 Task: In the  document Jazzmusicletter.rtf Change font size of watermark '111' and place the watermark  'Diagonally '. Insert footer and write www.lunaTech.com
Action: Mouse moved to (278, 378)
Screenshot: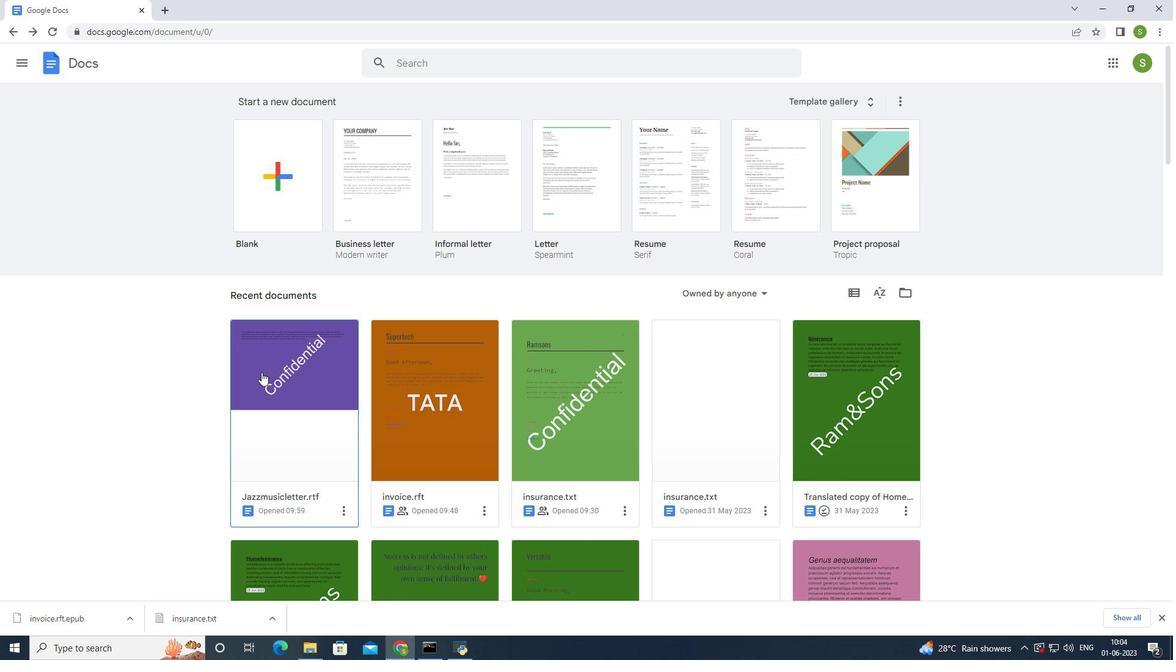 
Action: Mouse pressed left at (278, 378)
Screenshot: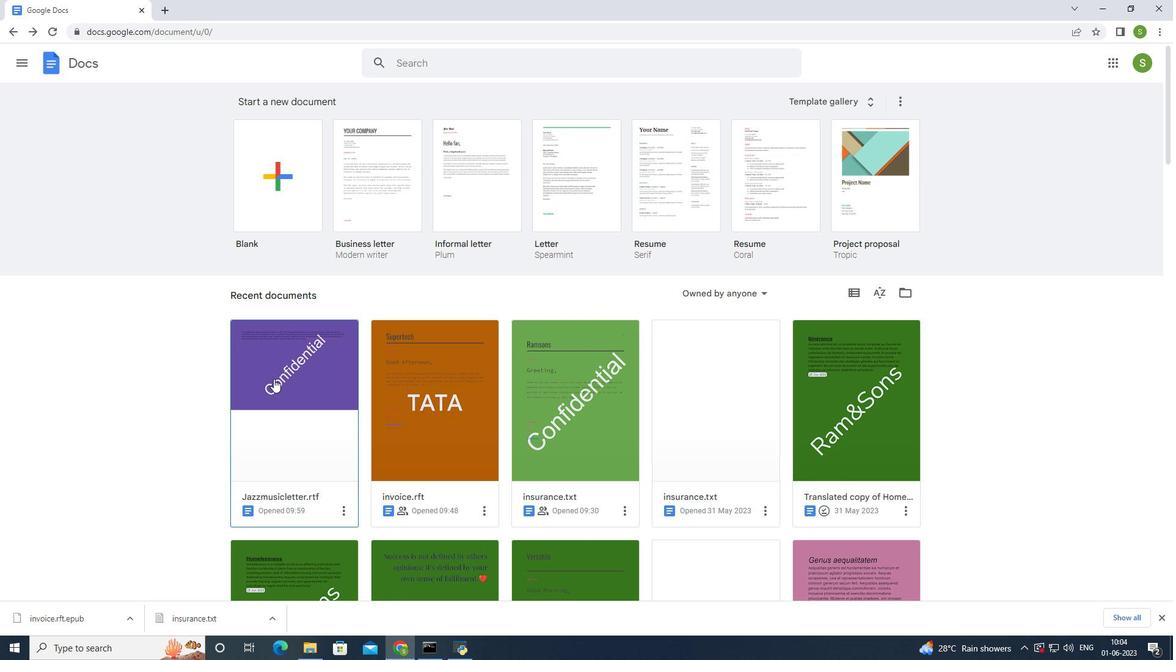 
Action: Mouse moved to (604, 330)
Screenshot: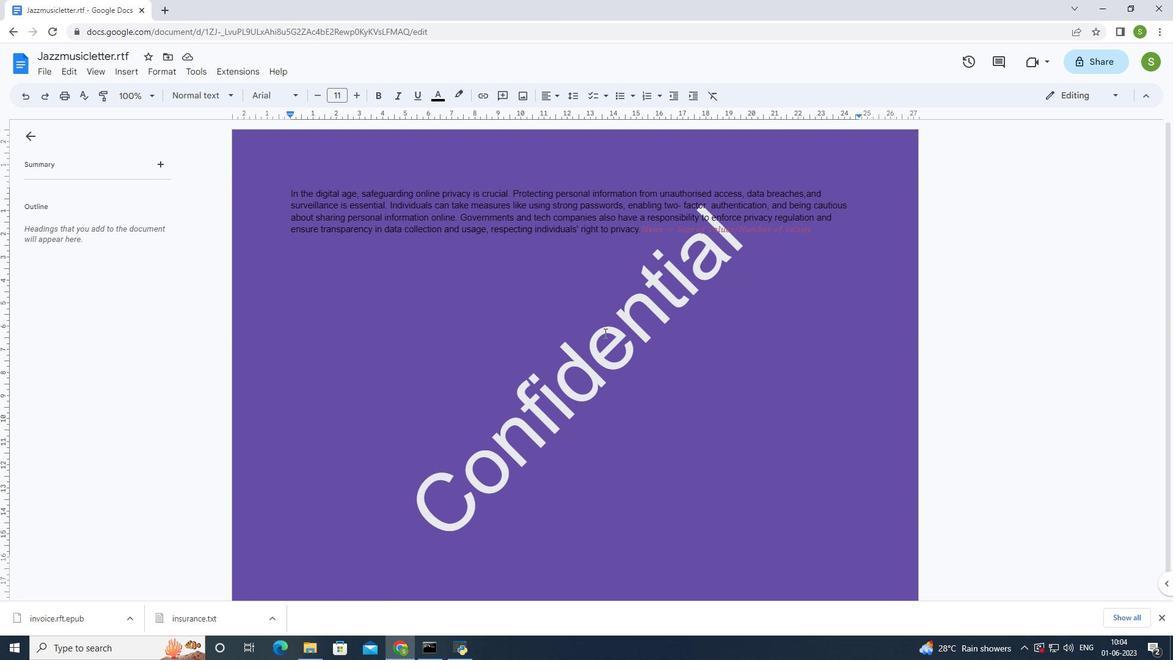 
Action: Mouse pressed left at (604, 330)
Screenshot: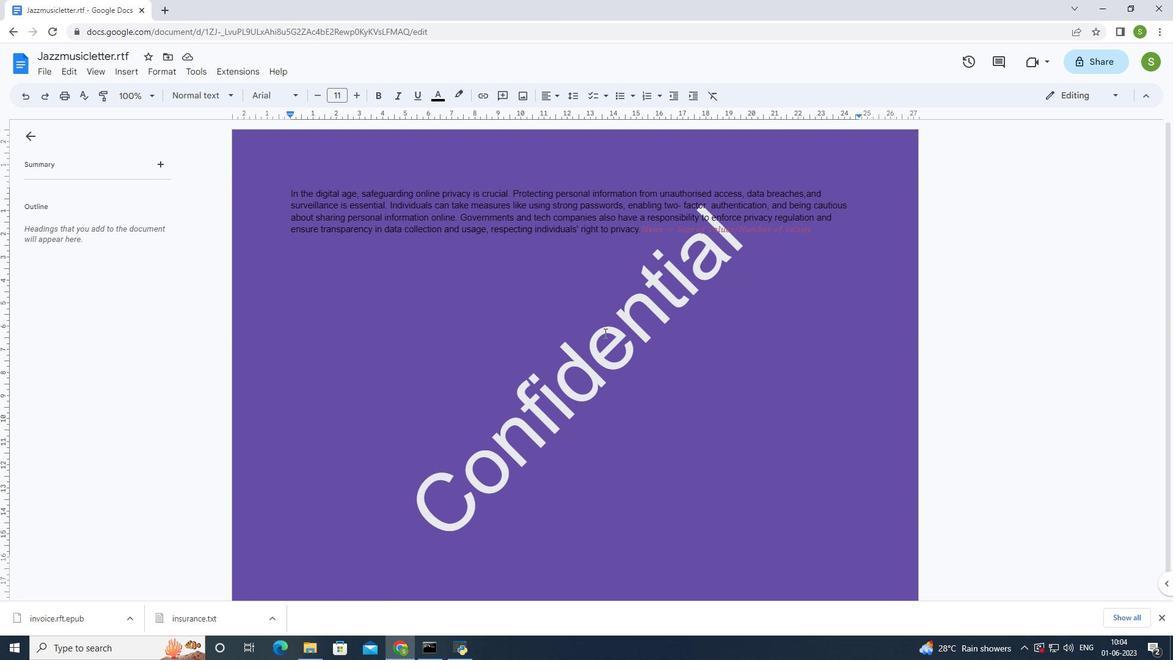 
Action: Mouse moved to (606, 330)
Screenshot: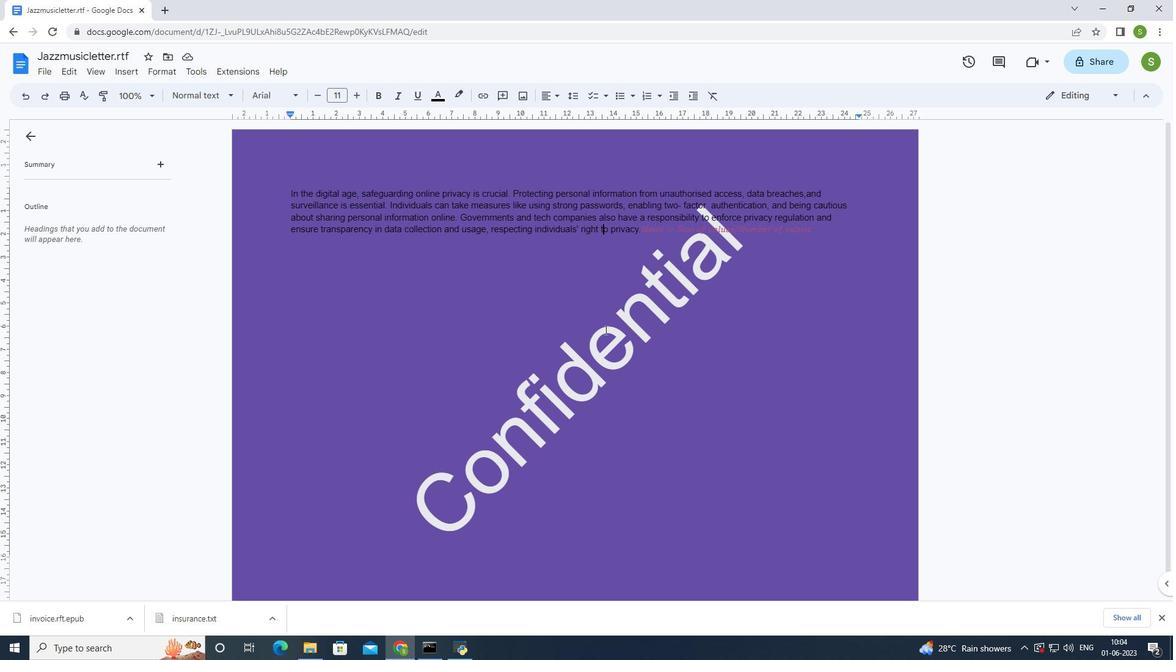 
Action: Mouse pressed left at (606, 330)
Screenshot: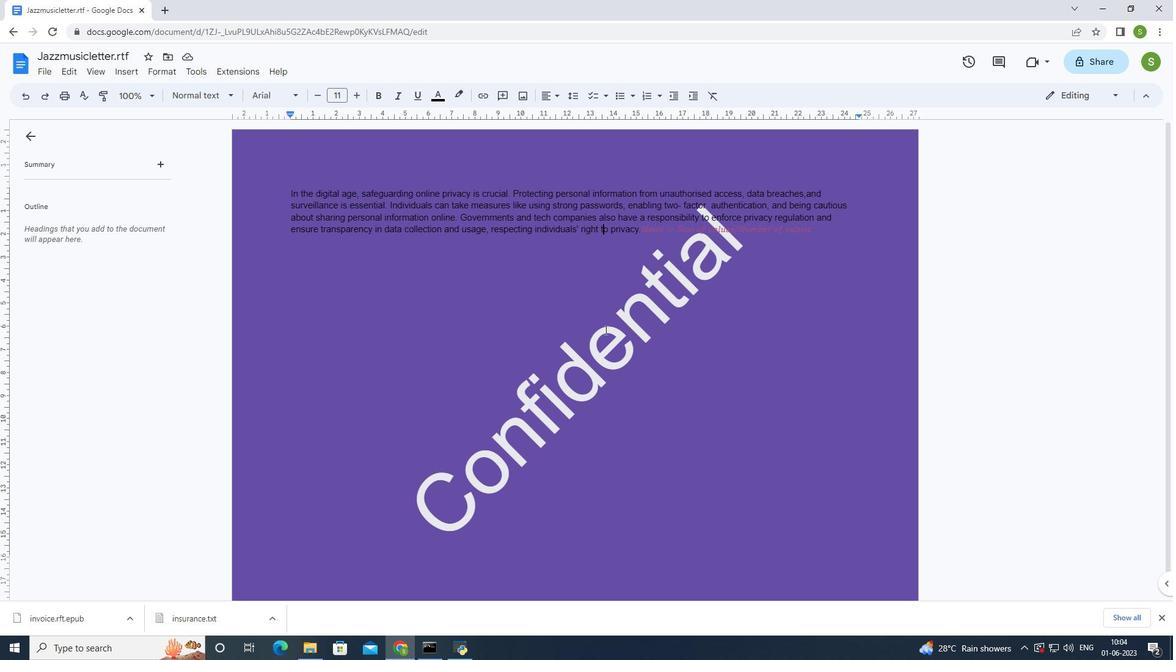 
Action: Mouse moved to (594, 338)
Screenshot: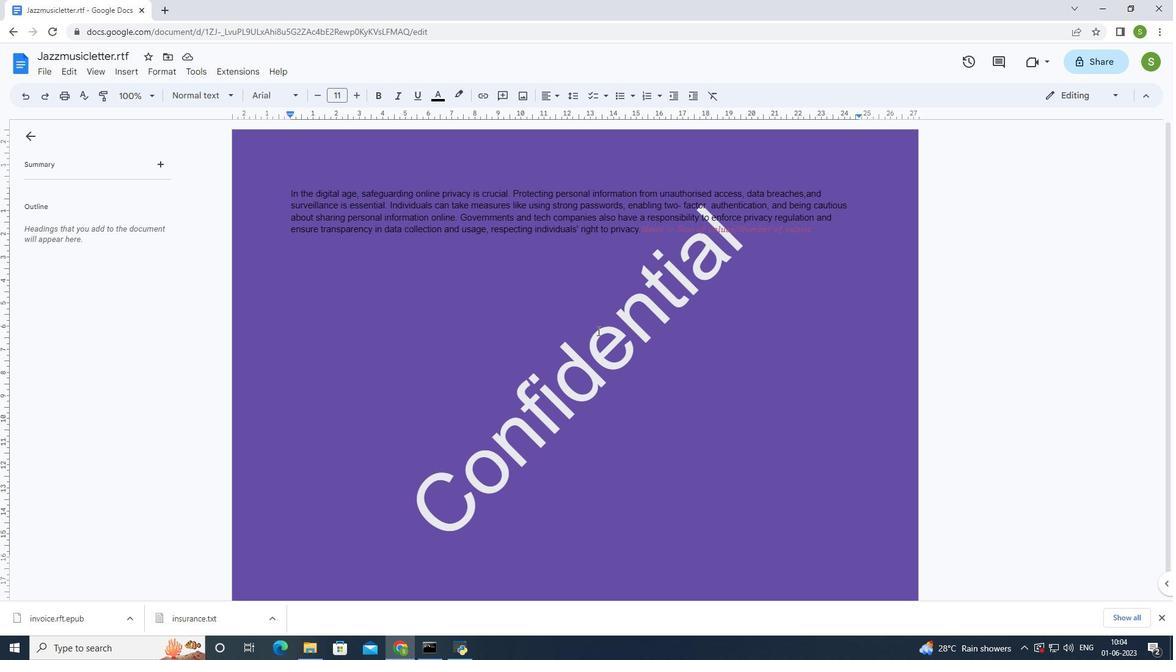 
Action: Mouse pressed left at (594, 338)
Screenshot: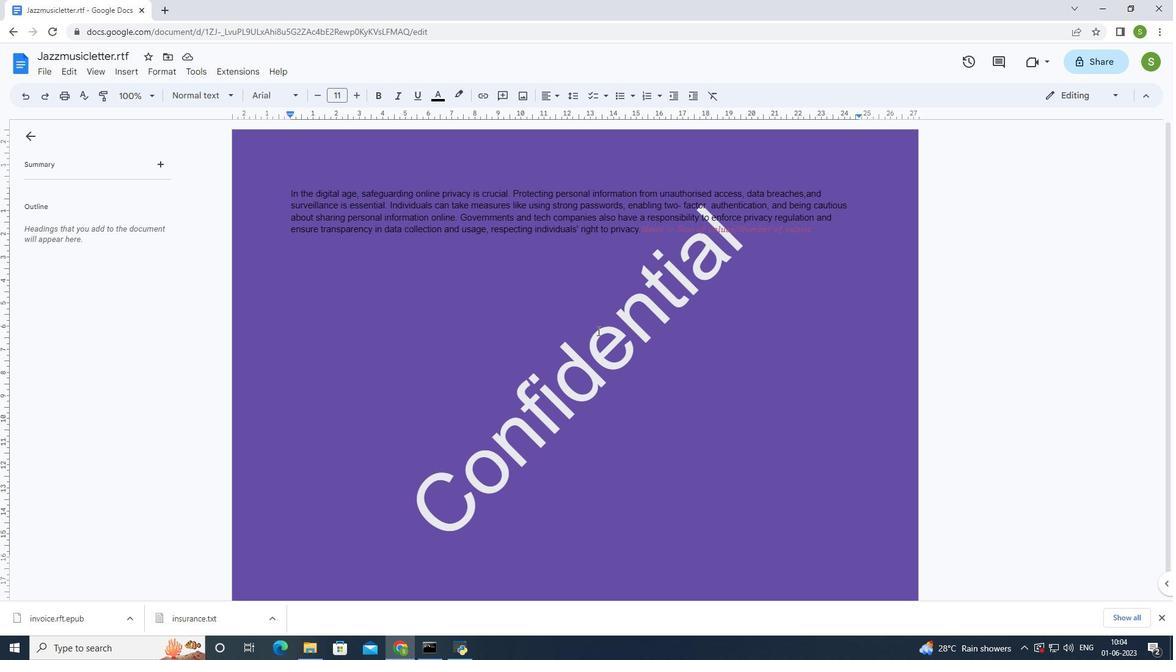 
Action: Mouse moved to (595, 339)
Screenshot: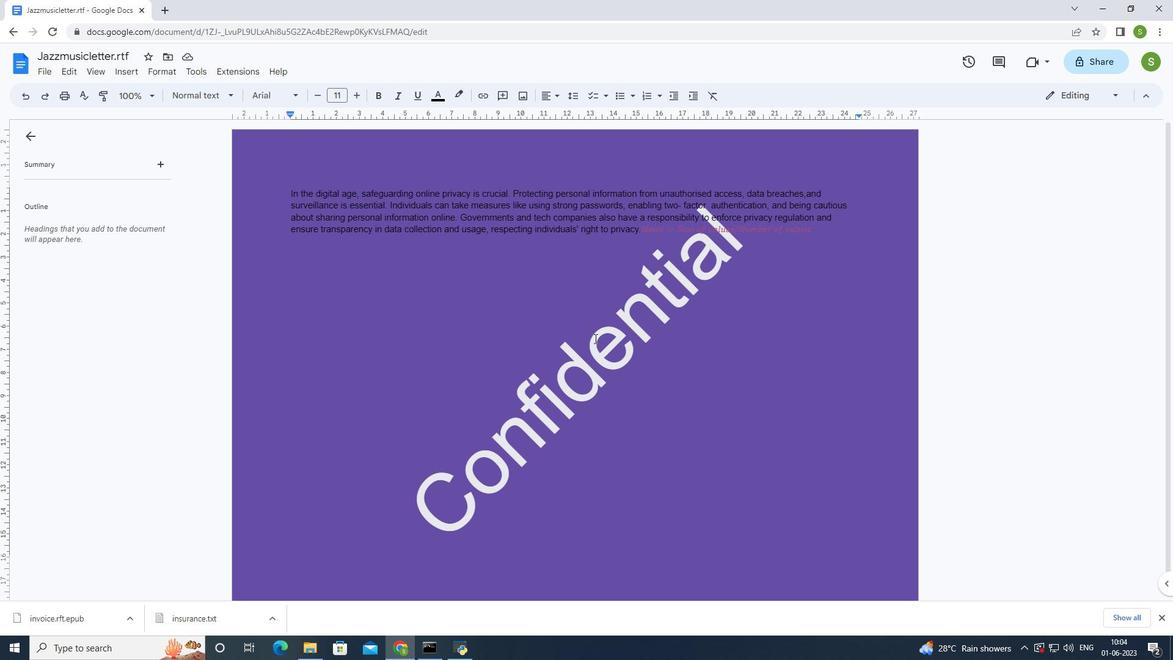
Action: Mouse pressed left at (595, 339)
Screenshot: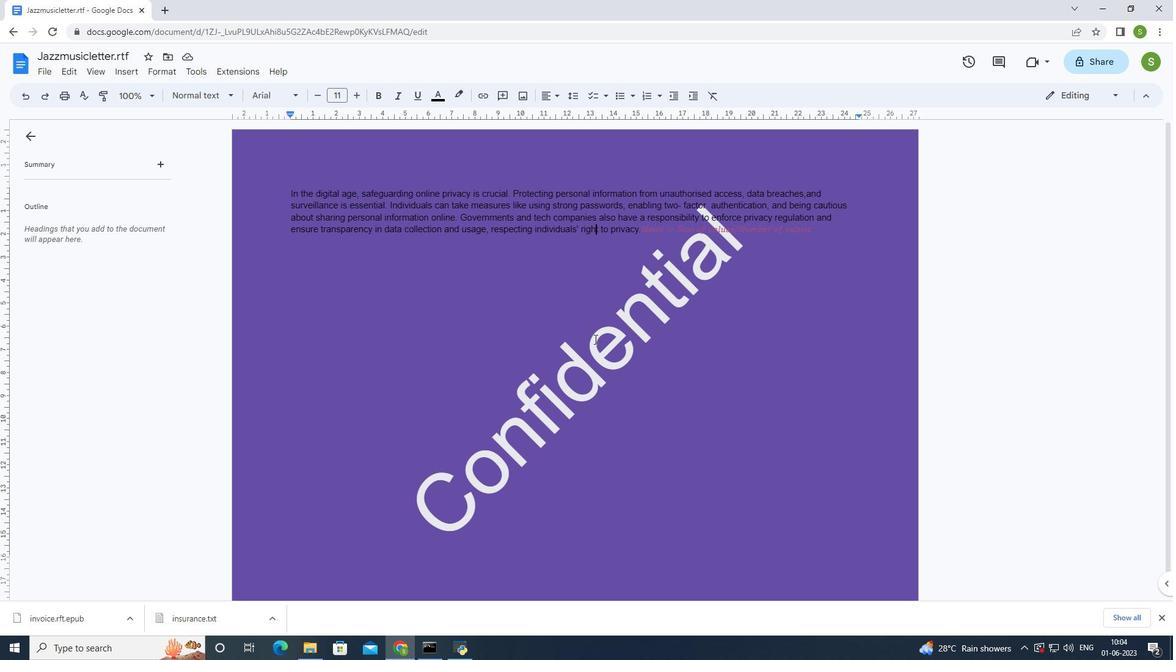 
Action: Mouse moved to (692, 238)
Screenshot: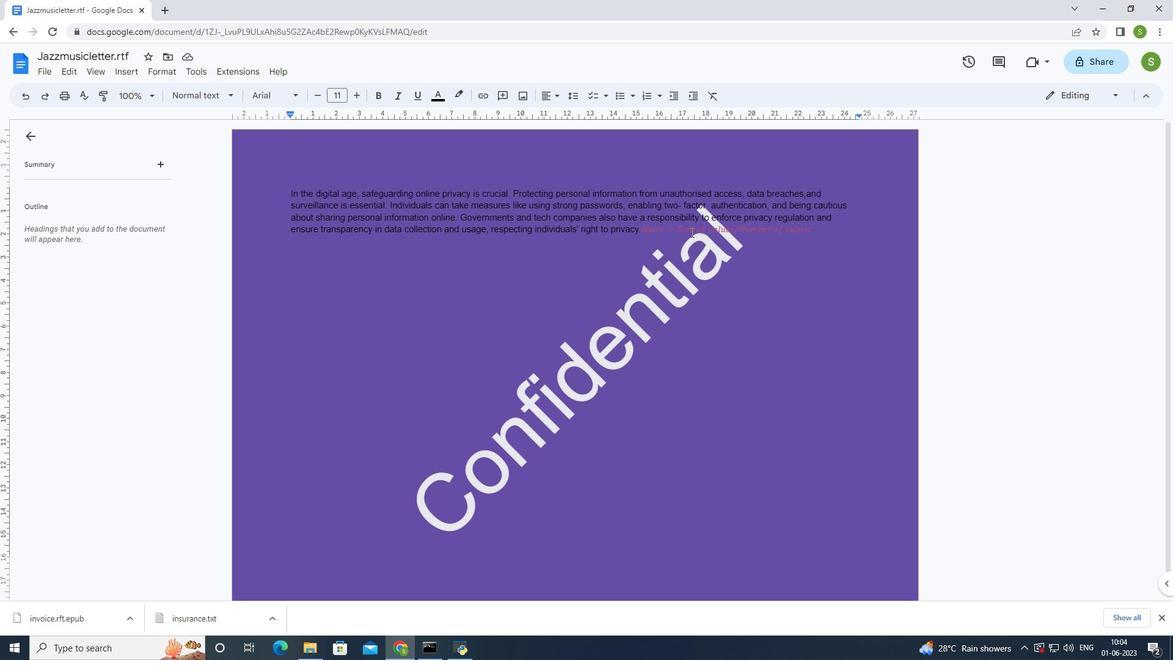 
Action: Mouse pressed left at (692, 238)
Screenshot: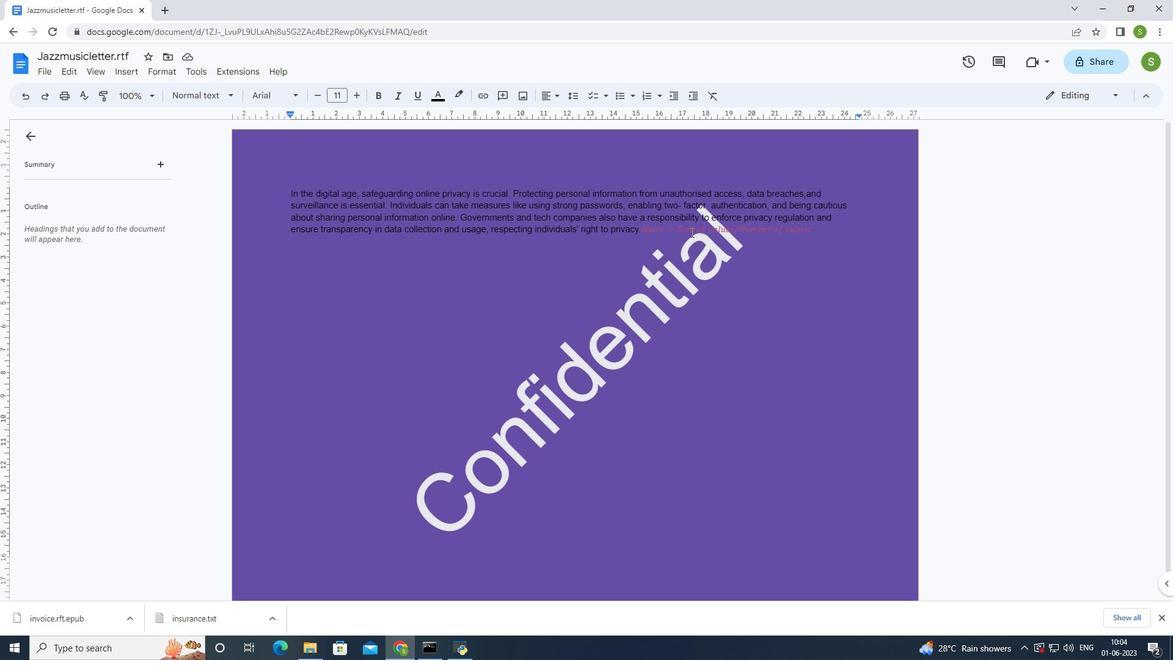 
Action: Mouse moved to (429, 480)
Screenshot: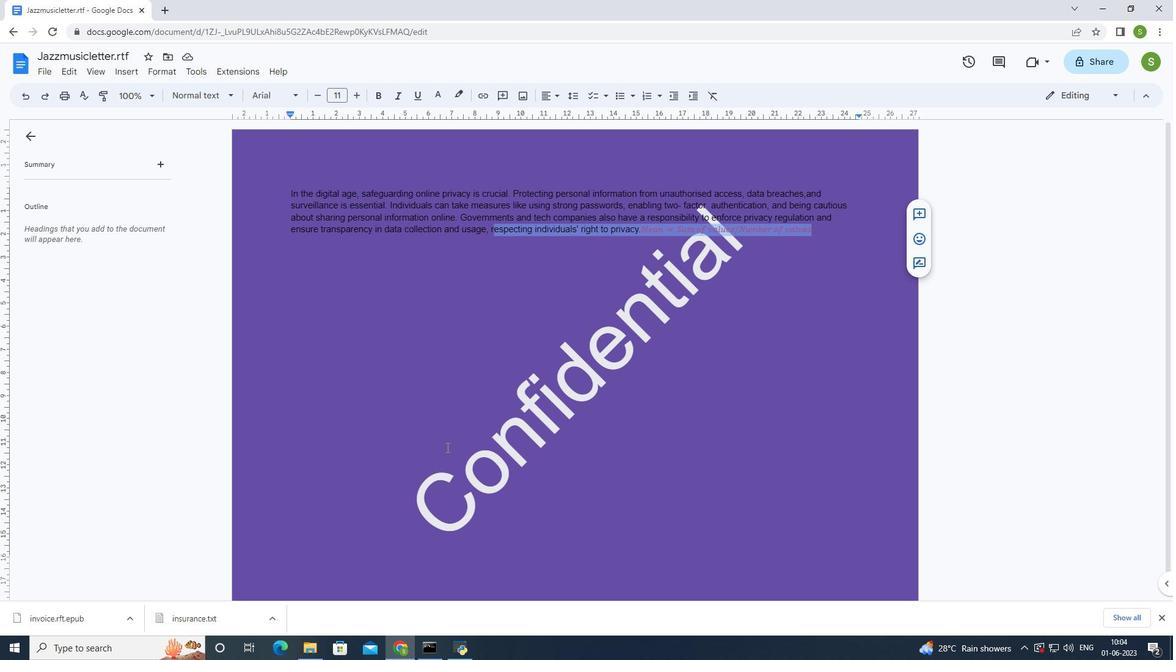 
Action: Mouse pressed left at (429, 480)
Screenshot: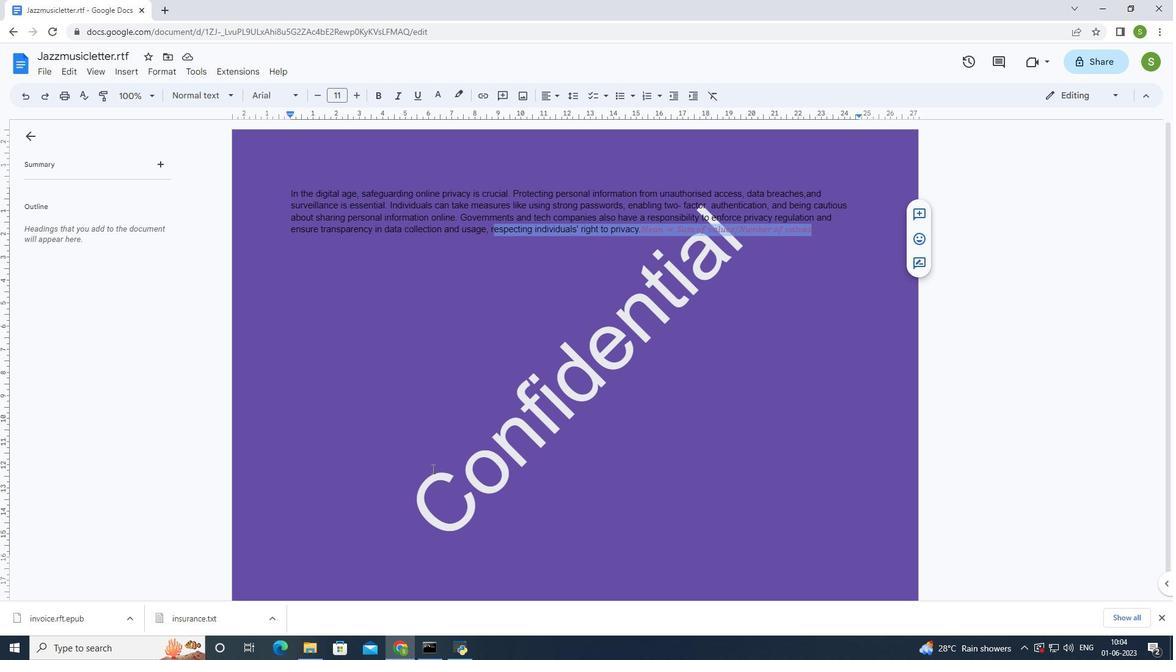 
Action: Mouse moved to (444, 484)
Screenshot: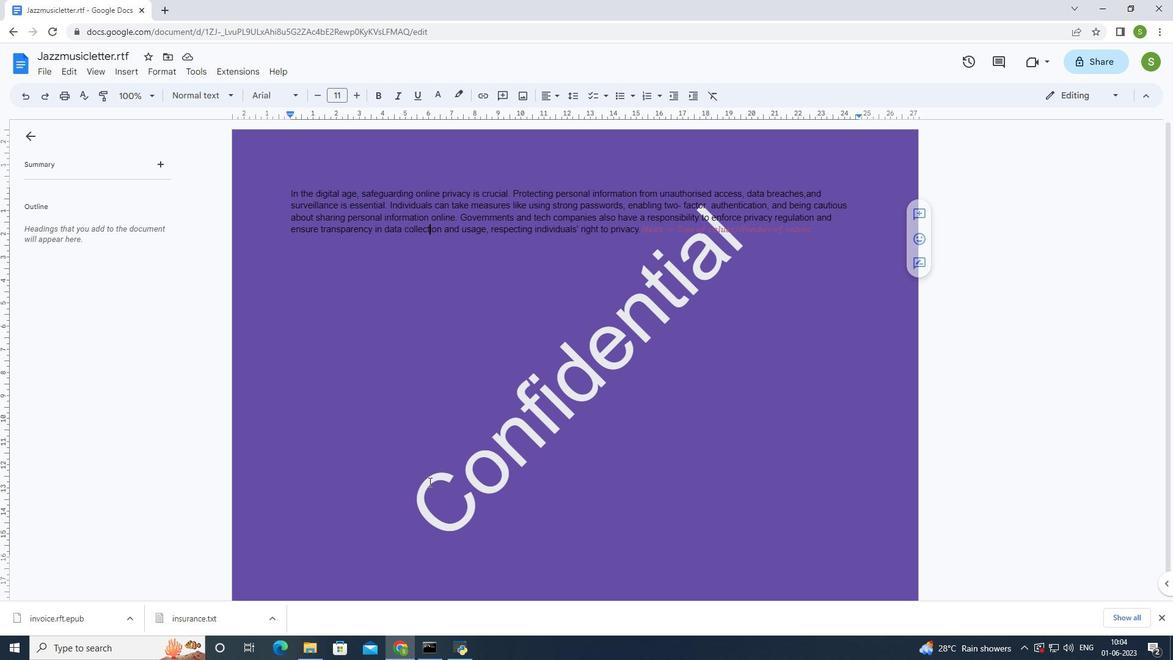 
Action: Mouse pressed left at (444, 484)
Screenshot: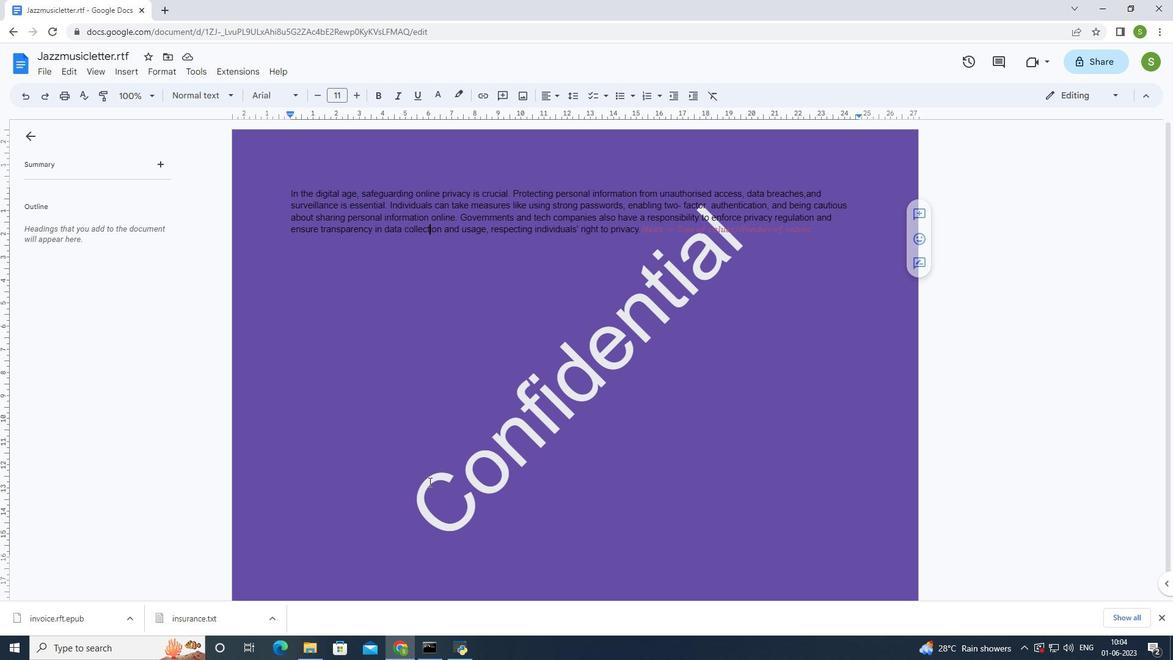
Action: Mouse moved to (448, 485)
Screenshot: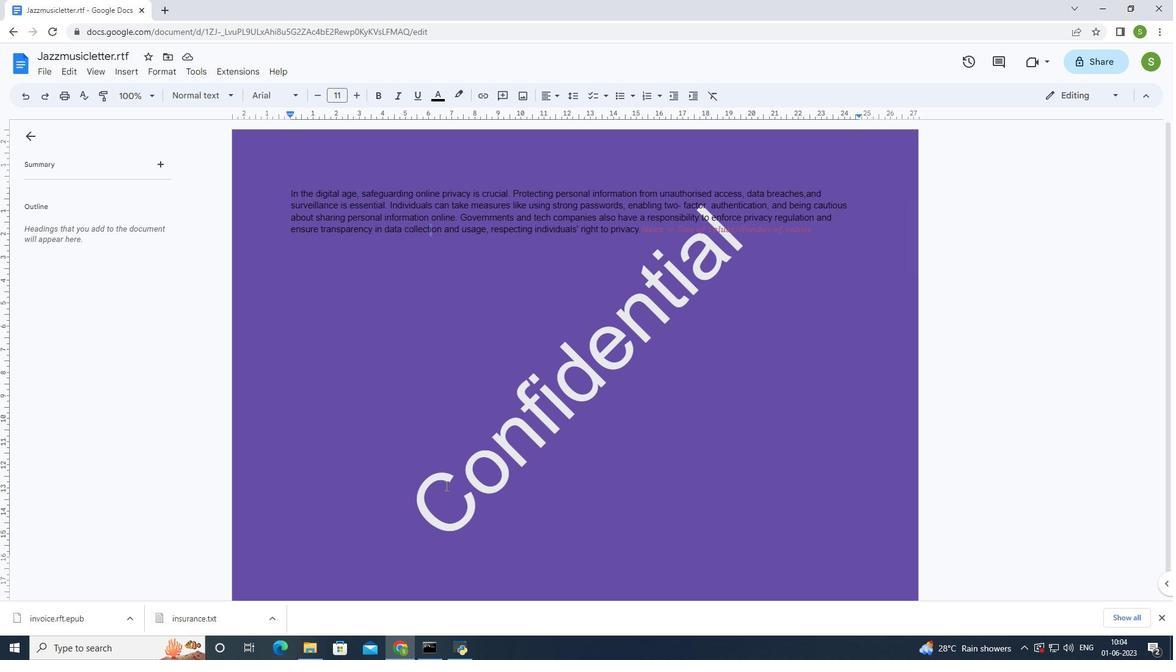 
Action: Mouse pressed left at (448, 485)
Screenshot: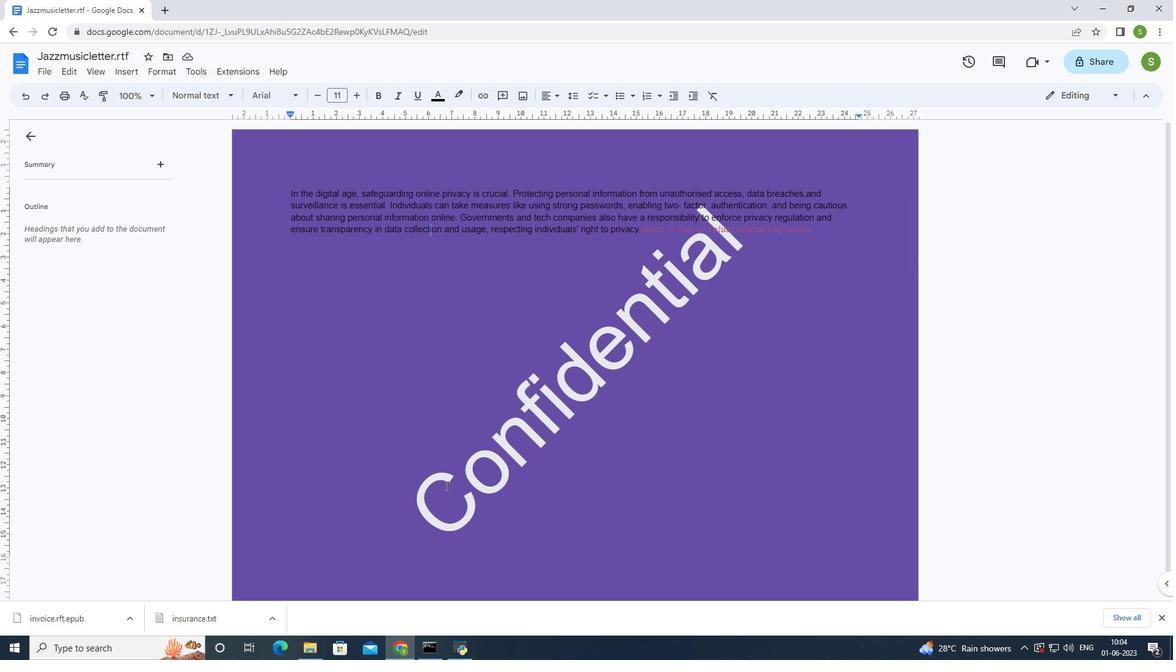 
Action: Mouse moved to (455, 481)
Screenshot: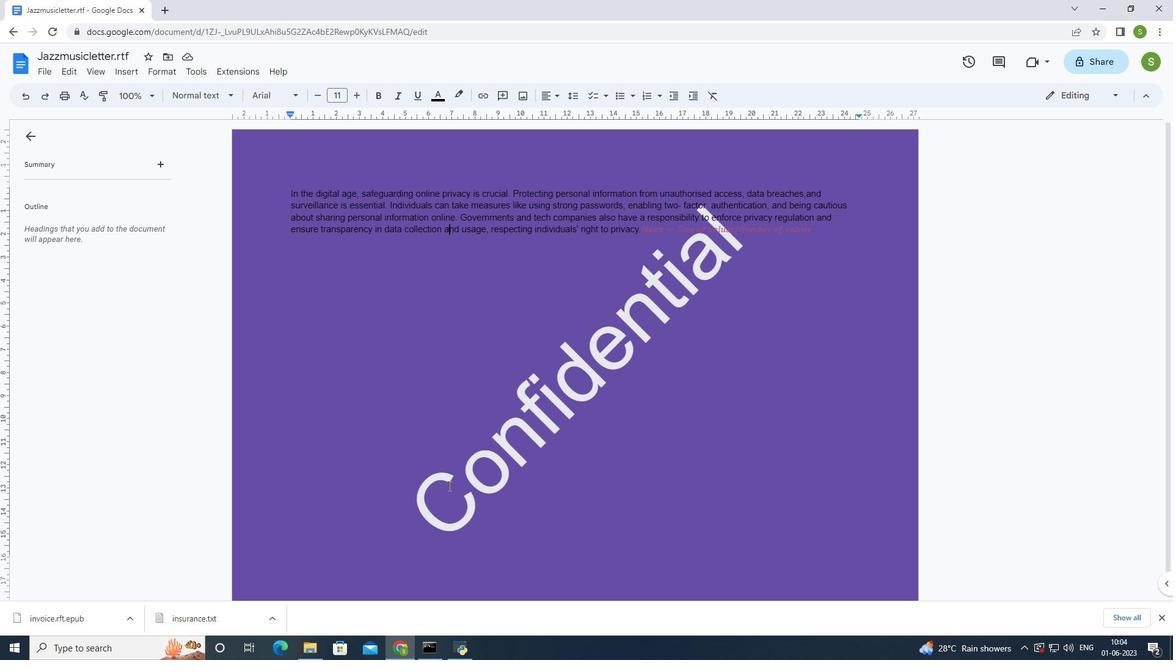 
Action: Mouse pressed left at (455, 481)
Screenshot: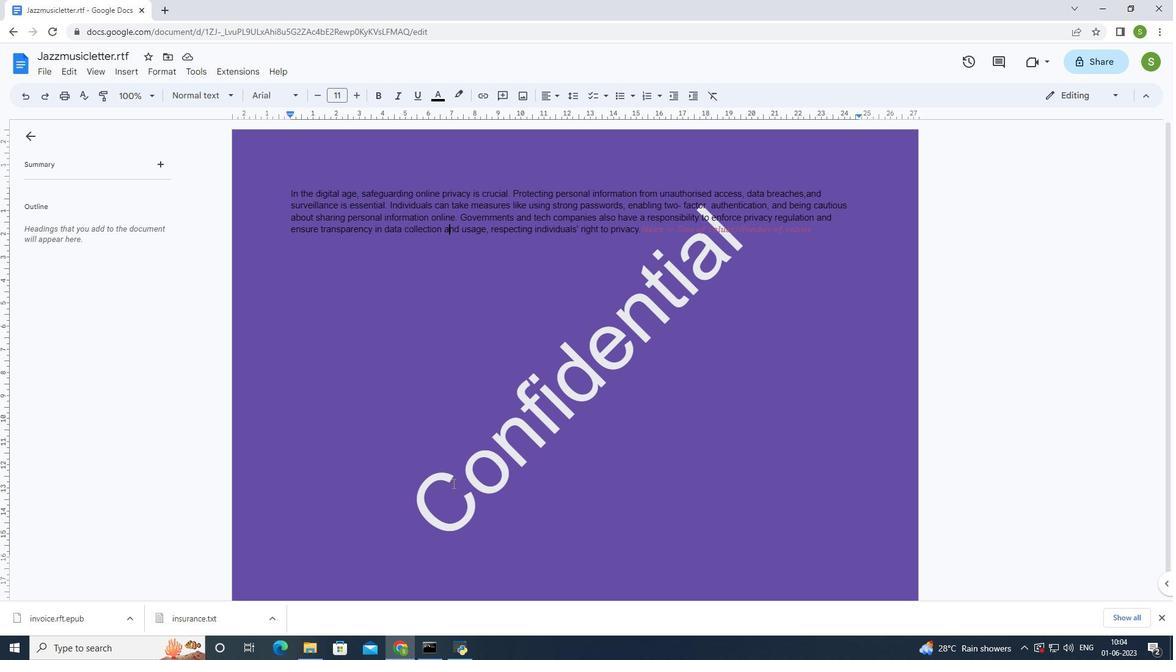 
Action: Mouse moved to (478, 470)
Screenshot: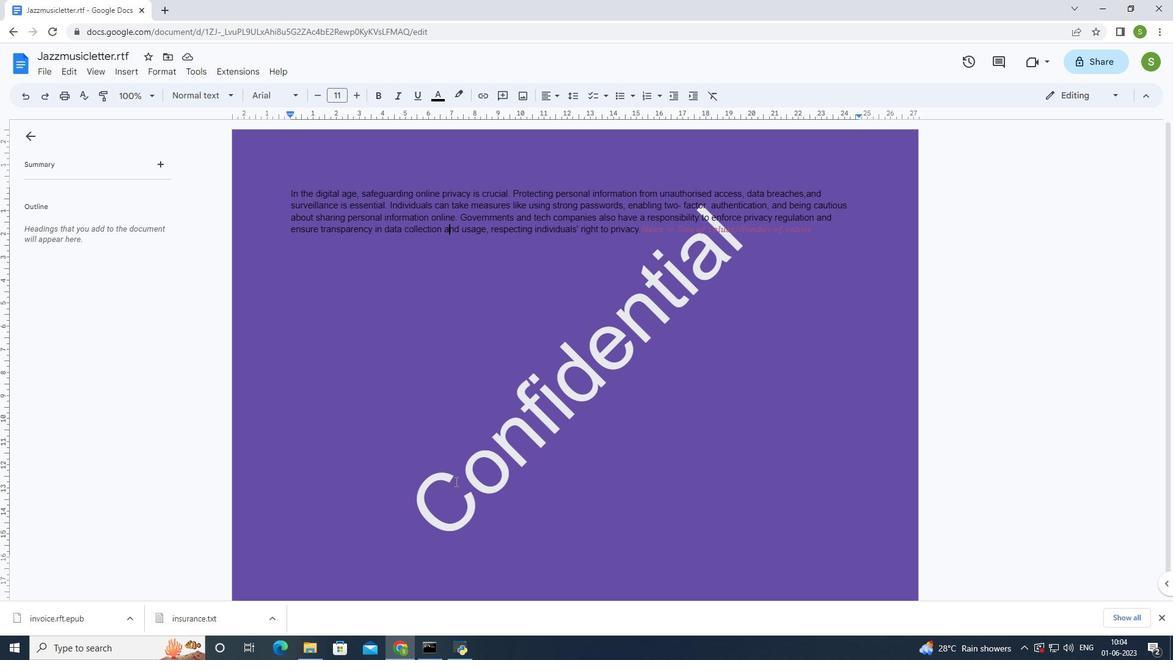 
Action: Mouse pressed left at (478, 470)
Screenshot: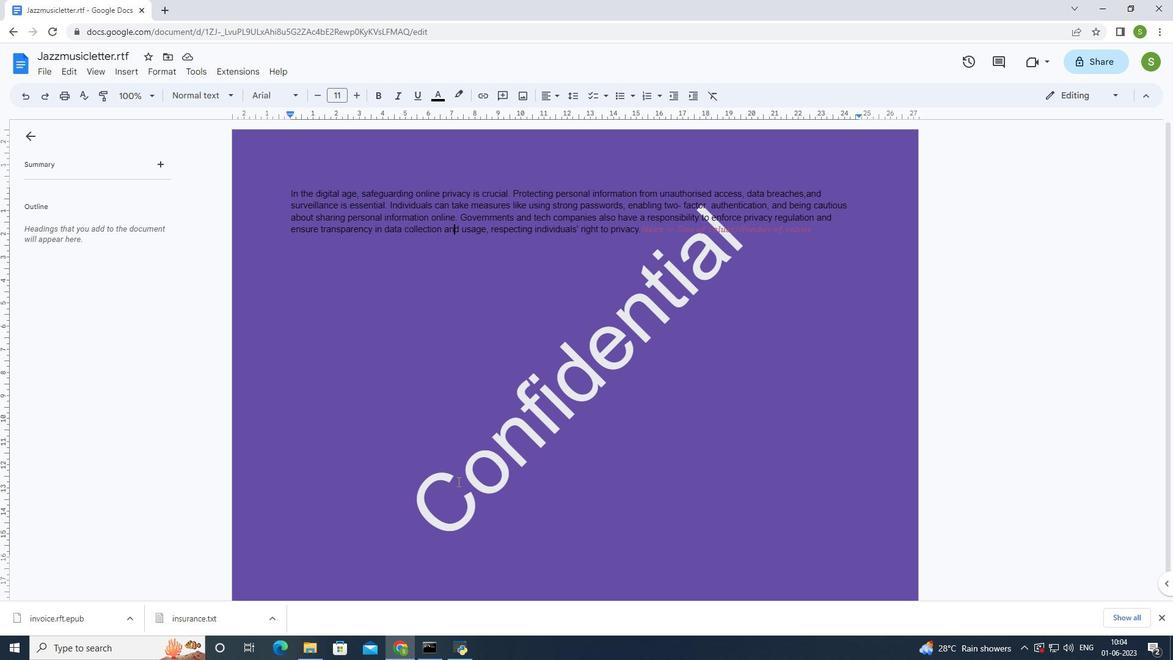 
Action: Mouse moved to (485, 466)
Screenshot: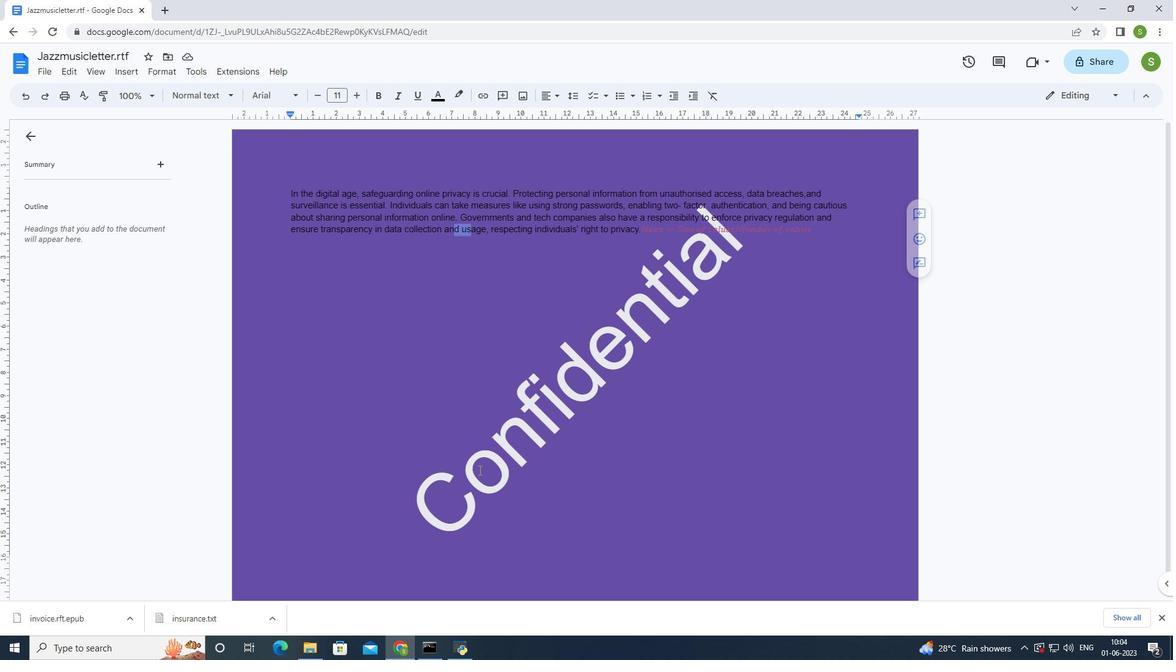 
Action: Mouse pressed left at (485, 466)
Screenshot: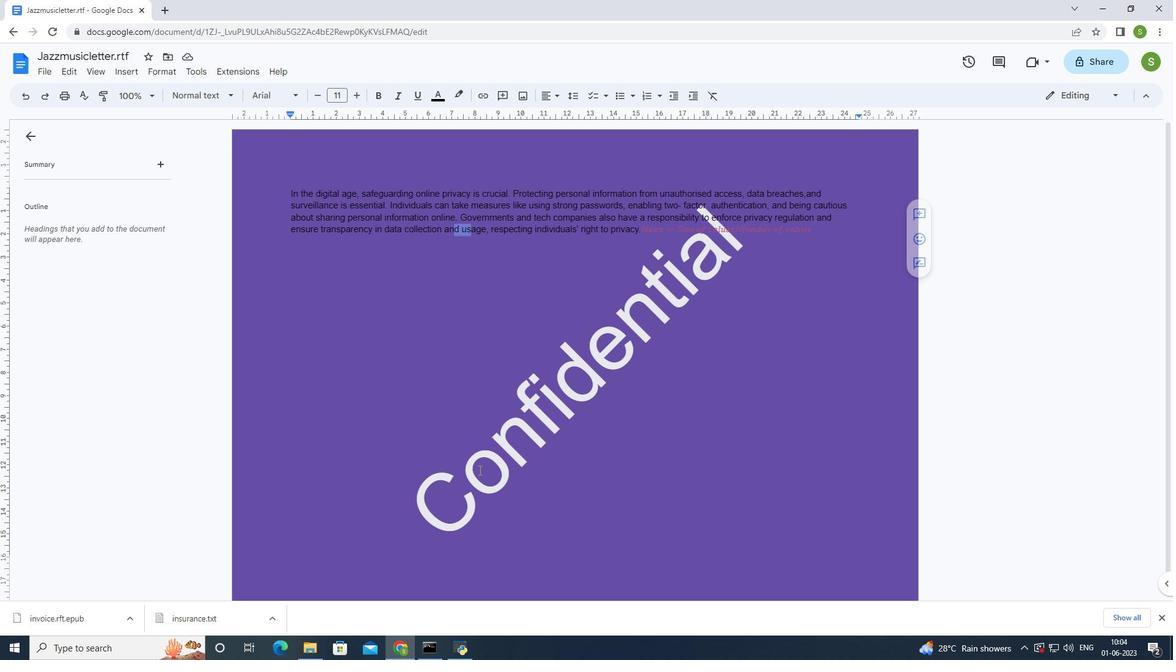 
Action: Mouse moved to (487, 466)
Screenshot: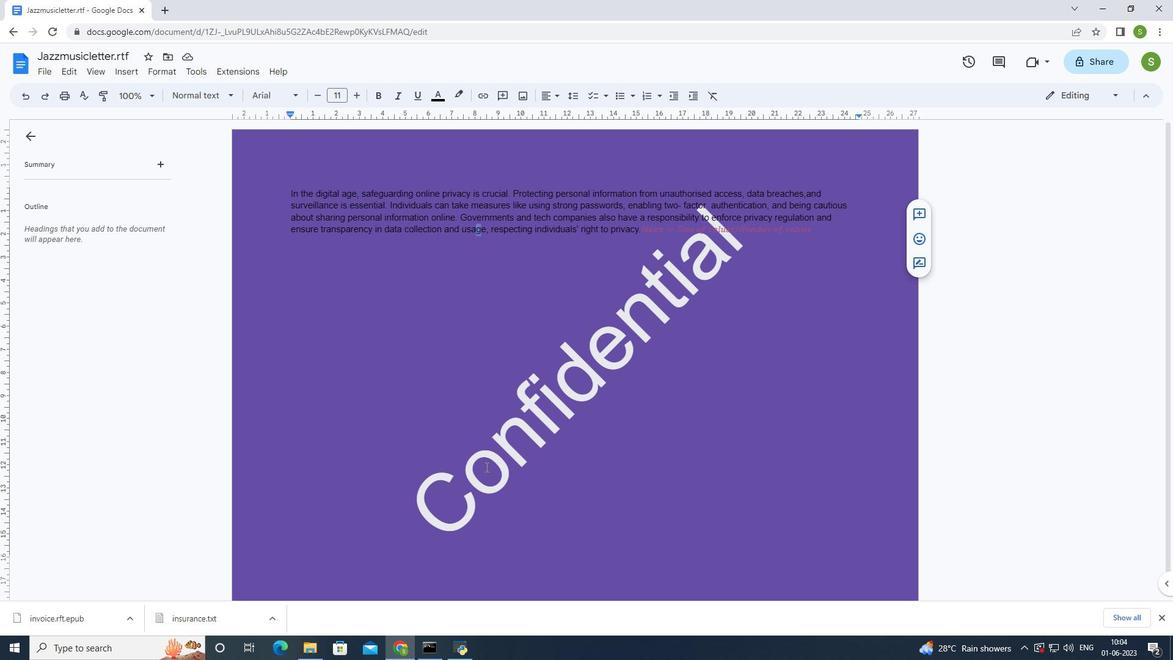 
Action: Mouse pressed left at (487, 466)
Screenshot: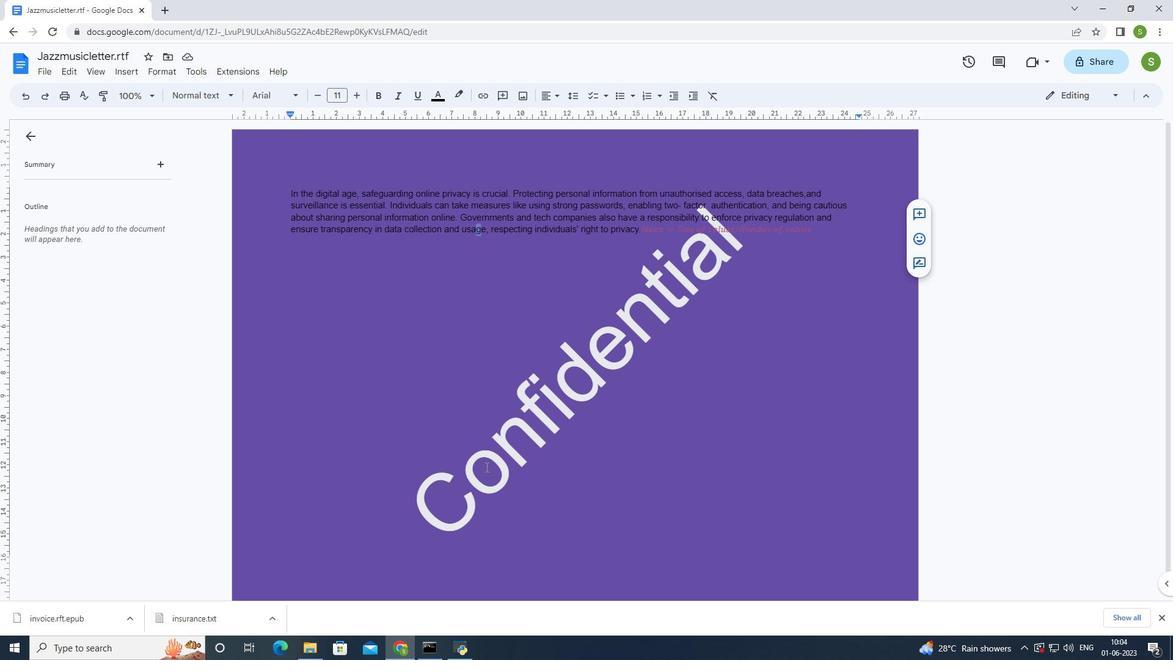 
Action: Mouse moved to (402, 469)
Screenshot: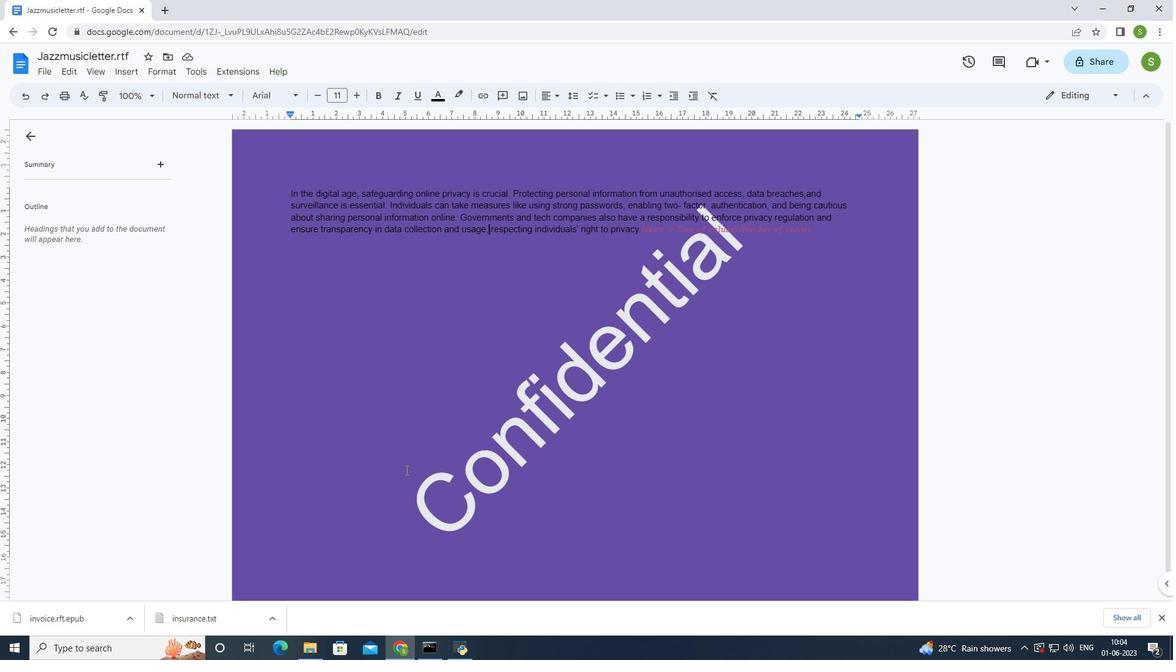 
Action: Mouse pressed left at (402, 469)
Screenshot: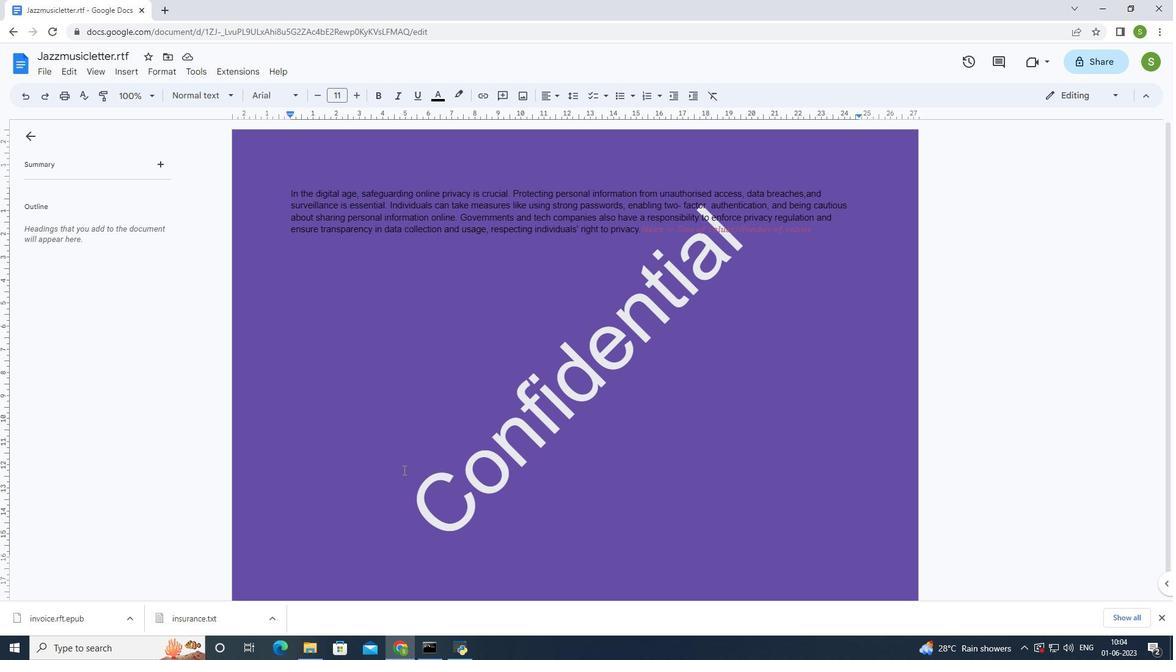
Action: Mouse moved to (536, 489)
Screenshot: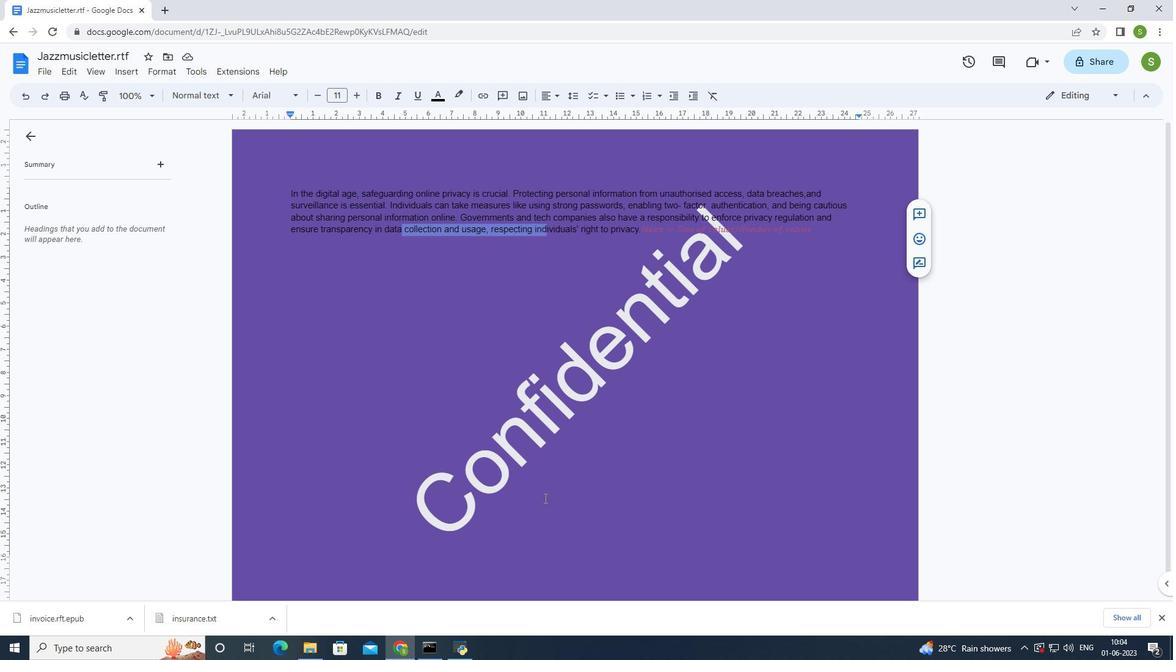 
Action: Mouse pressed left at (536, 489)
Screenshot: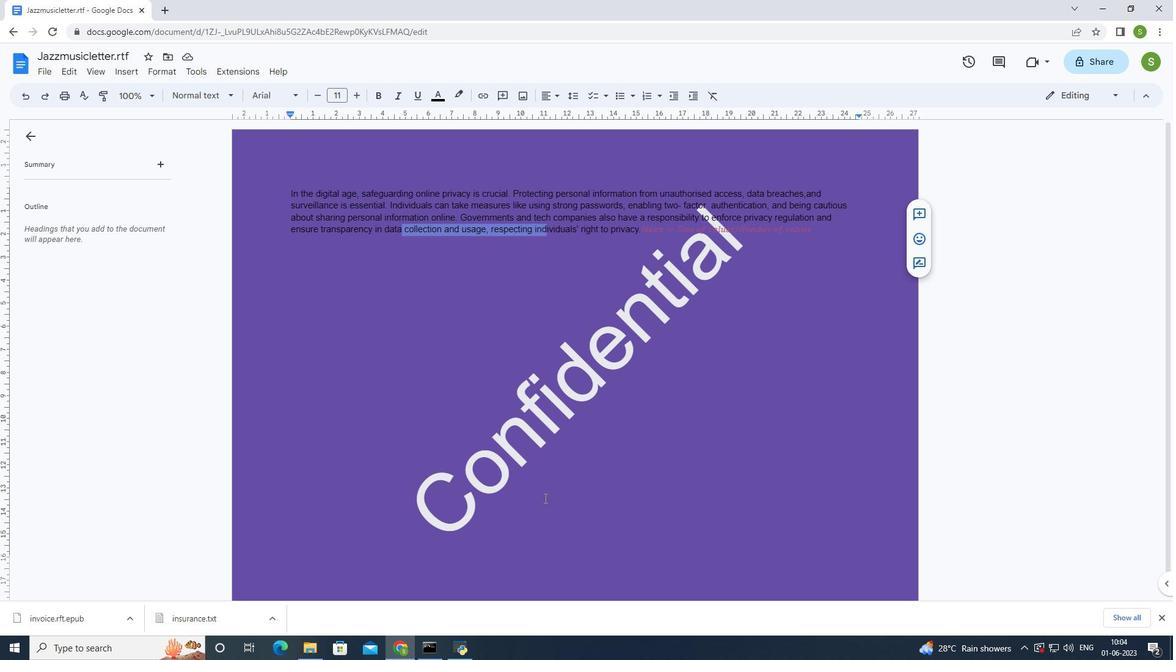 
Action: Mouse moved to (535, 488)
Screenshot: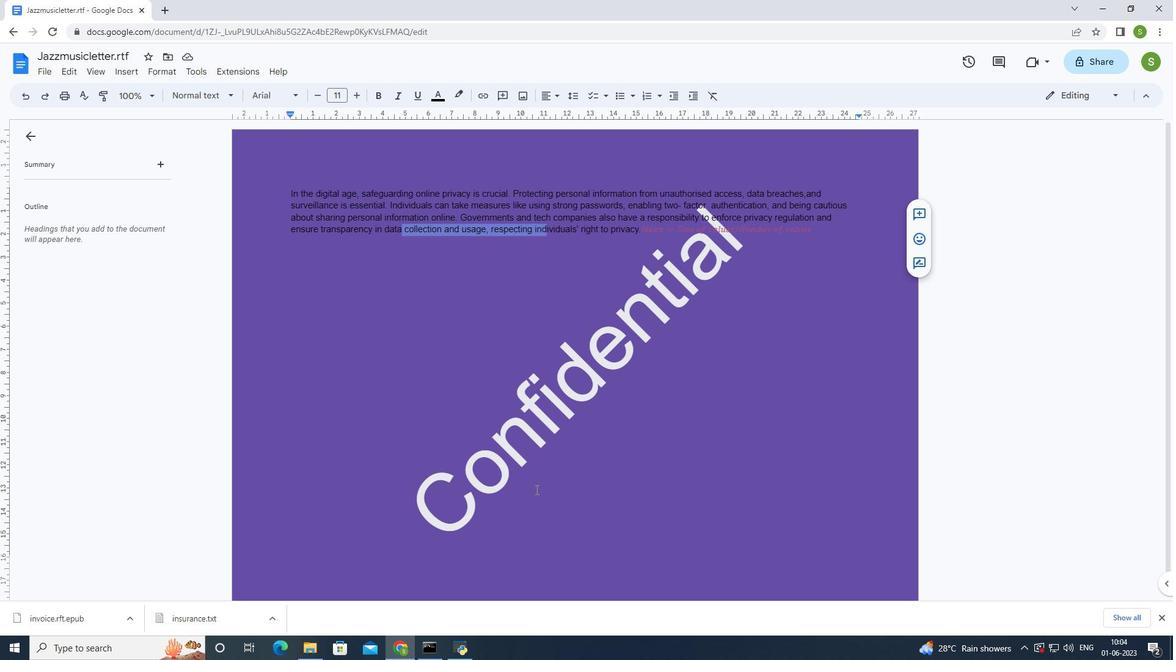 
Action: Mouse pressed left at (535, 488)
Screenshot: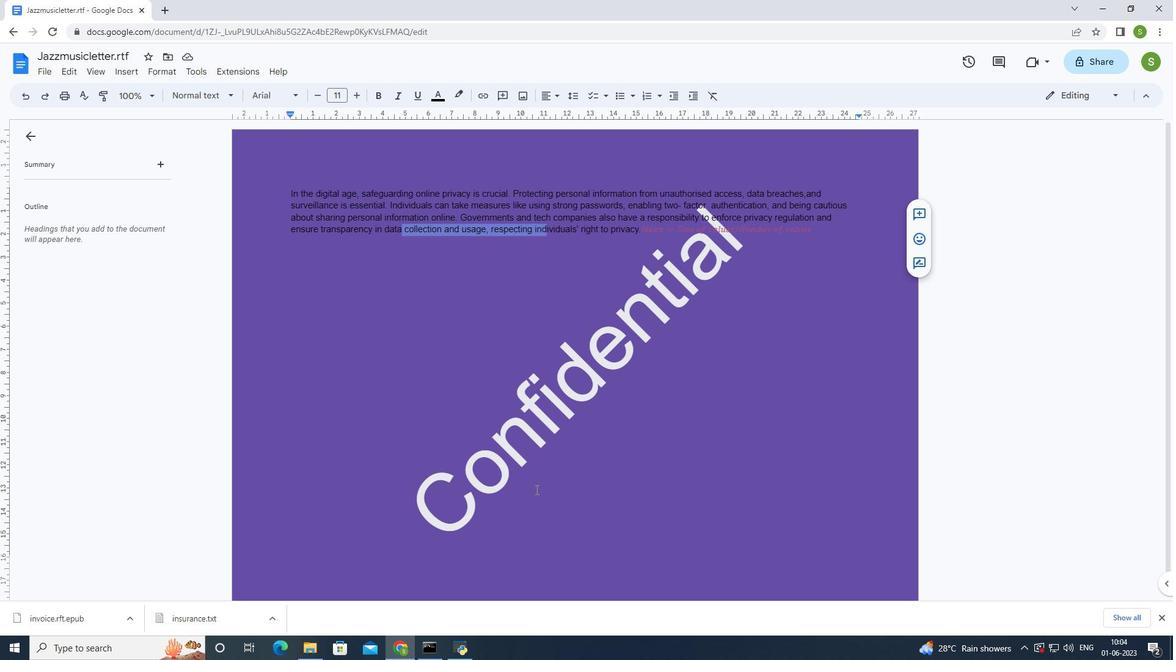 
Action: Mouse moved to (660, 301)
Screenshot: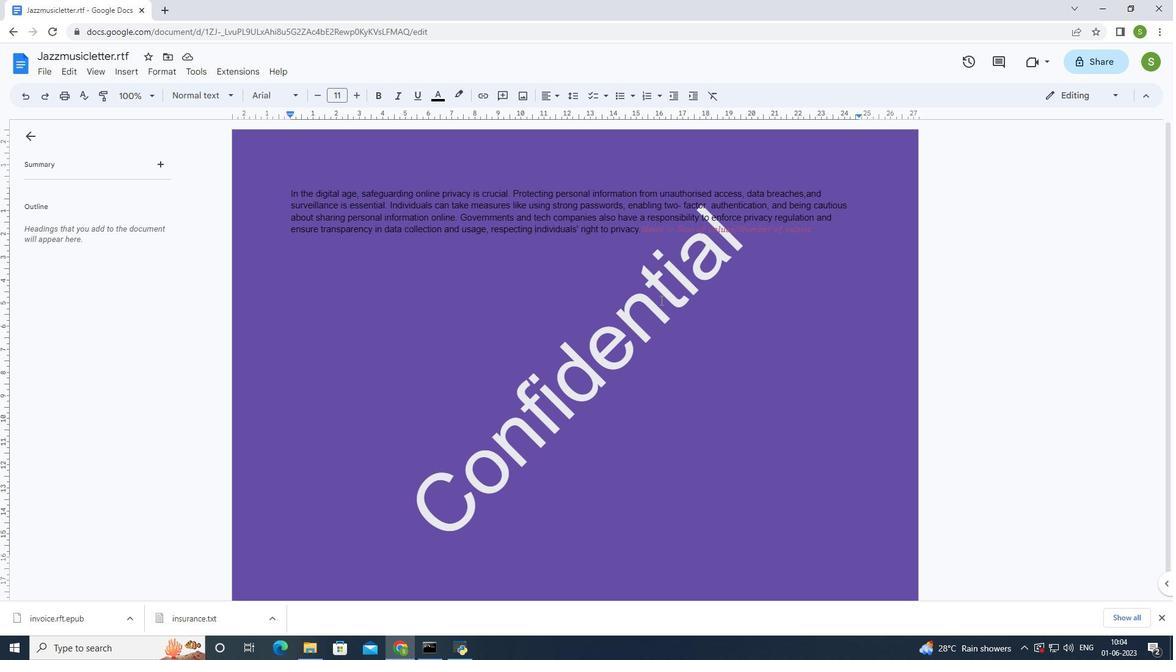 
Action: Mouse pressed left at (660, 301)
Screenshot: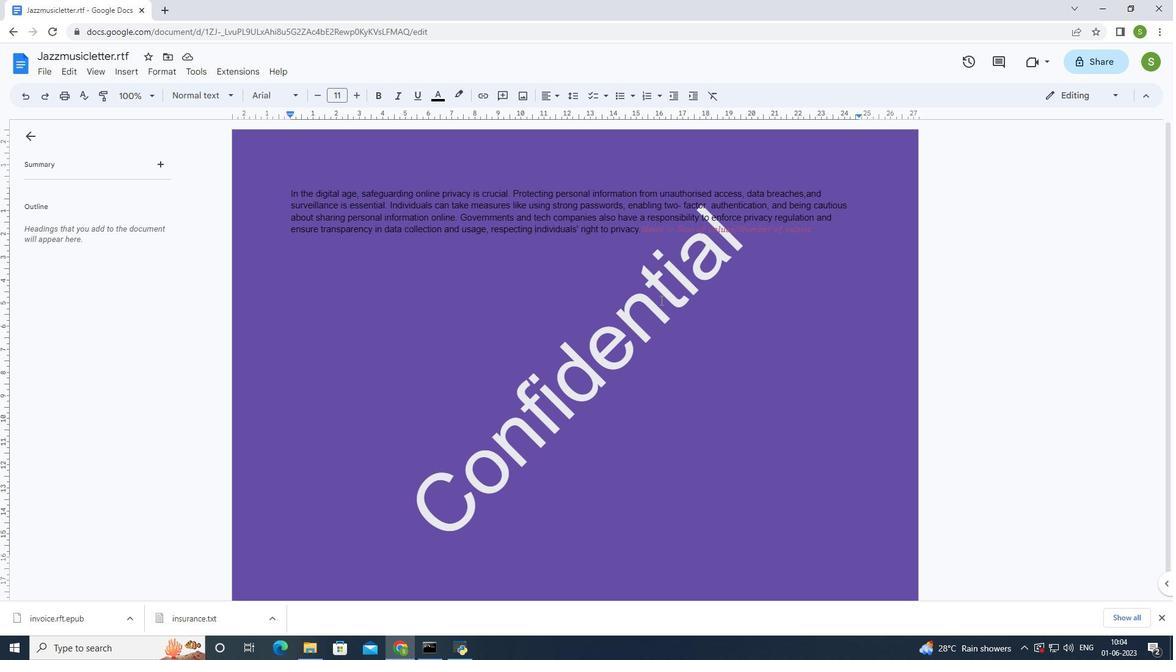 
Action: Mouse moved to (660, 302)
Screenshot: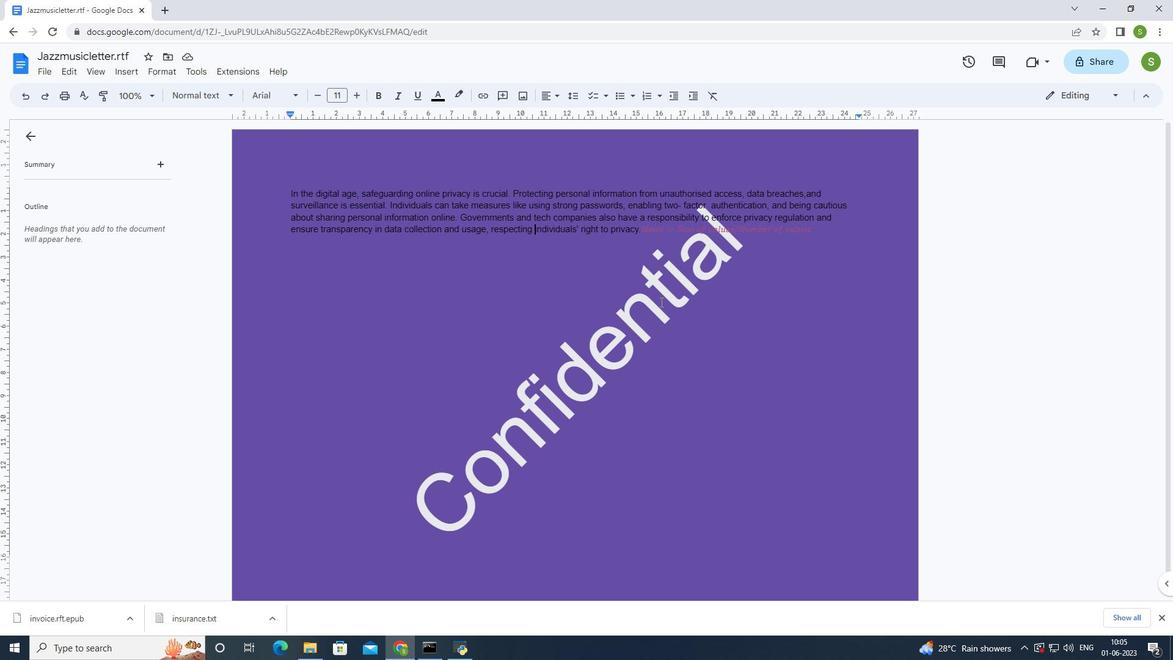 
Action: Mouse pressed left at (660, 302)
Screenshot: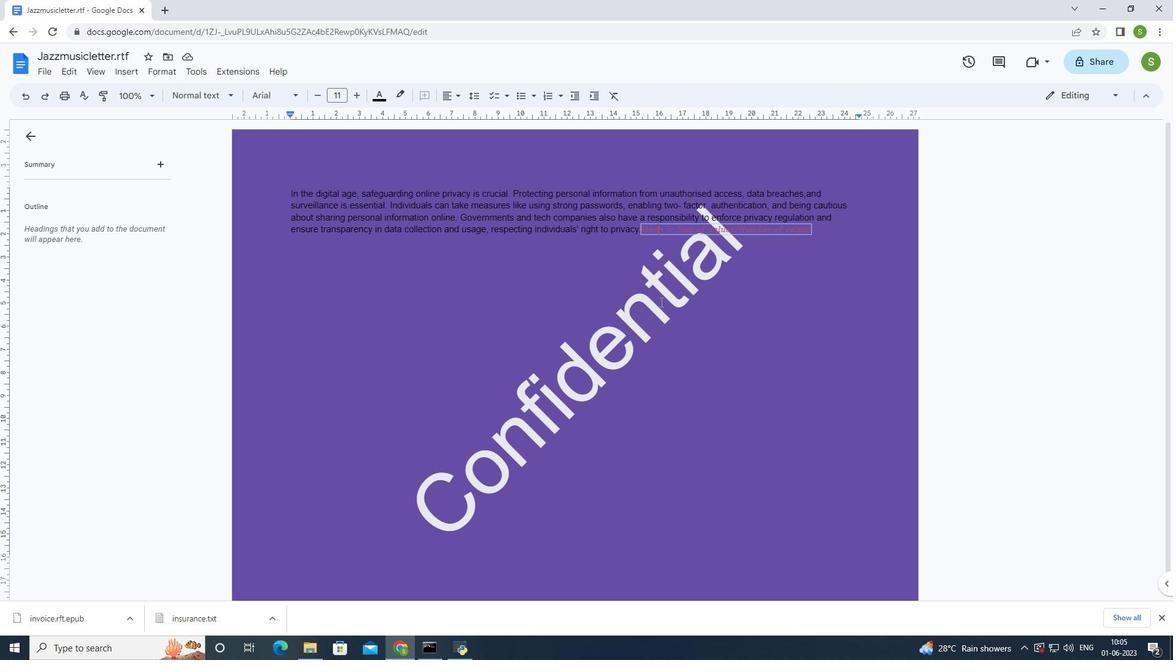 
Action: Mouse moved to (491, 257)
Screenshot: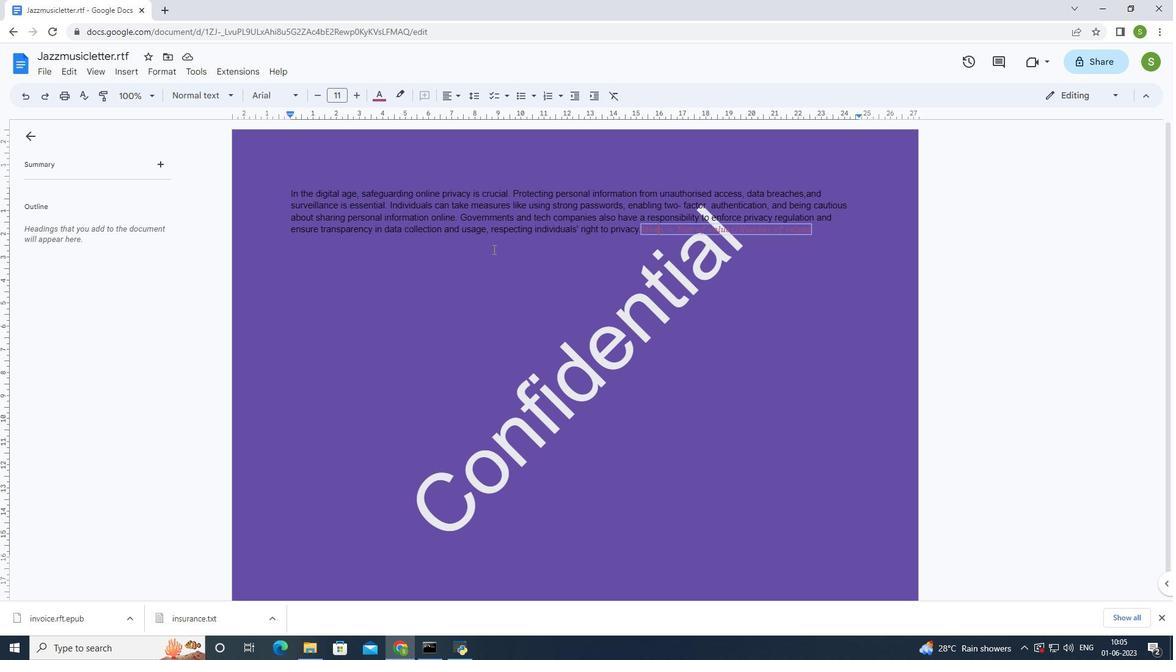
Action: Mouse pressed left at (491, 257)
Screenshot: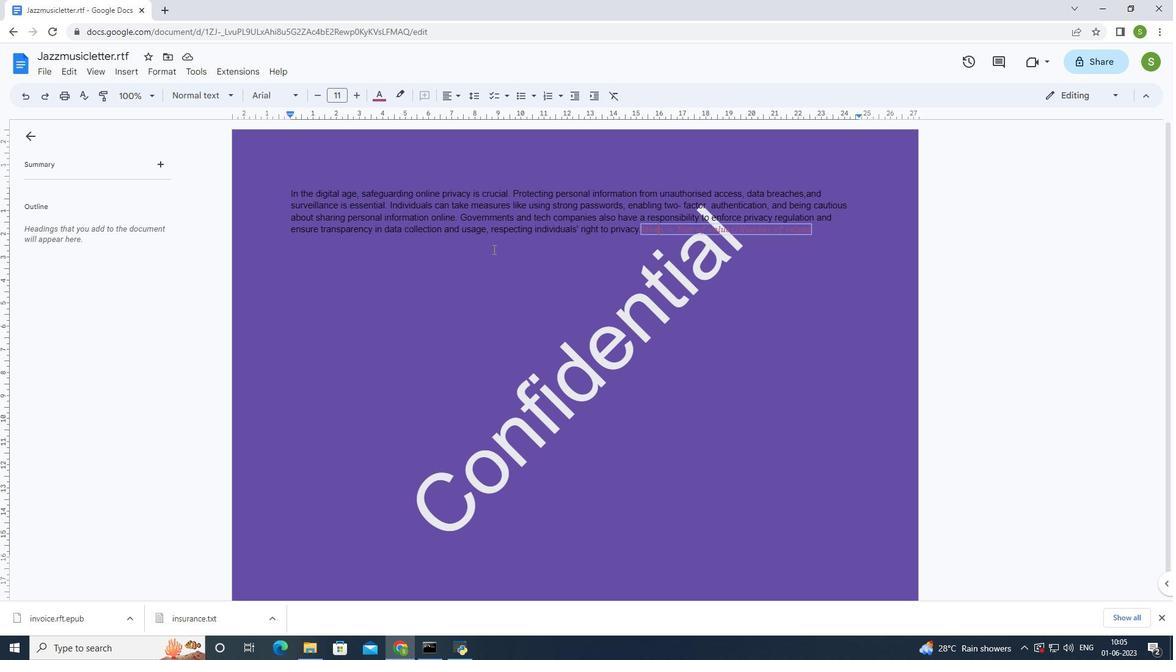 
Action: Mouse moved to (150, 72)
Screenshot: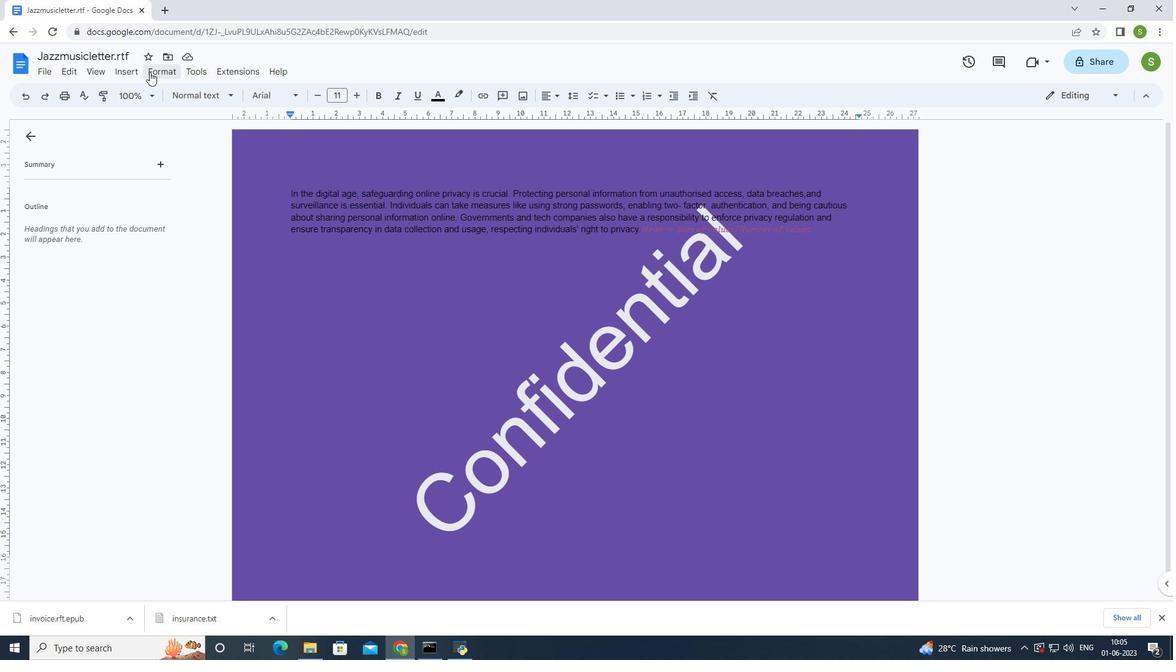 
Action: Mouse pressed left at (150, 72)
Screenshot: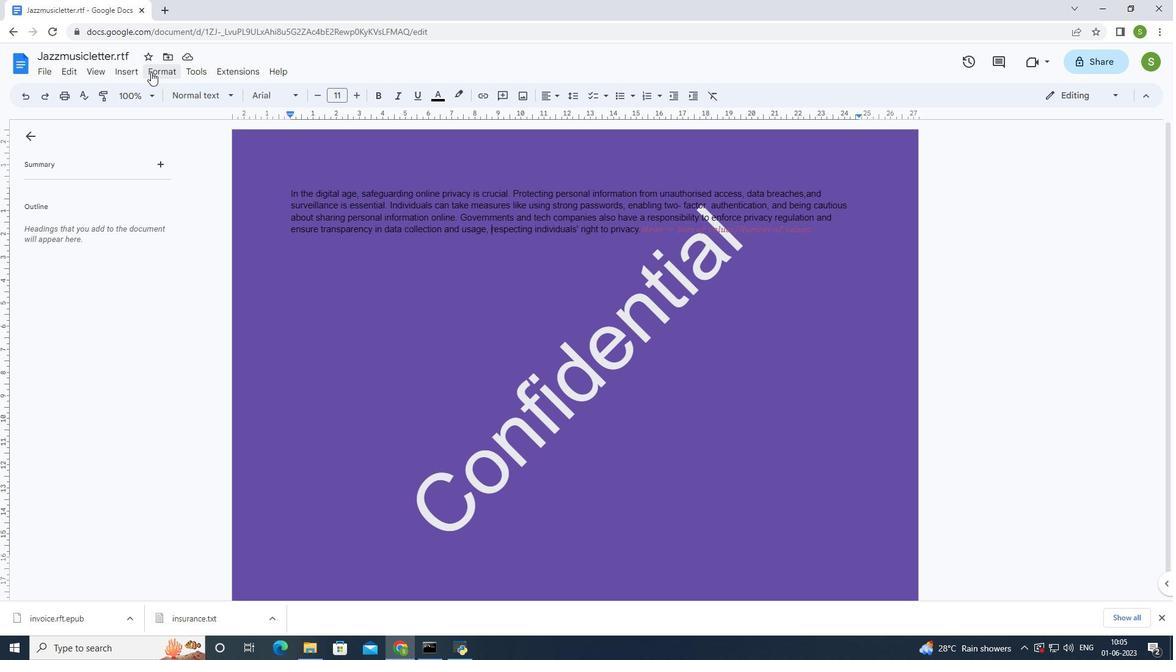
Action: Mouse moved to (135, 351)
Screenshot: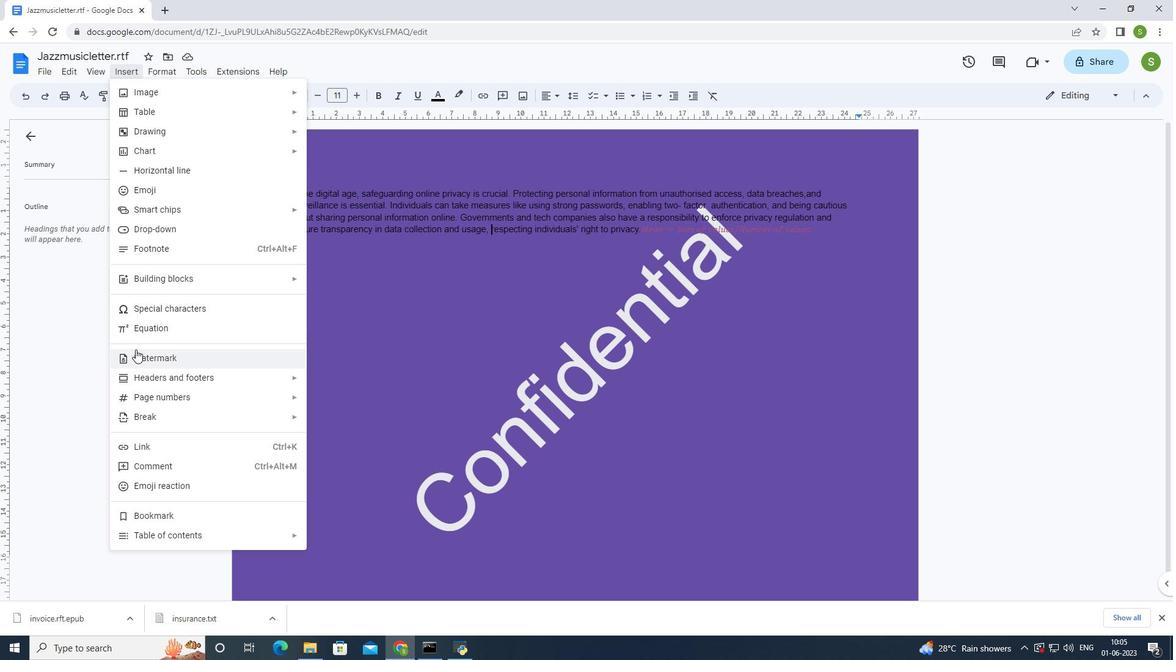 
Action: Mouse pressed left at (135, 351)
Screenshot: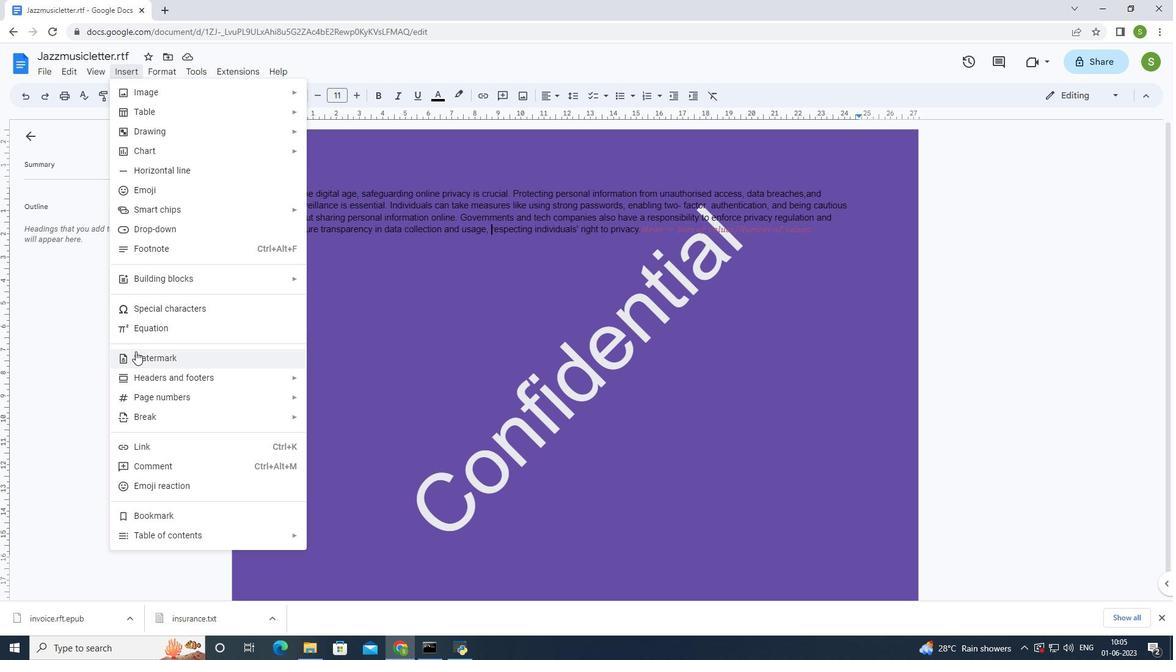 
Action: Mouse moved to (1067, 260)
Screenshot: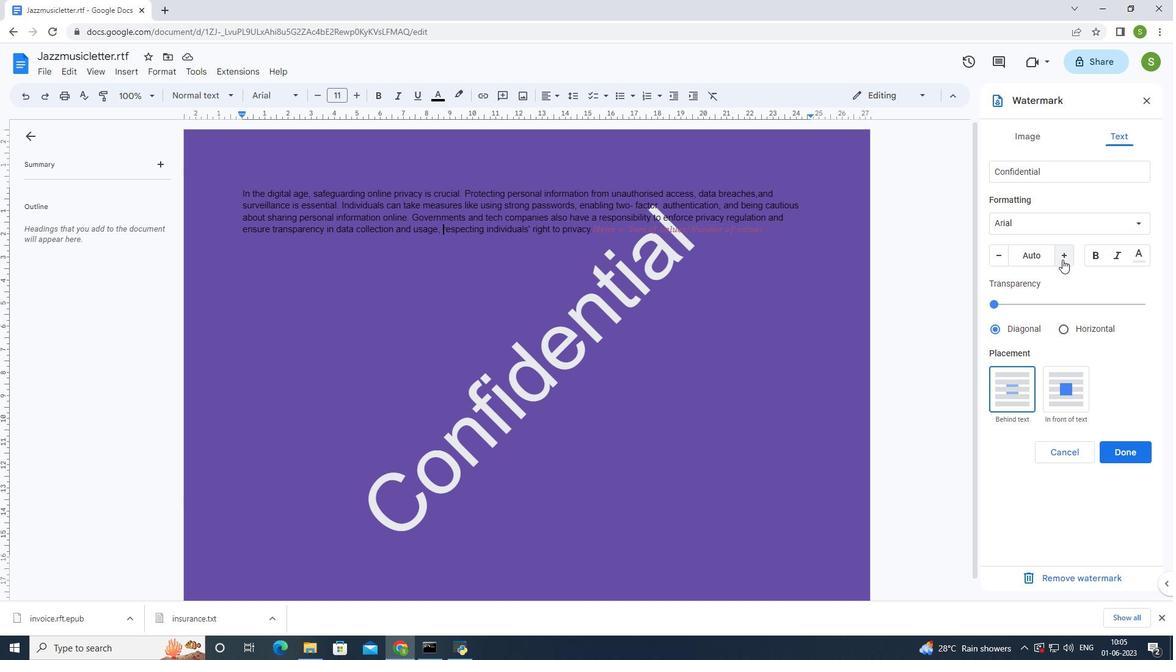 
Action: Mouse pressed left at (1067, 260)
Screenshot: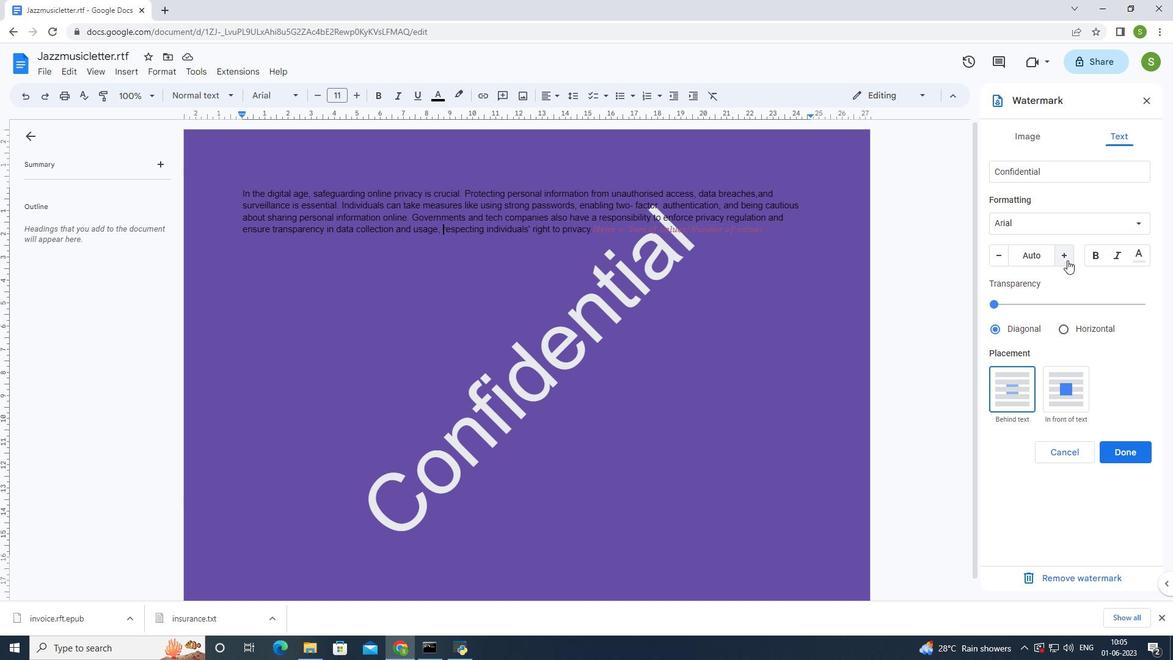
Action: Mouse moved to (1062, 260)
Screenshot: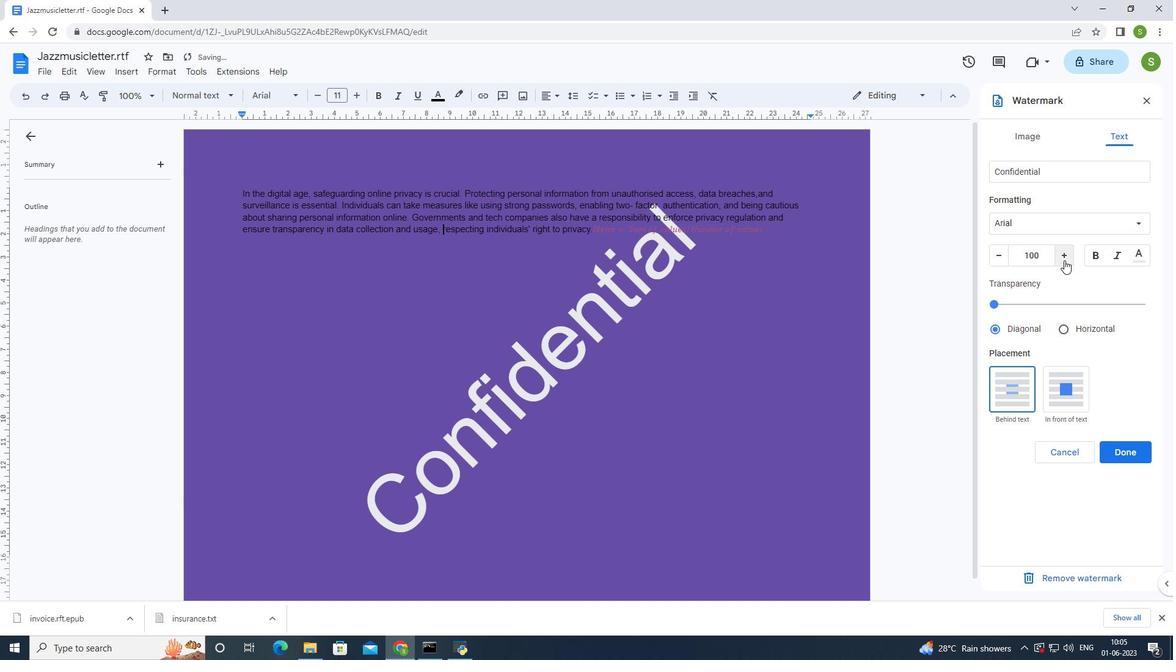 
Action: Mouse pressed left at (1062, 260)
Screenshot: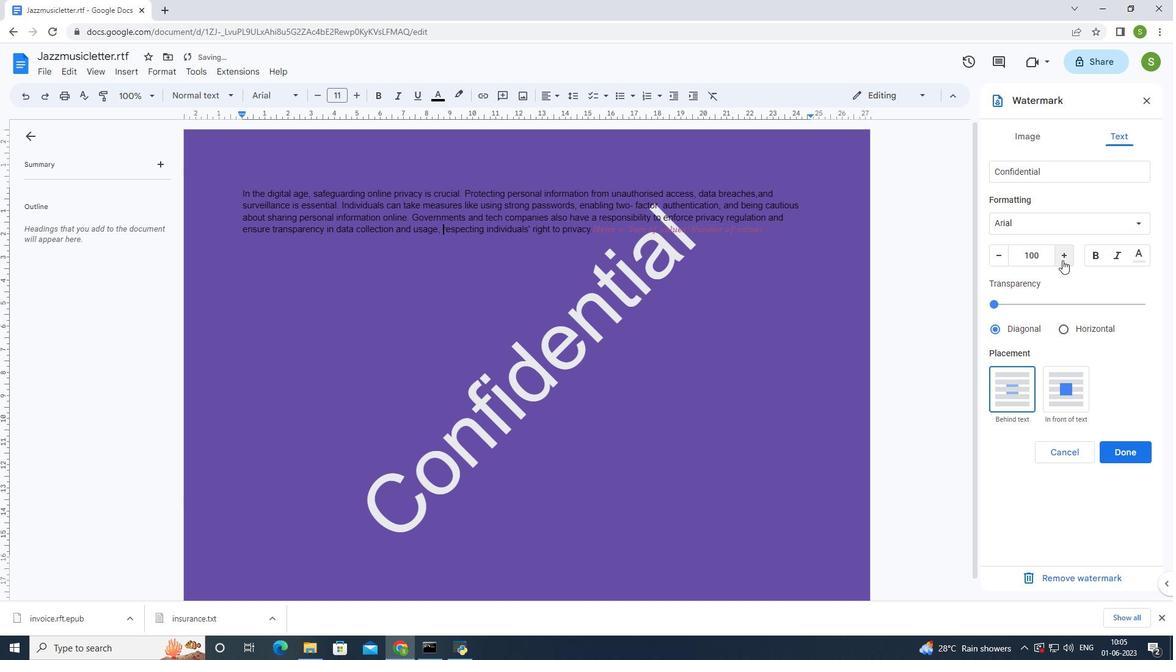 
Action: Mouse moved to (1061, 261)
Screenshot: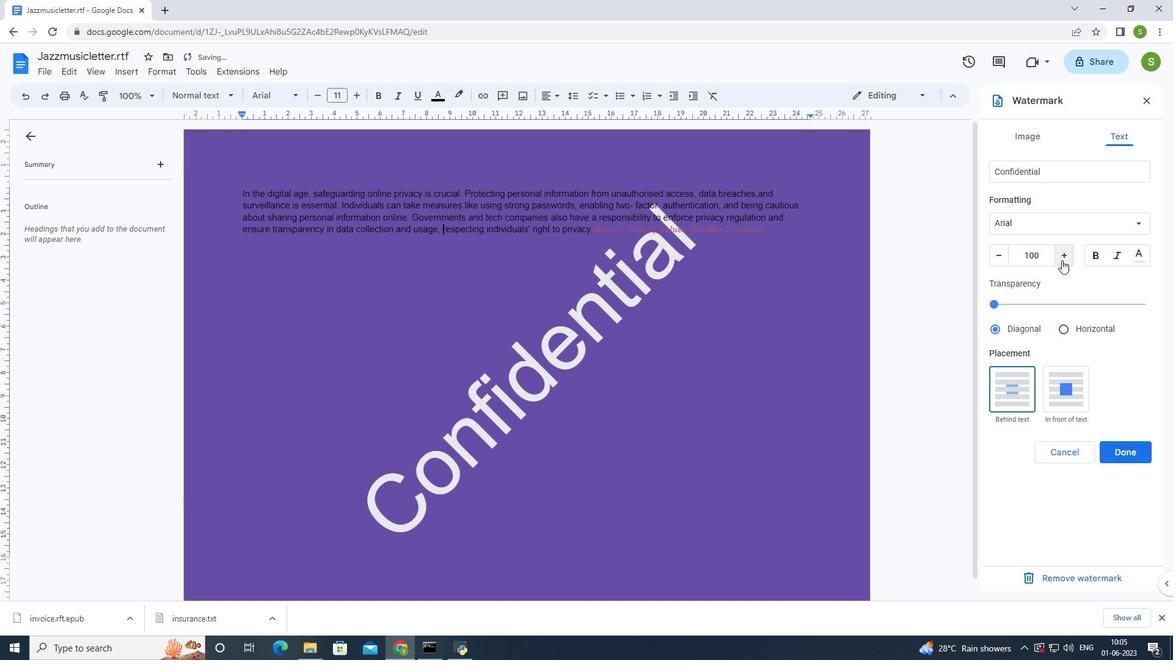 
Action: Mouse pressed left at (1061, 261)
Screenshot: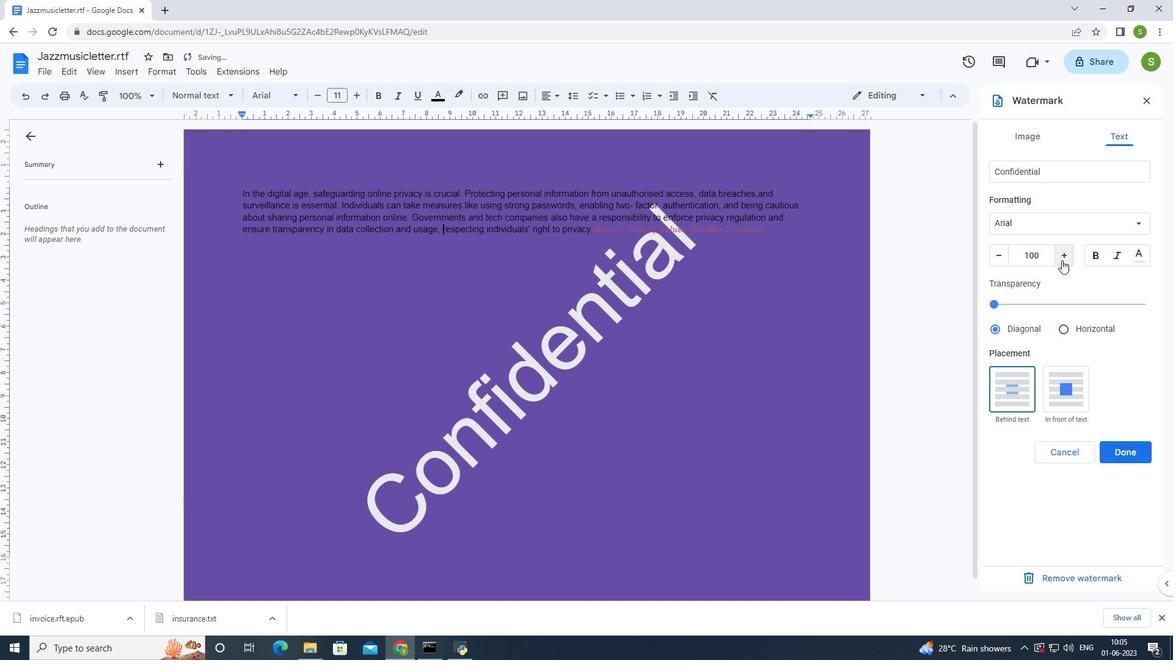 
Action: Mouse pressed left at (1061, 261)
Screenshot: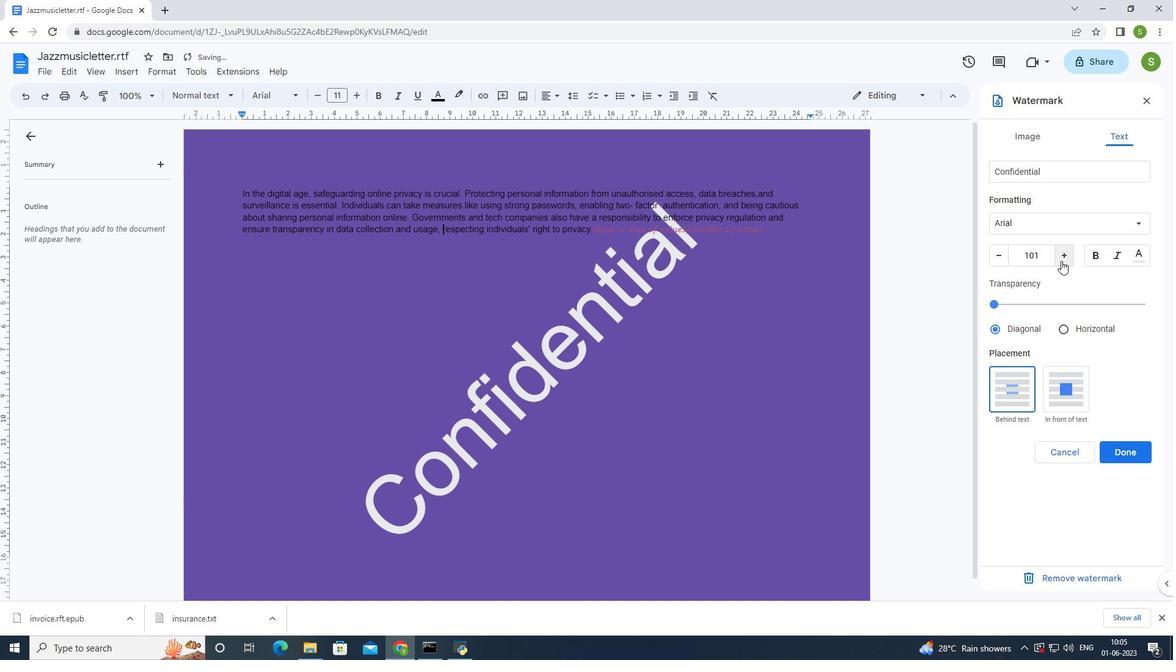 
Action: Mouse pressed left at (1061, 261)
Screenshot: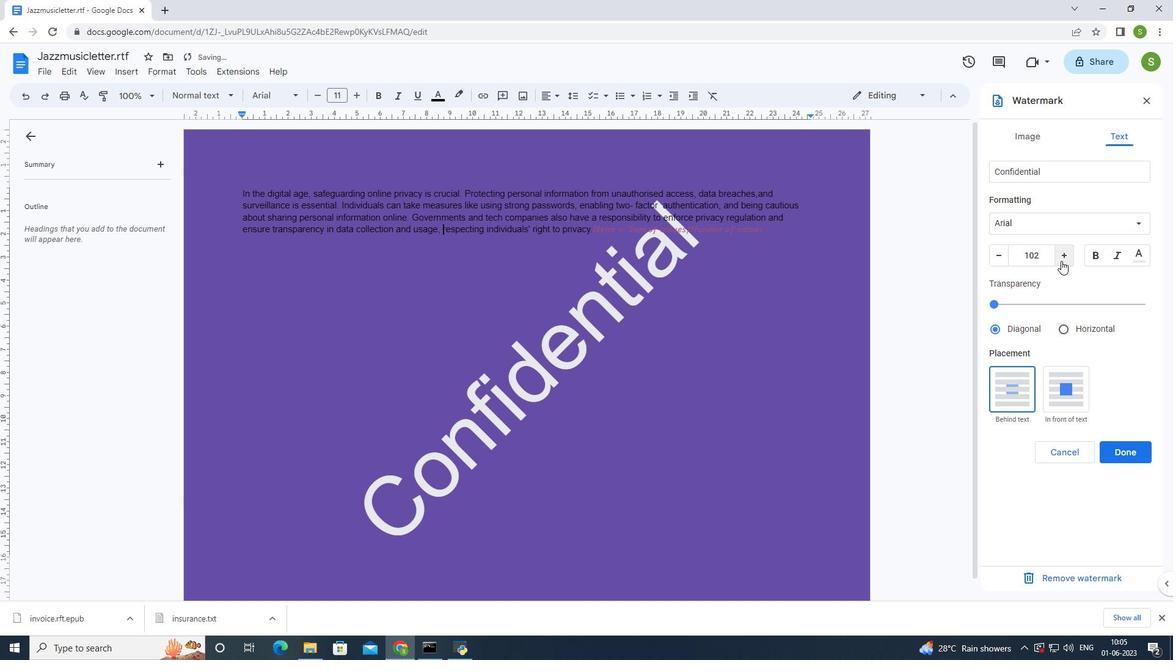 
Action: Mouse pressed left at (1061, 261)
Screenshot: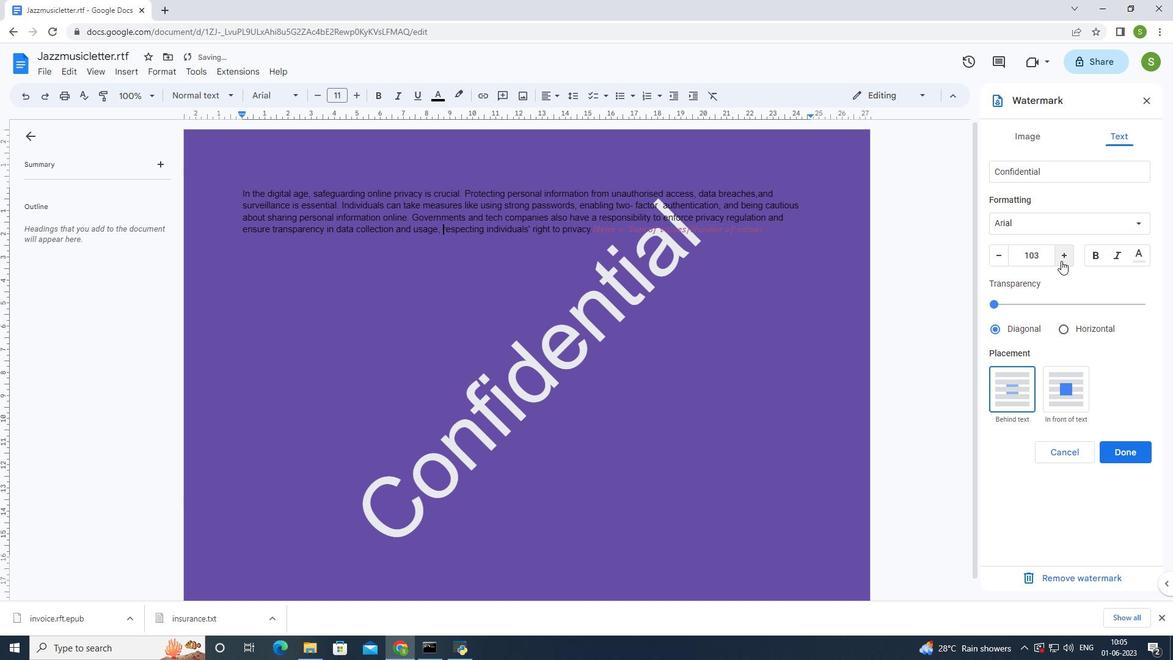 
Action: Mouse moved to (1060, 261)
Screenshot: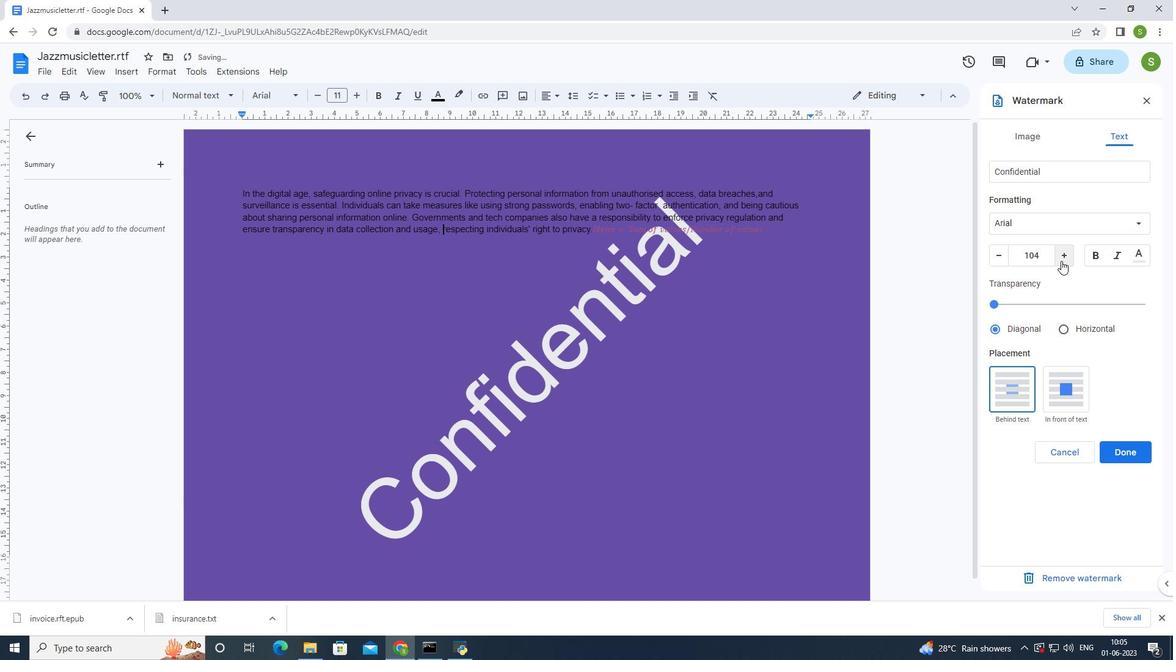 
Action: Mouse pressed left at (1060, 261)
Screenshot: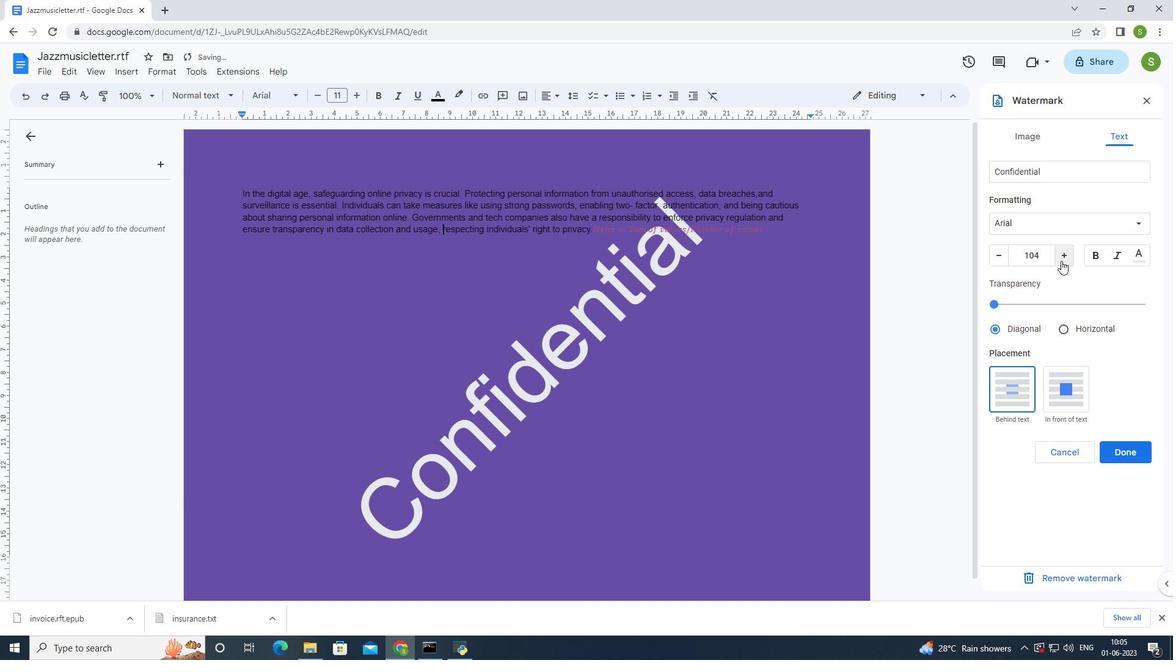 
Action: Mouse pressed left at (1060, 261)
Screenshot: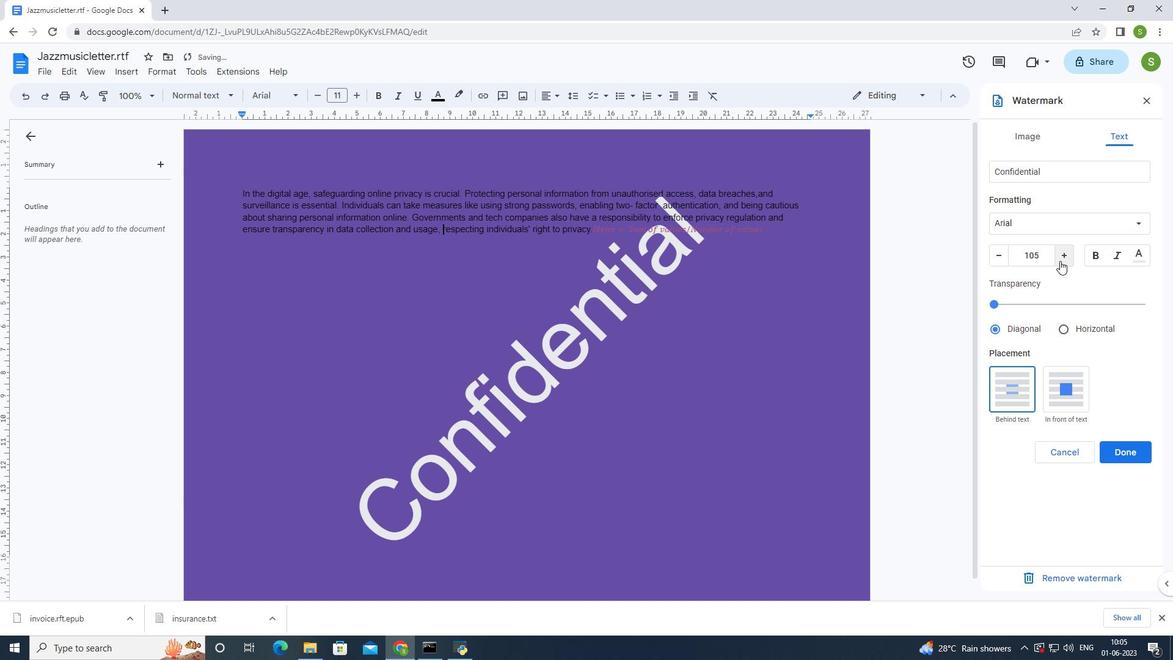 
Action: Mouse pressed left at (1060, 261)
Screenshot: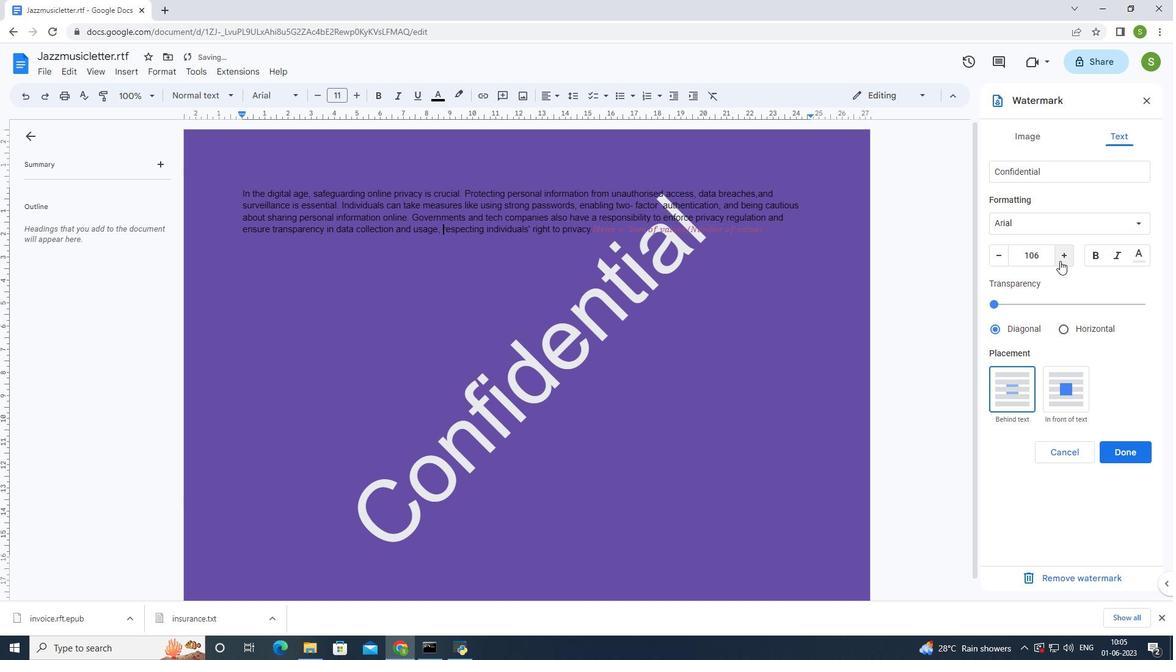 
Action: Mouse pressed left at (1060, 261)
Screenshot: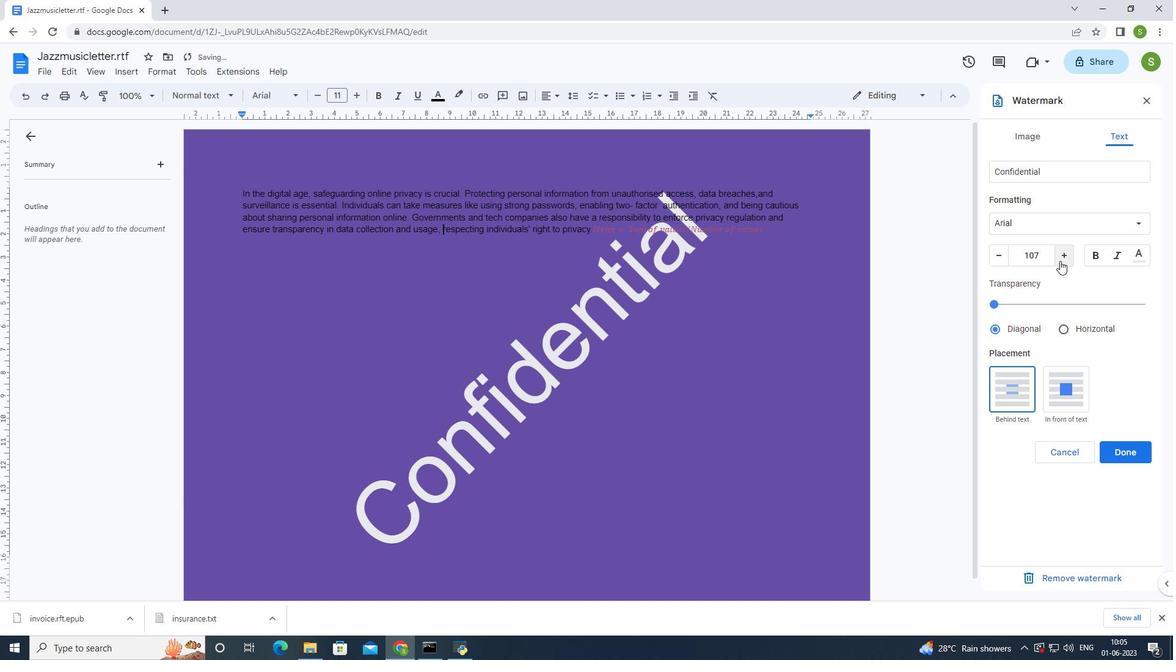 
Action: Mouse pressed left at (1060, 261)
Screenshot: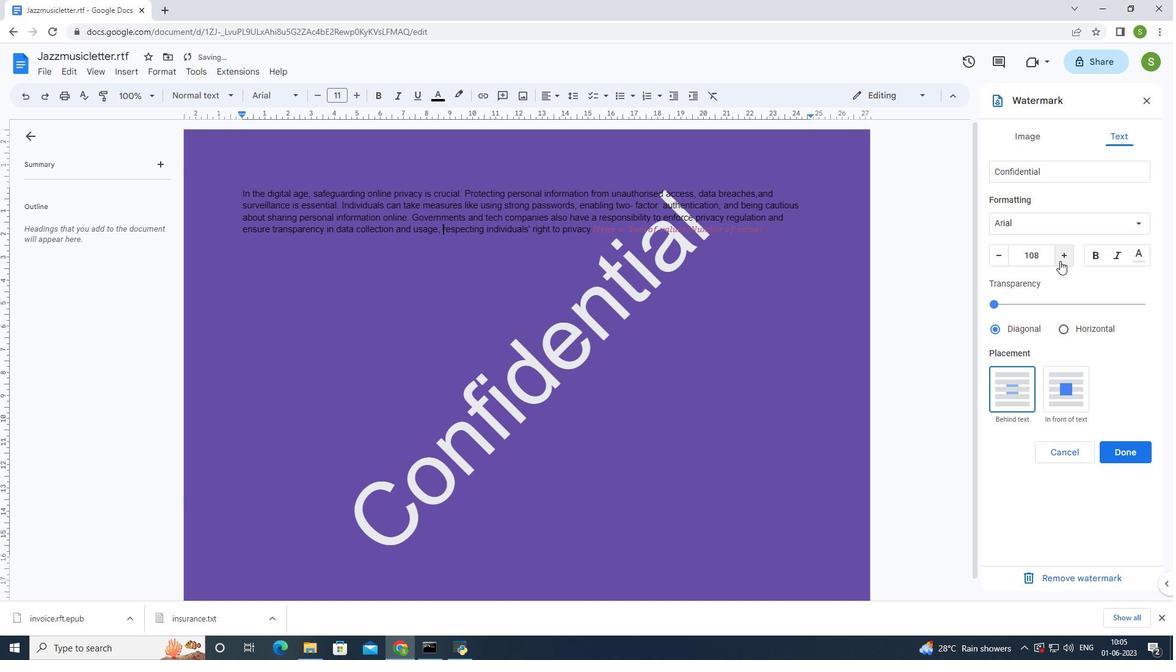 
Action: Mouse pressed left at (1060, 261)
Screenshot: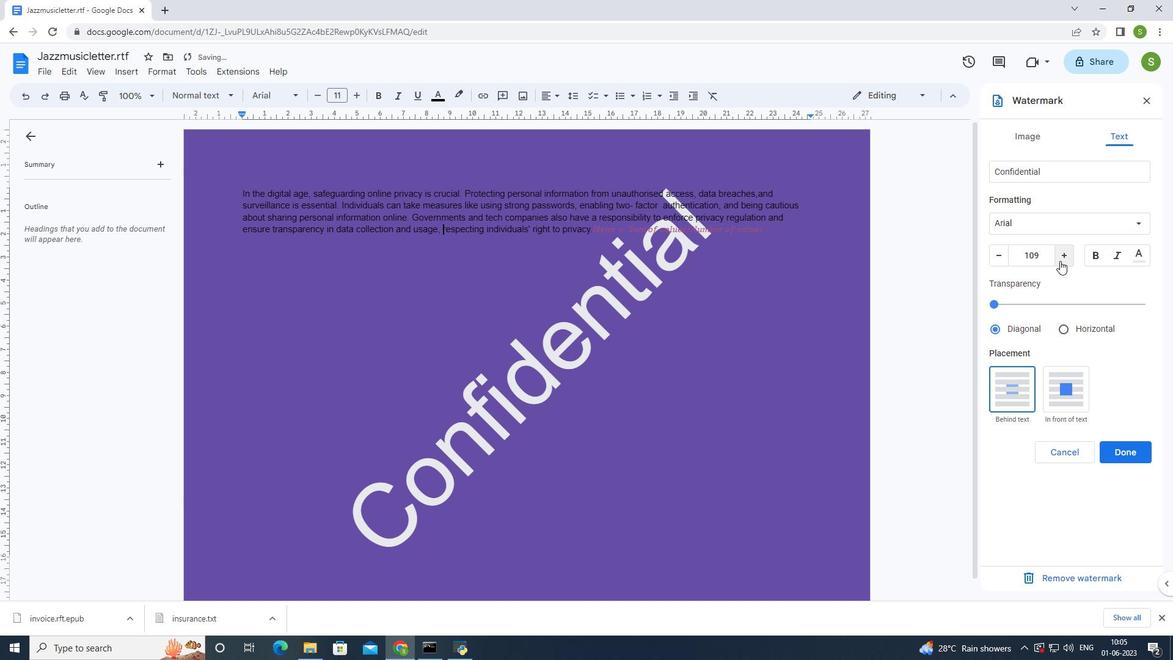 
Action: Mouse moved to (735, 216)
Screenshot: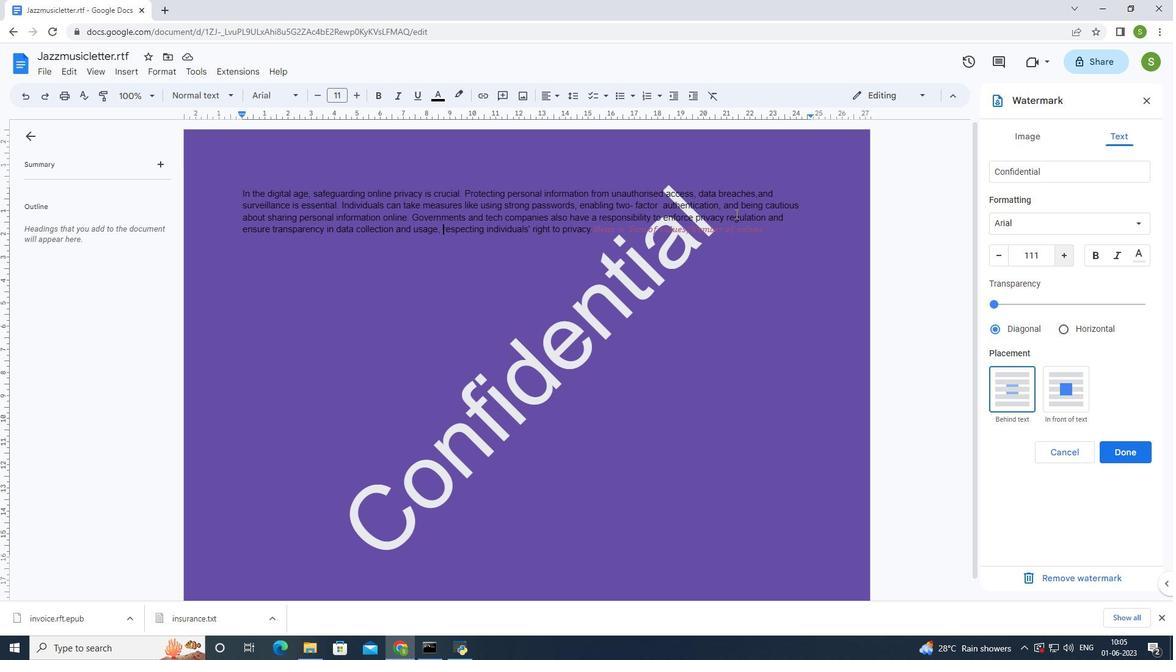 
Action: Mouse scrolled (735, 215) with delta (0, 0)
Screenshot: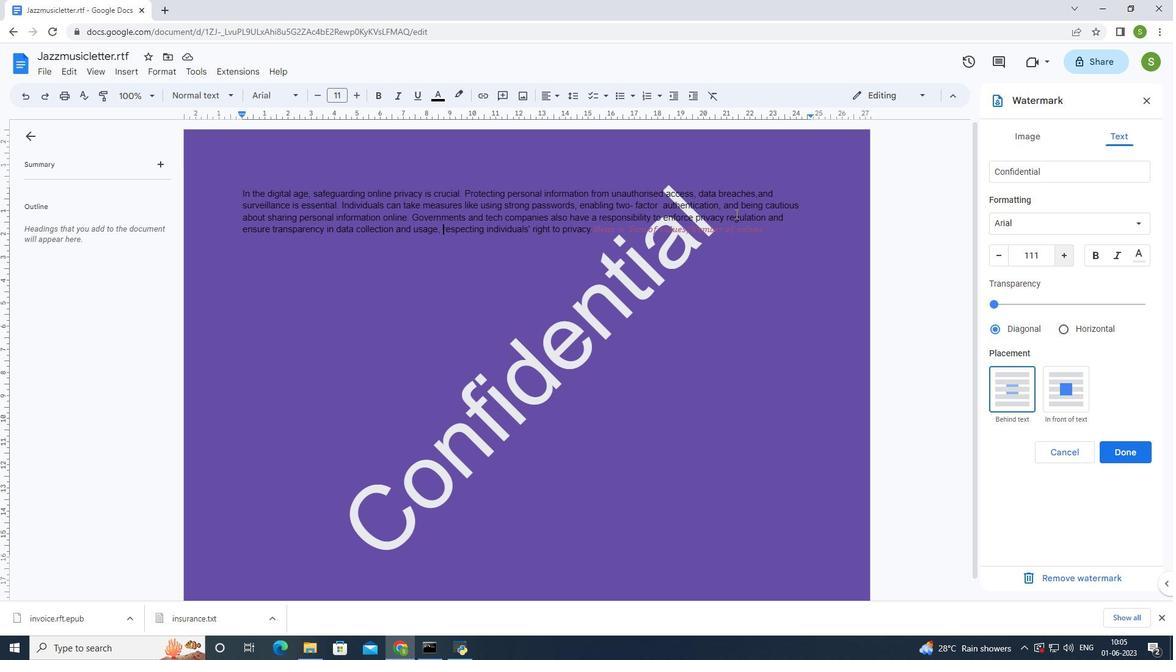 
Action: Mouse moved to (734, 219)
Screenshot: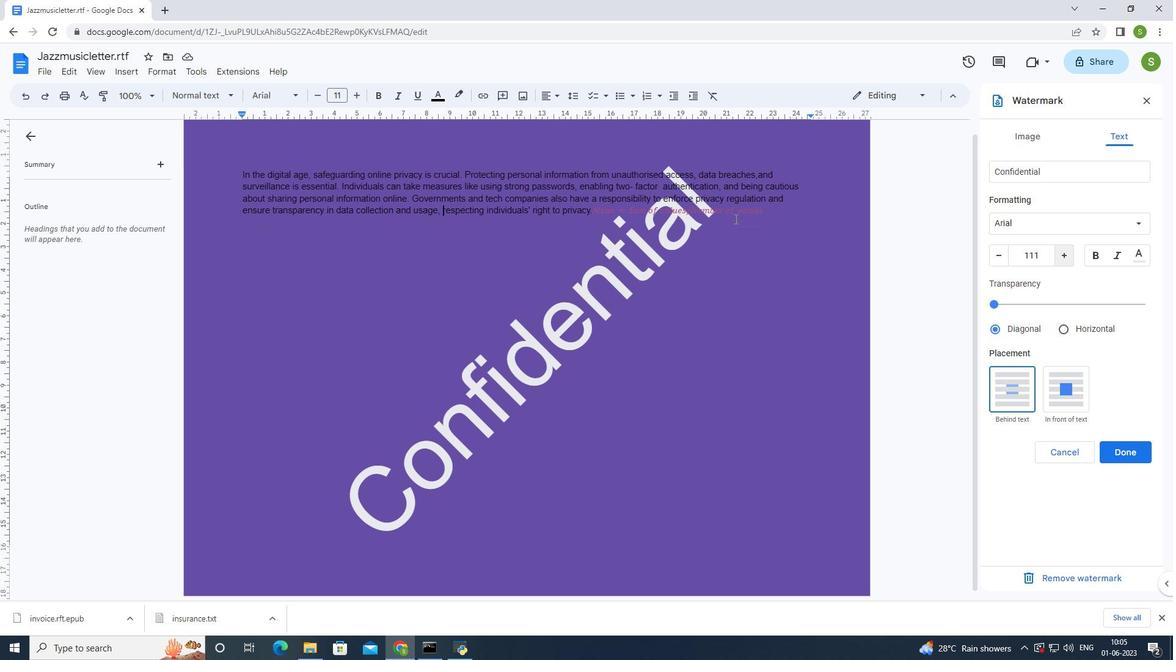 
Action: Mouse scrolled (734, 218) with delta (0, 0)
Screenshot: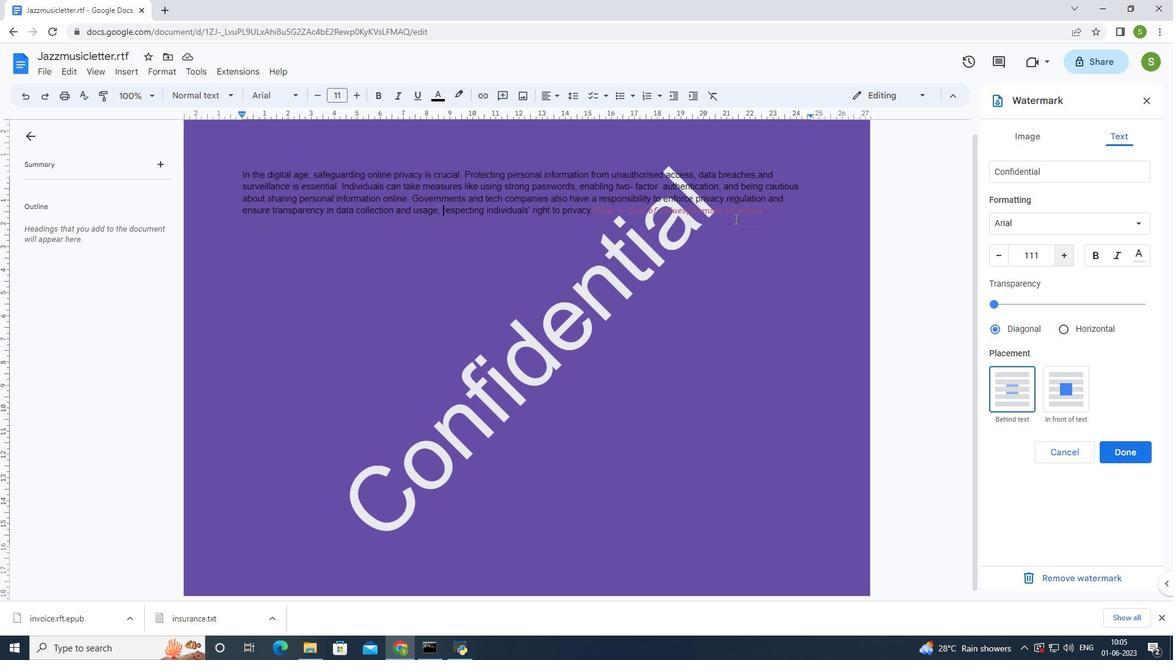 
Action: Mouse scrolled (734, 218) with delta (0, 0)
Screenshot: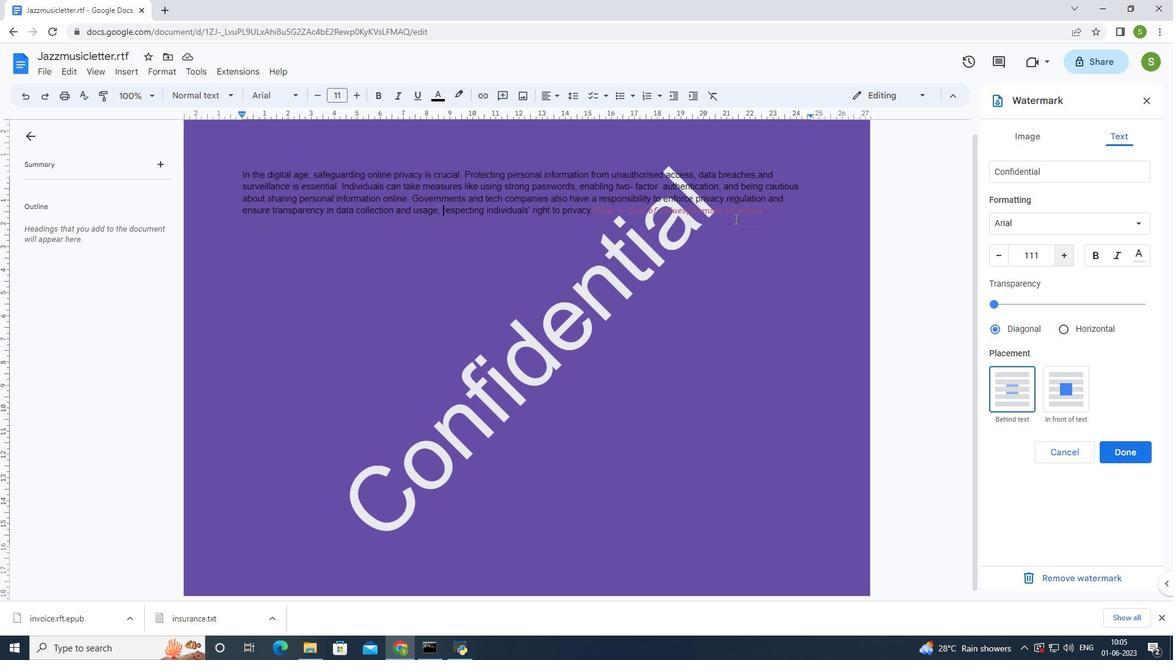 
Action: Mouse scrolled (734, 218) with delta (0, 0)
Screenshot: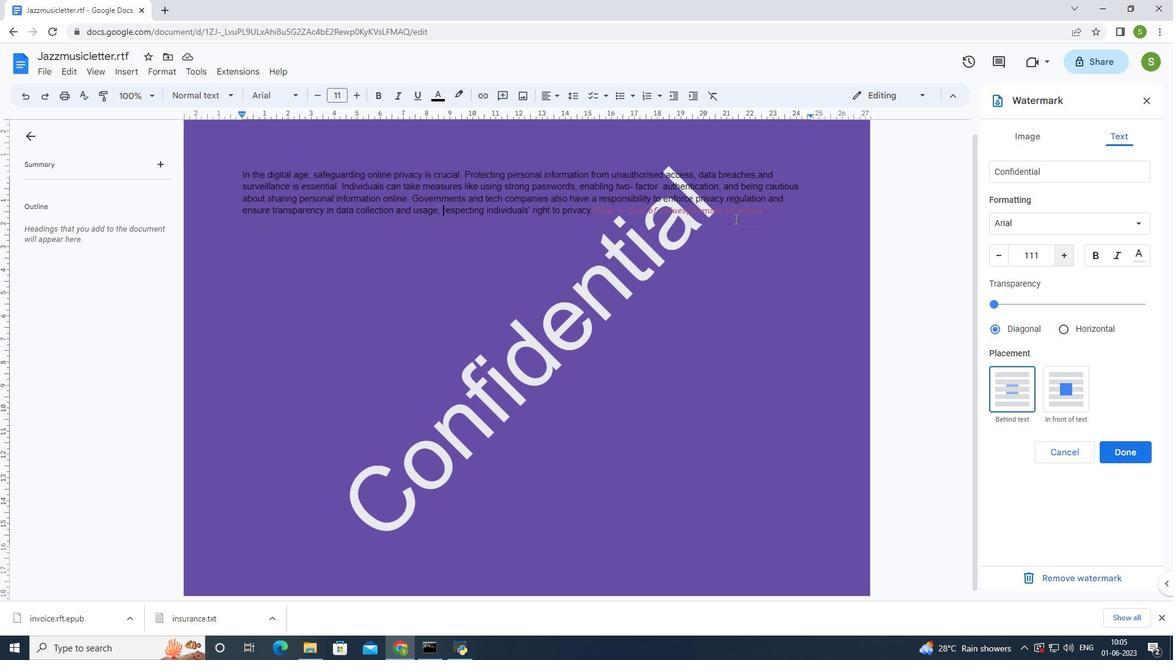 
Action: Mouse scrolled (734, 218) with delta (0, 0)
Screenshot: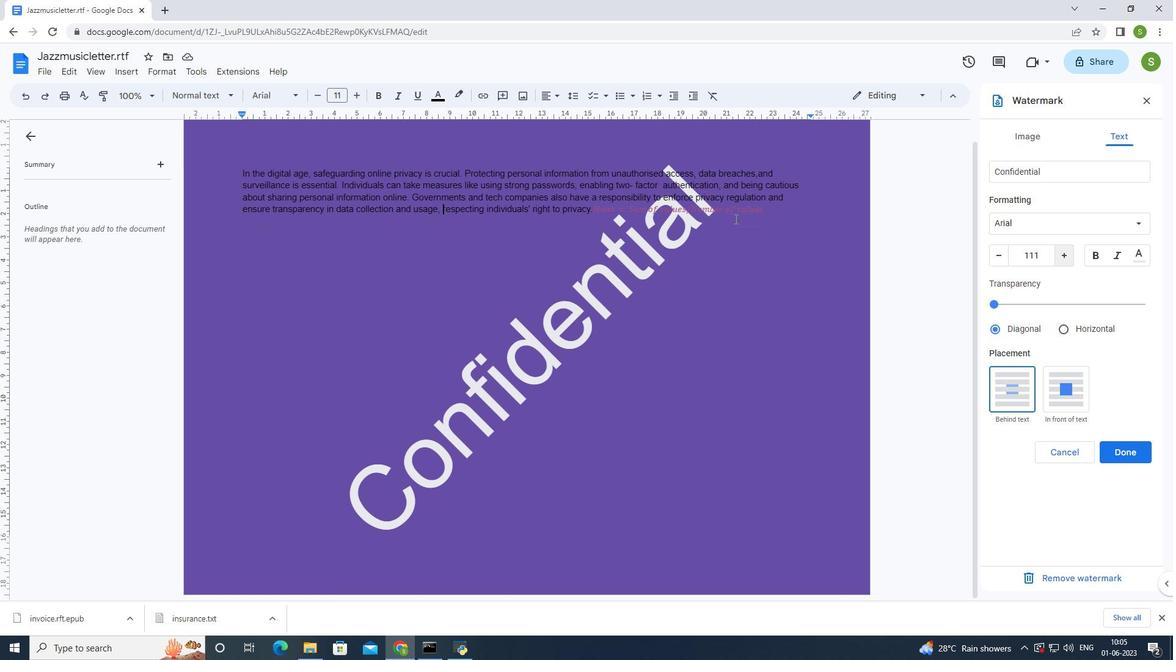 
Action: Mouse moved to (734, 219)
Screenshot: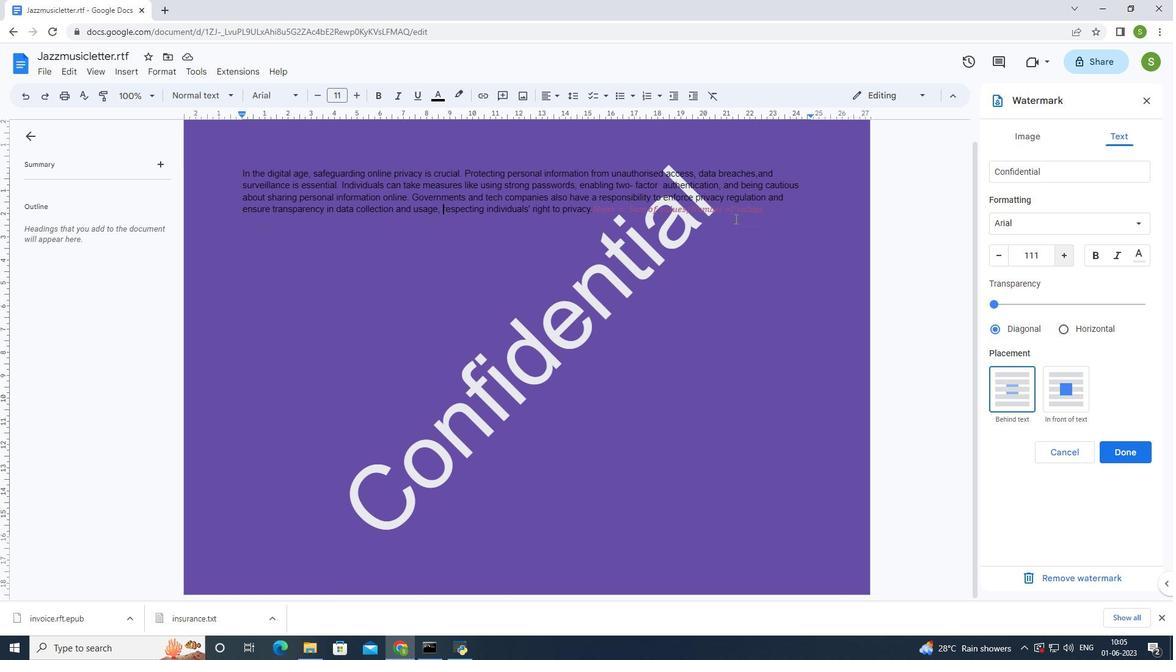 
Action: Mouse scrolled (734, 218) with delta (0, 0)
Screenshot: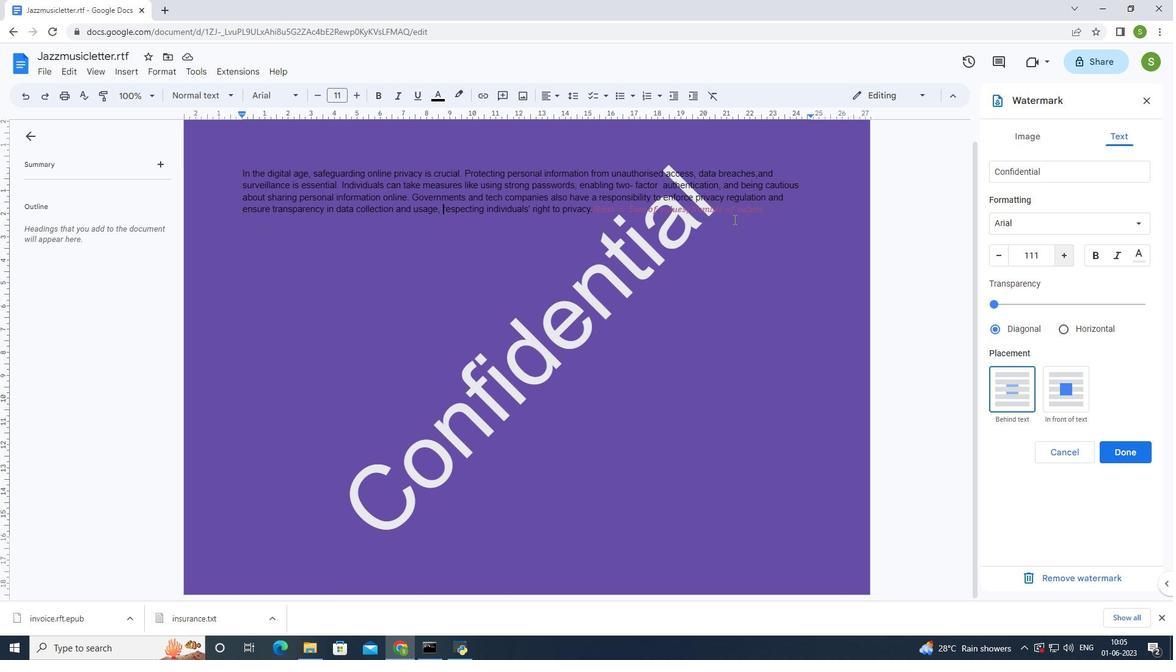 
Action: Mouse scrolled (734, 218) with delta (0, 0)
Screenshot: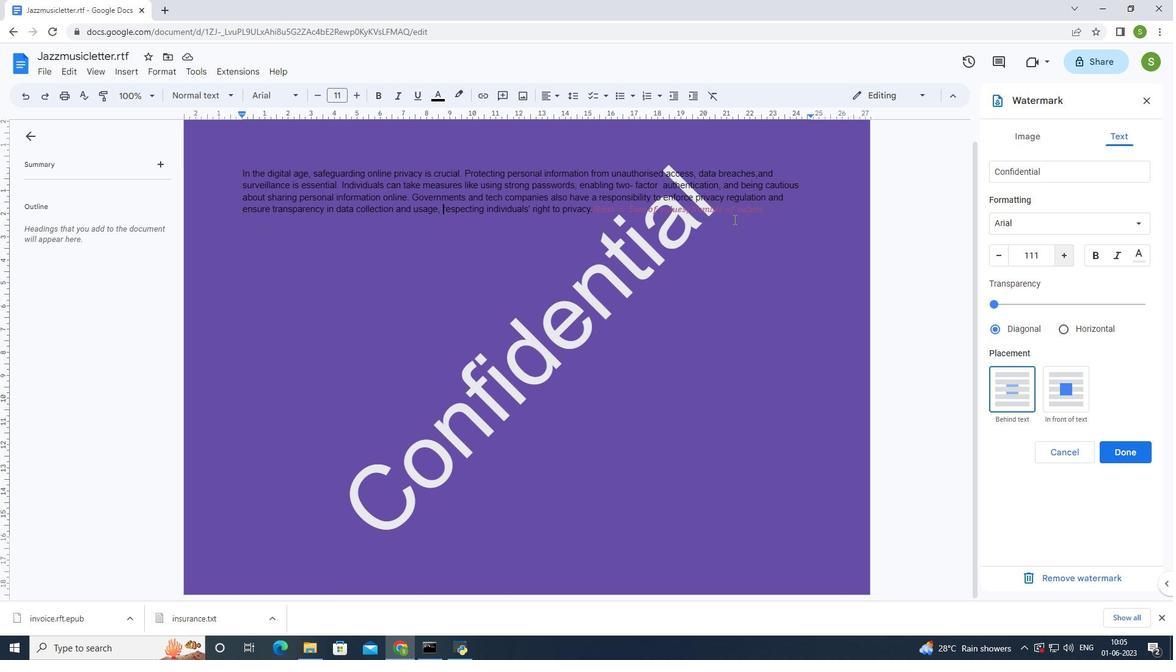 
Action: Mouse moved to (718, 202)
Screenshot: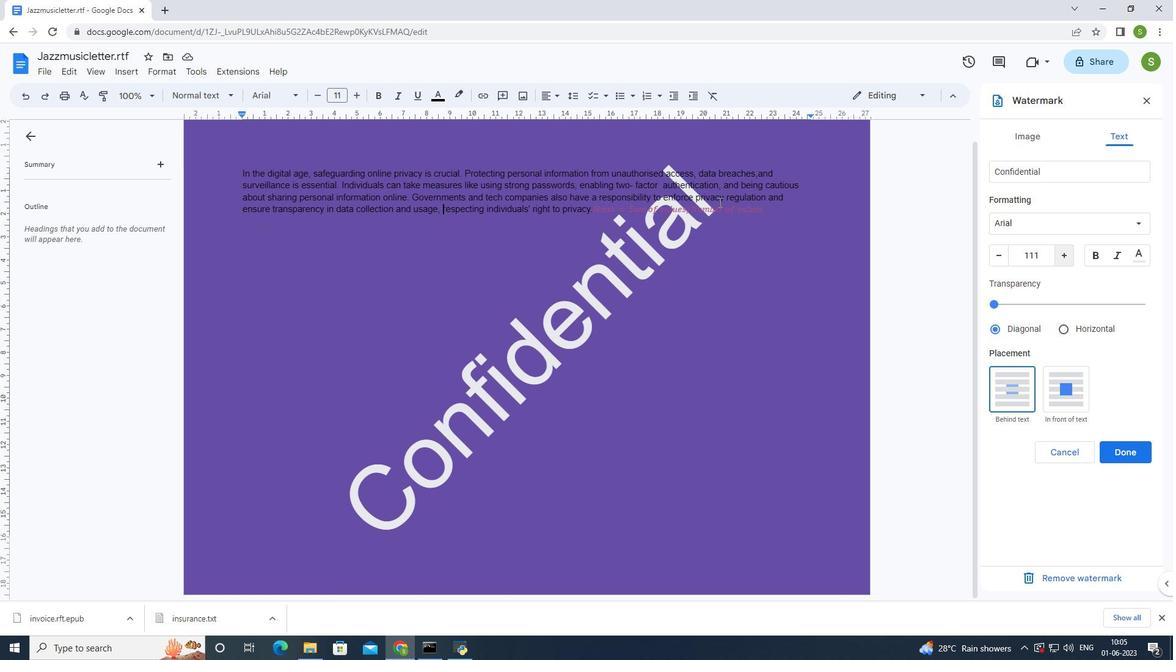 
Action: Mouse scrolled (718, 201) with delta (0, 0)
Screenshot: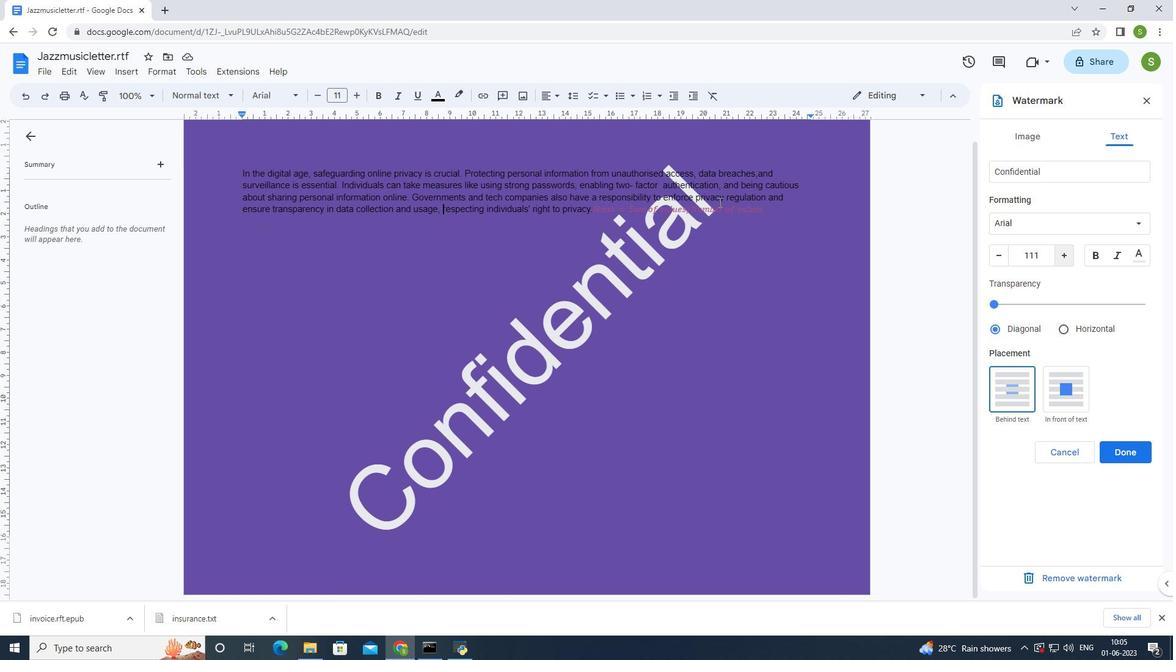 
Action: Mouse moved to (717, 204)
Screenshot: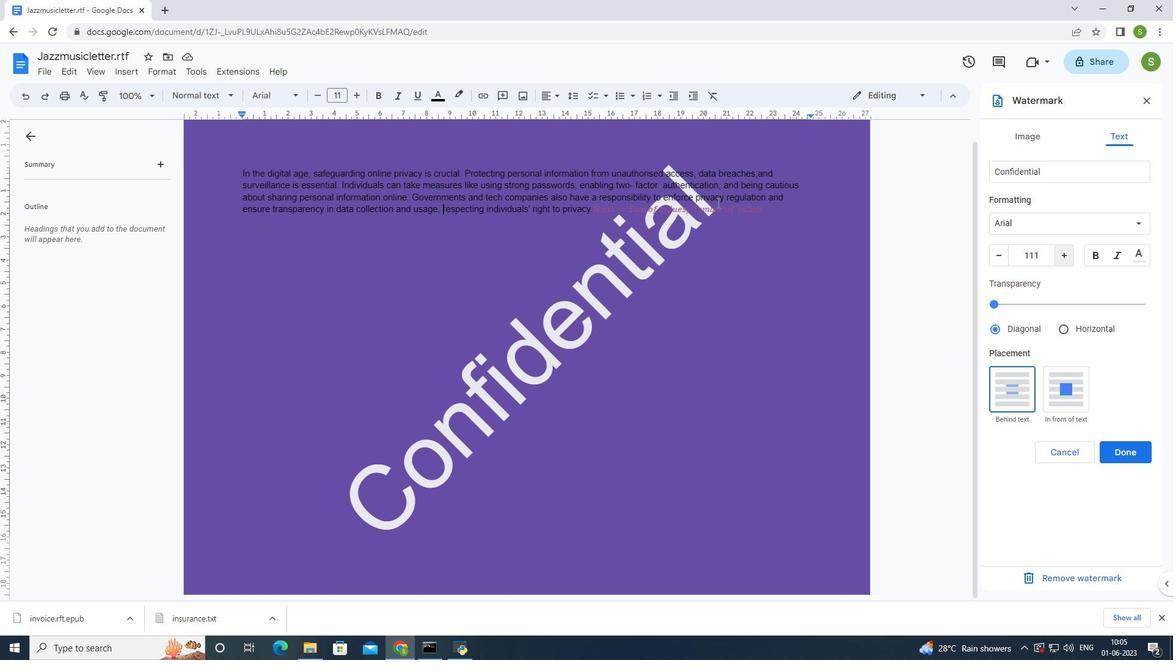 
Action: Mouse scrolled (717, 204) with delta (0, 0)
Screenshot: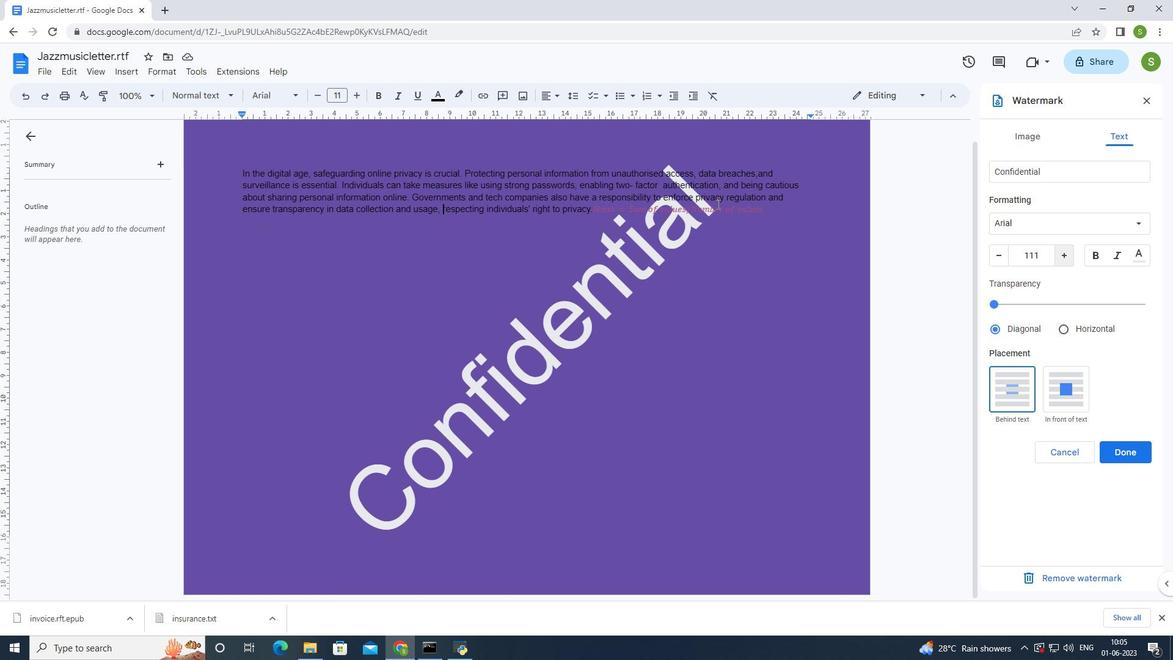 
Action: Mouse moved to (716, 208)
Screenshot: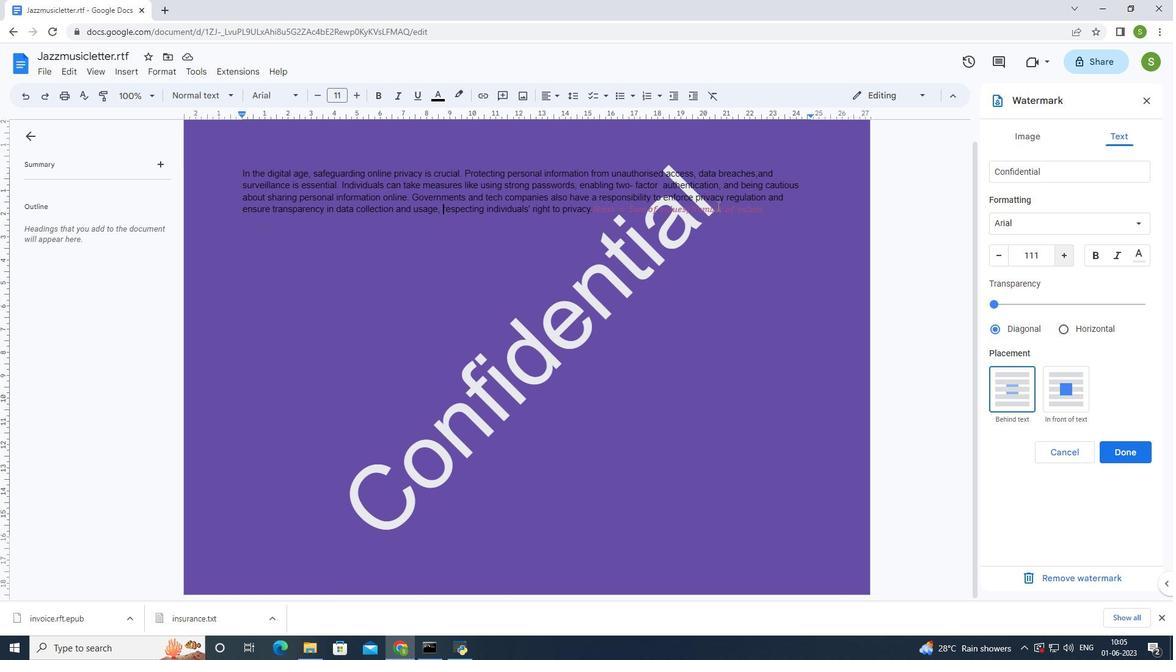 
Action: Mouse scrolled (716, 207) with delta (0, 0)
Screenshot: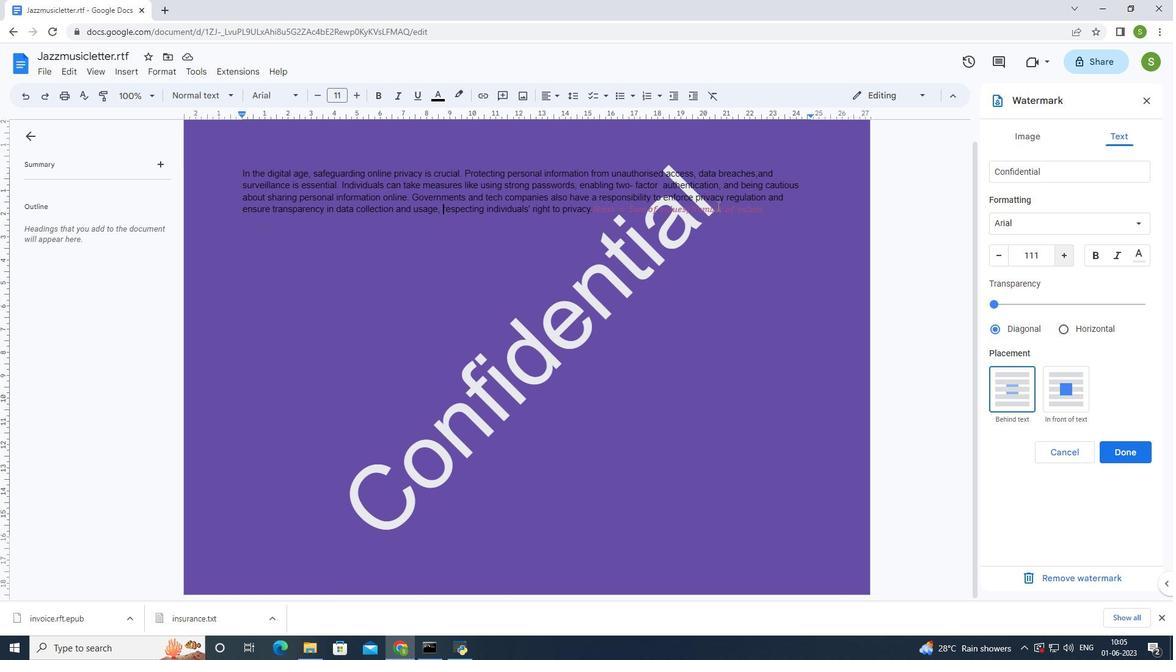 
Action: Mouse scrolled (716, 207) with delta (0, 0)
Screenshot: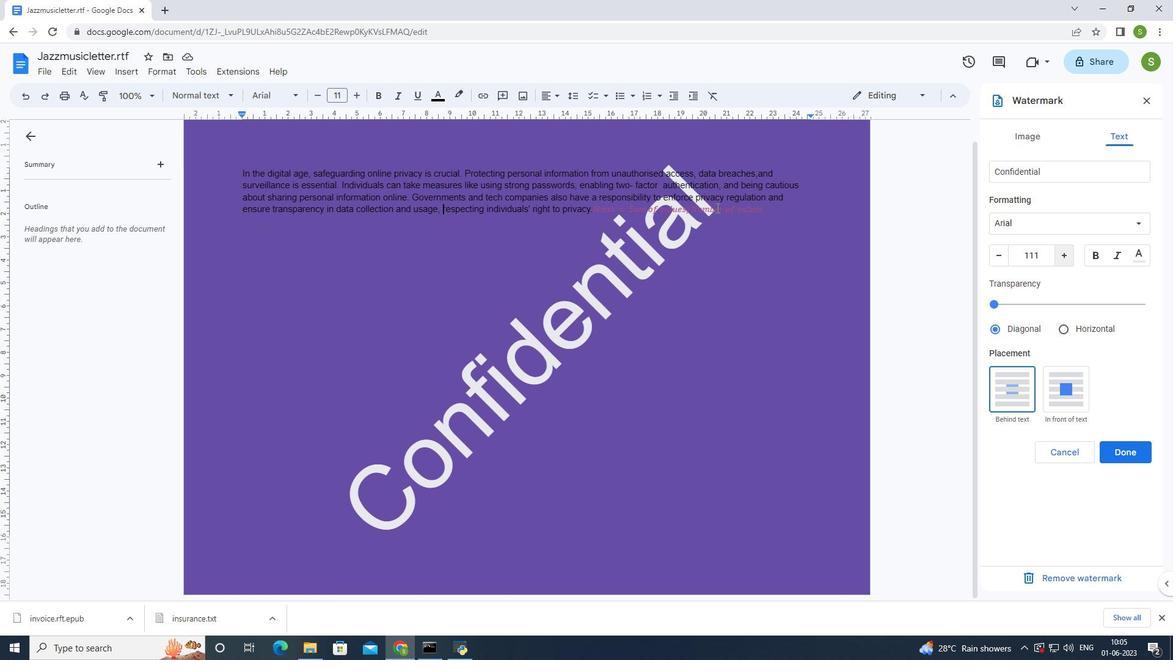 
Action: Mouse moved to (716, 208)
Screenshot: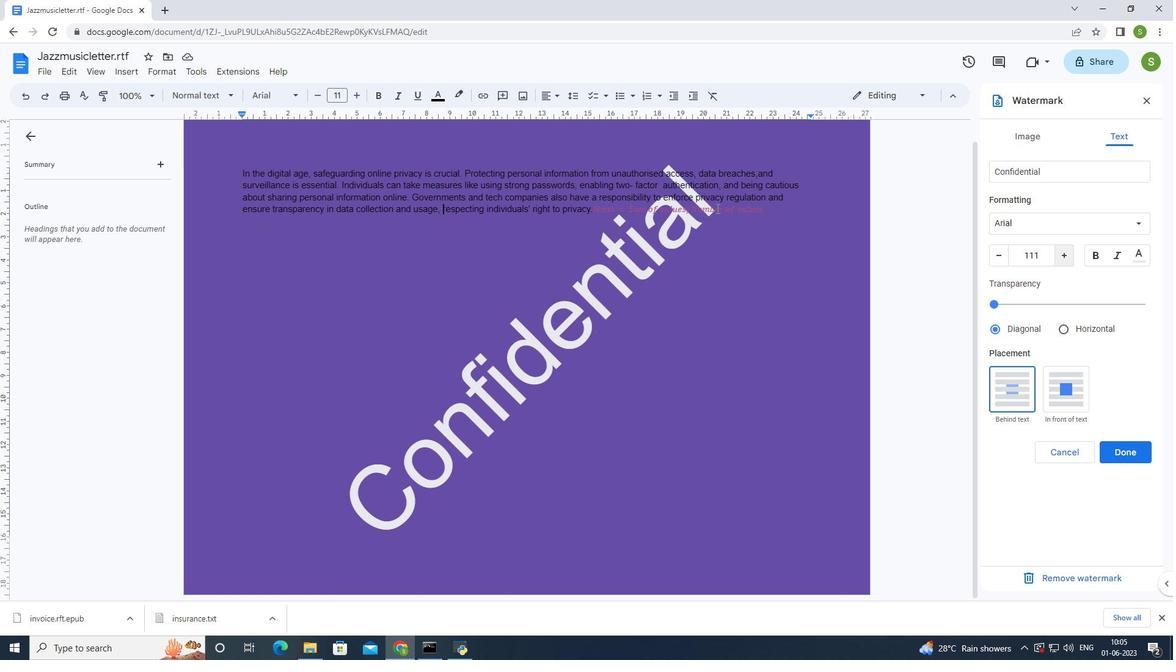 
Action: Mouse scrolled (716, 207) with delta (0, 0)
Screenshot: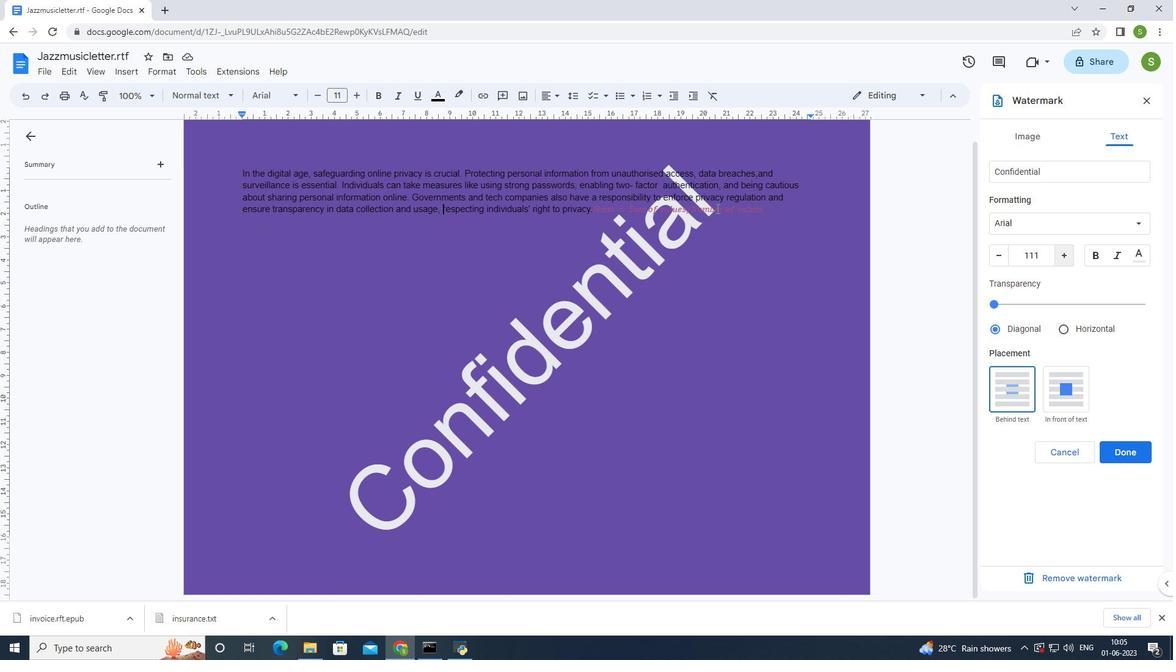 
Action: Mouse moved to (657, 569)
Screenshot: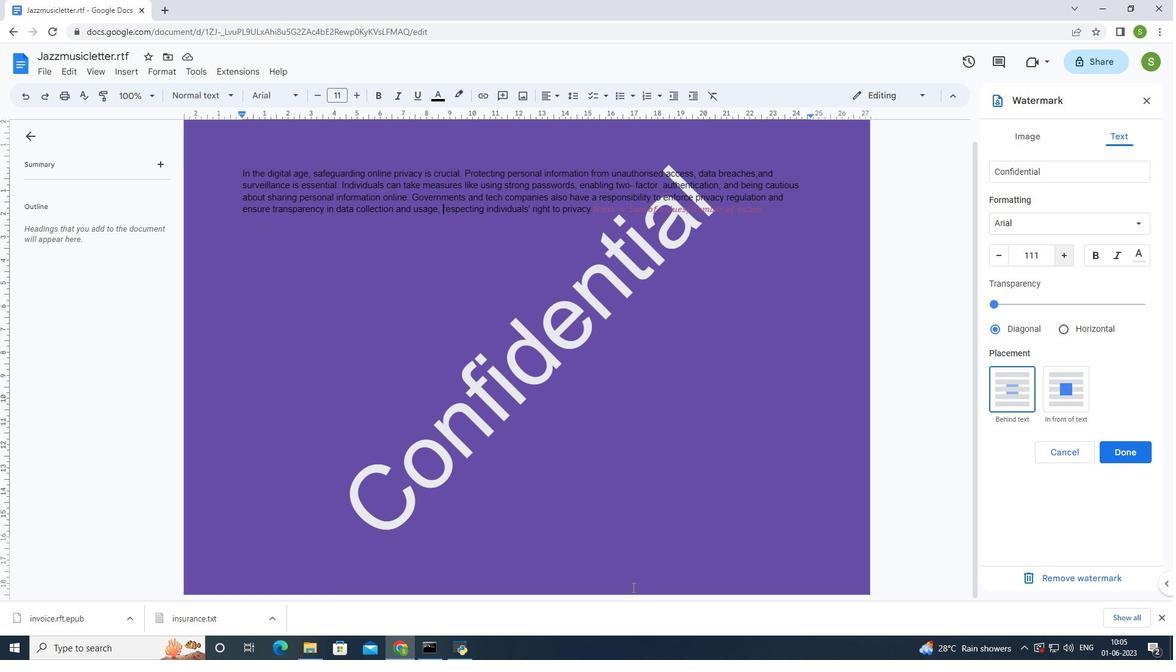 
Action: Mouse pressed left at (657, 569)
Screenshot: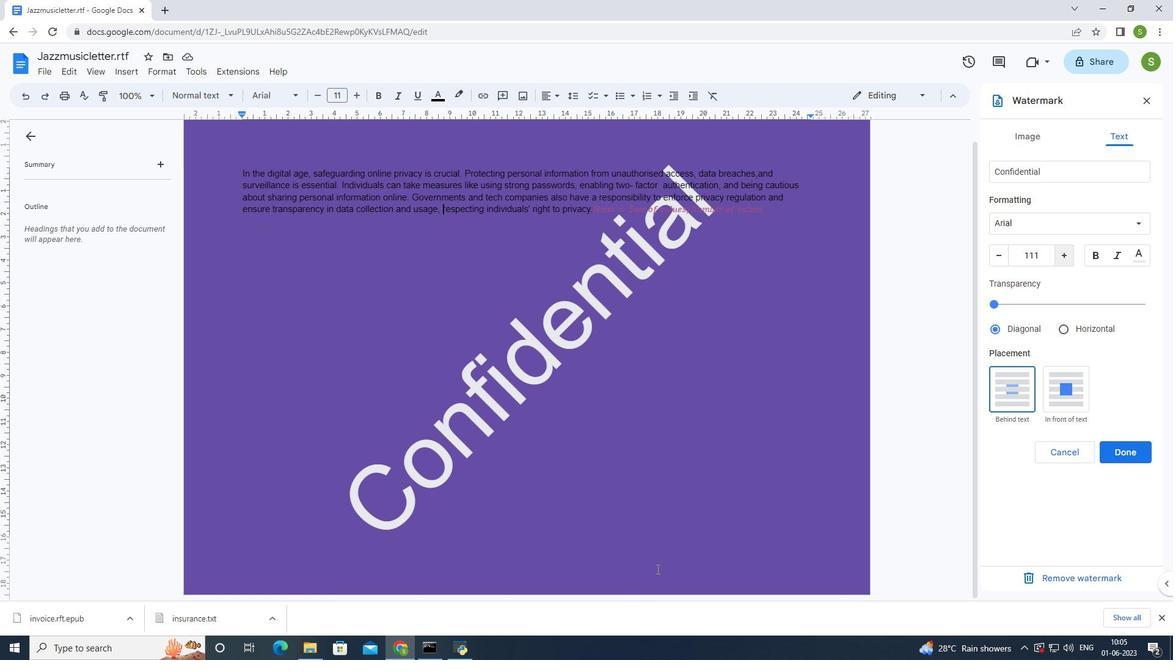 
Action: Mouse pressed left at (657, 569)
Screenshot: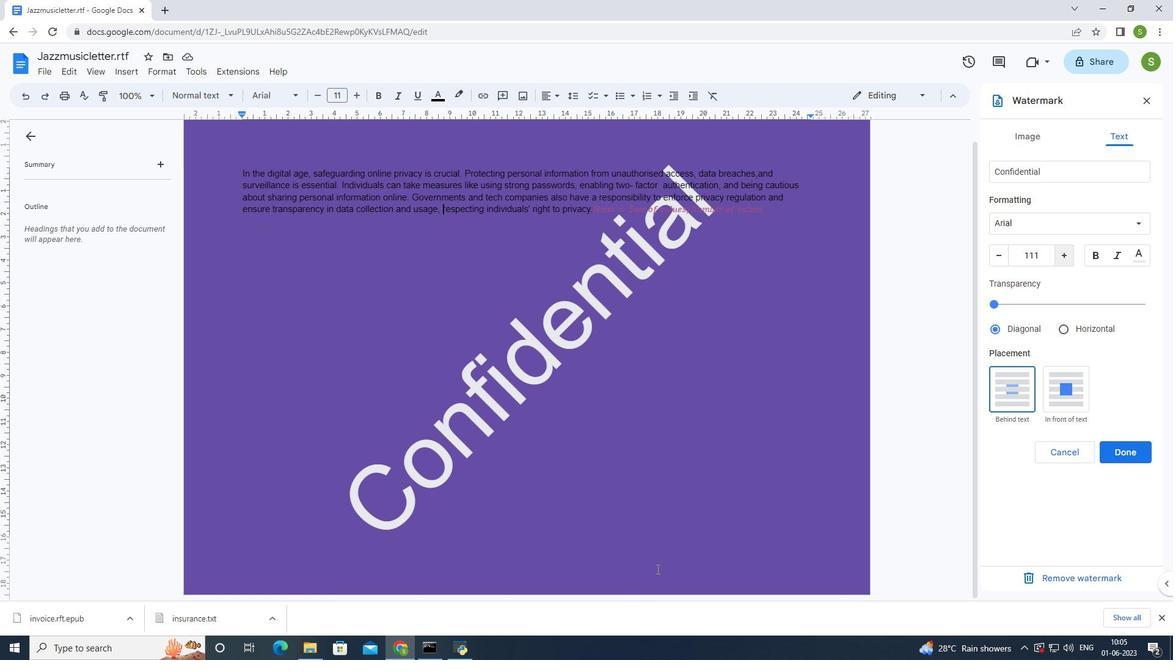 
Action: Mouse moved to (705, 405)
Screenshot: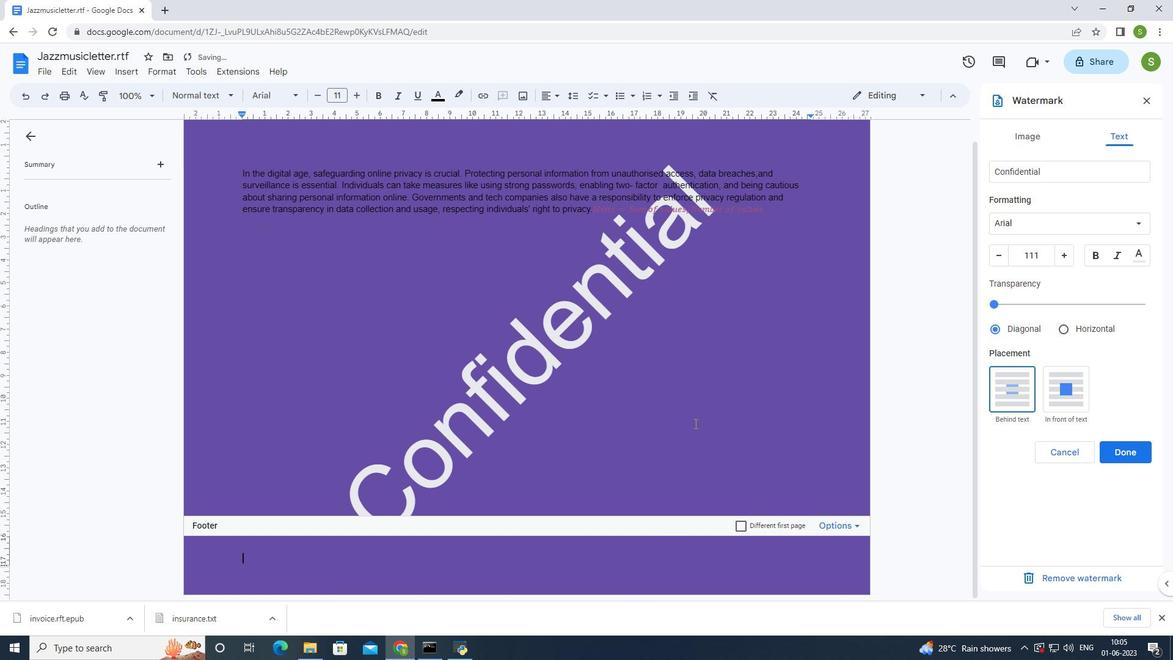
Action: Key pressed w
Screenshot: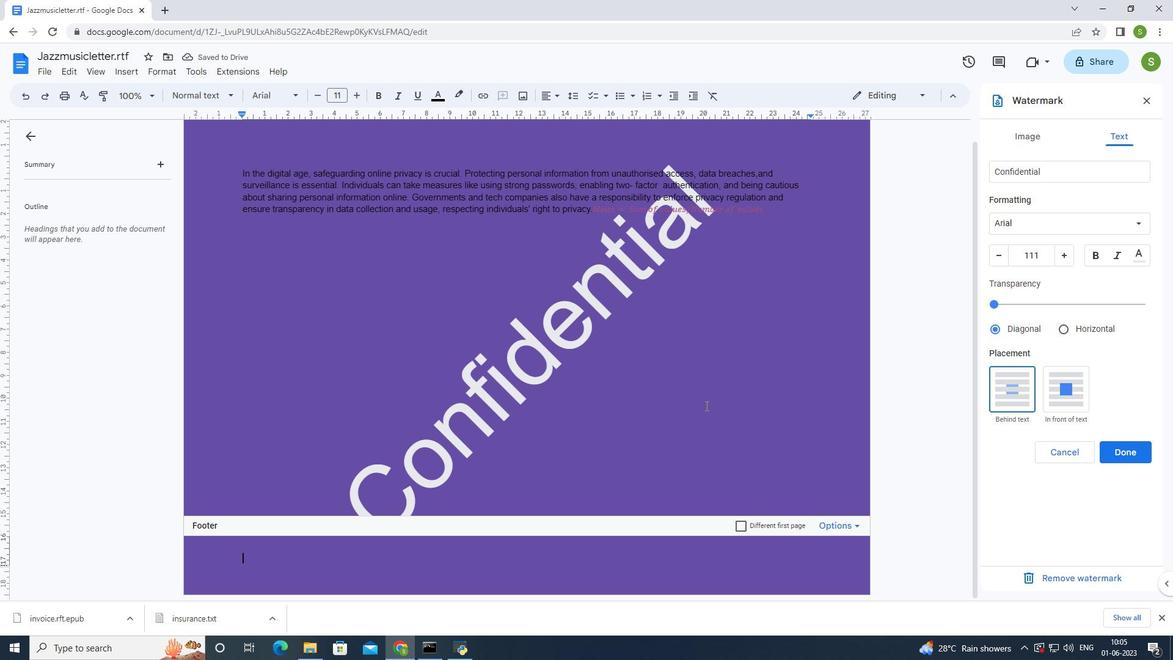 
Action: Mouse moved to (705, 405)
Screenshot: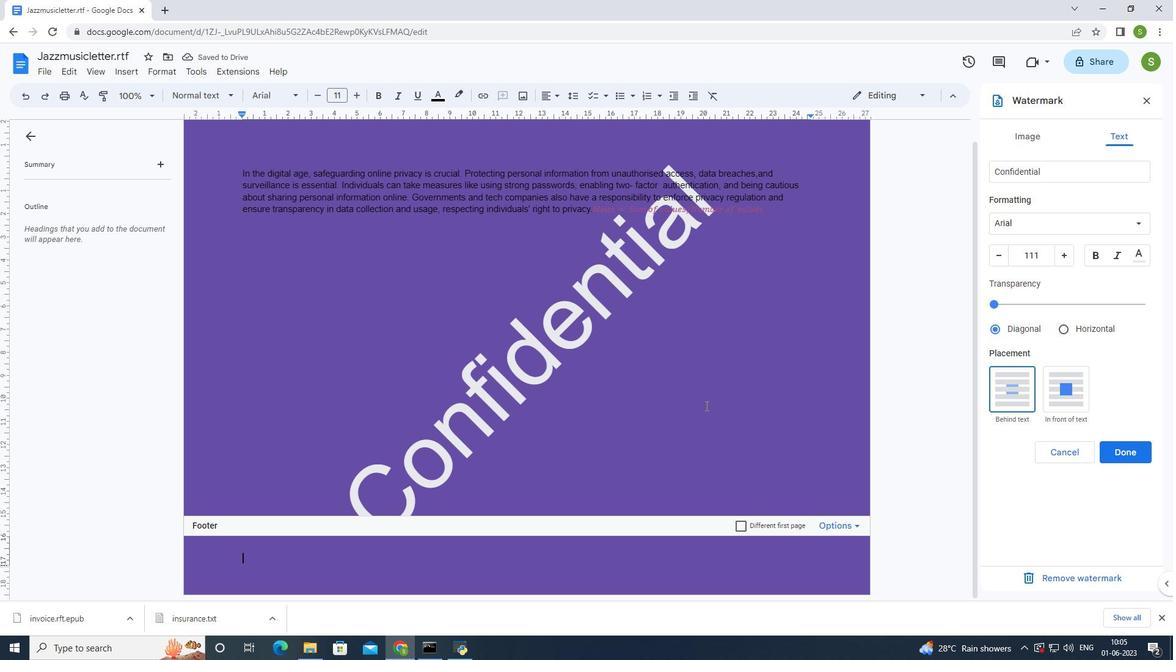 
Action: Key pressed w
Screenshot: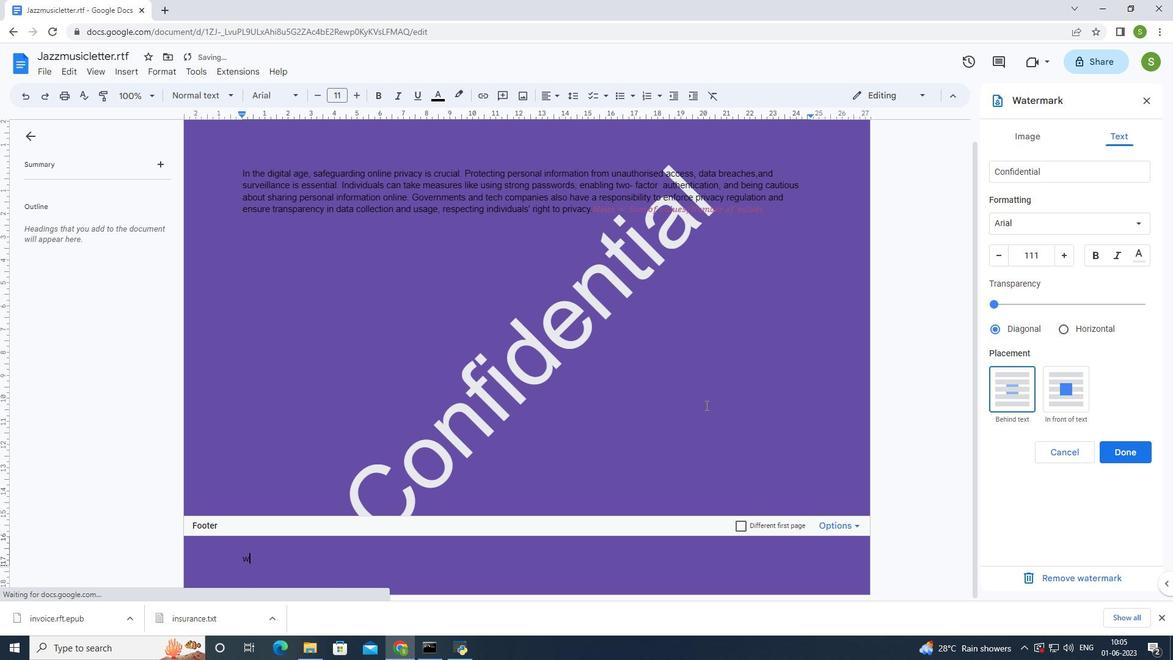
Action: Mouse moved to (707, 404)
Screenshot: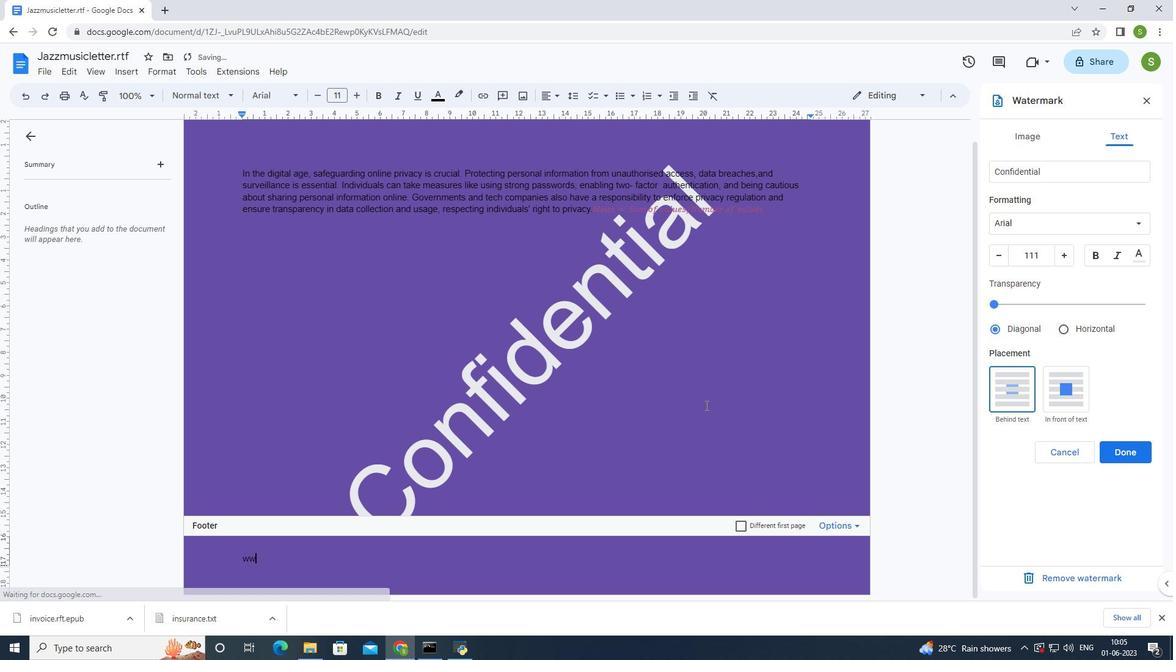 
Action: Key pressed w
Screenshot: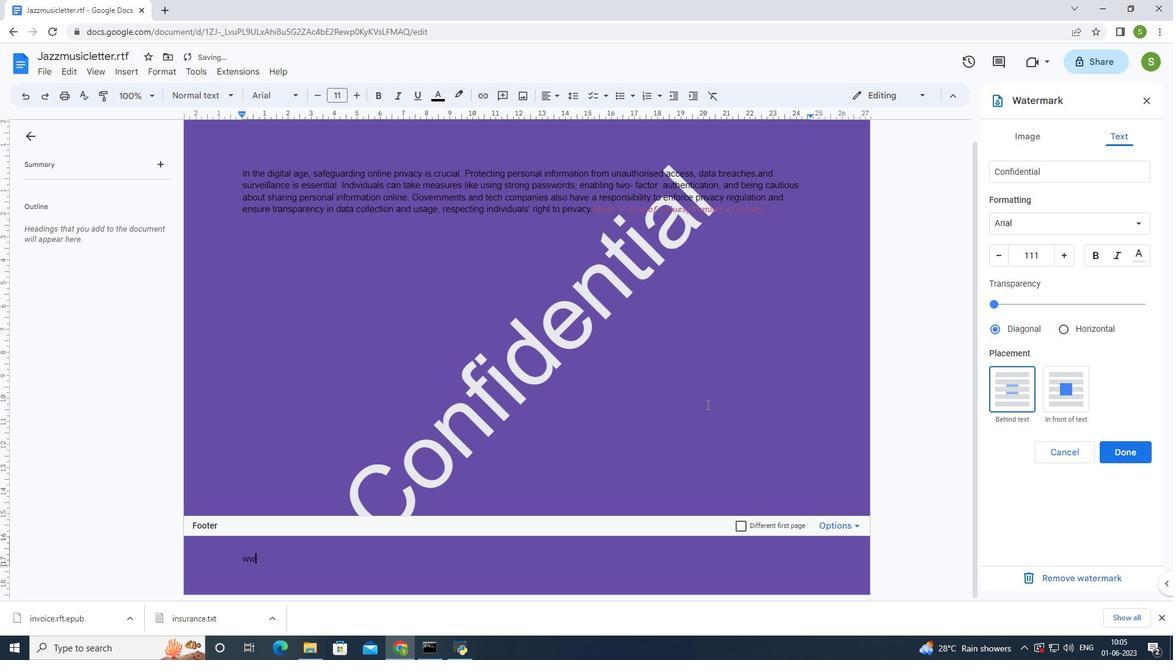 
Action: Mouse moved to (699, 406)
Screenshot: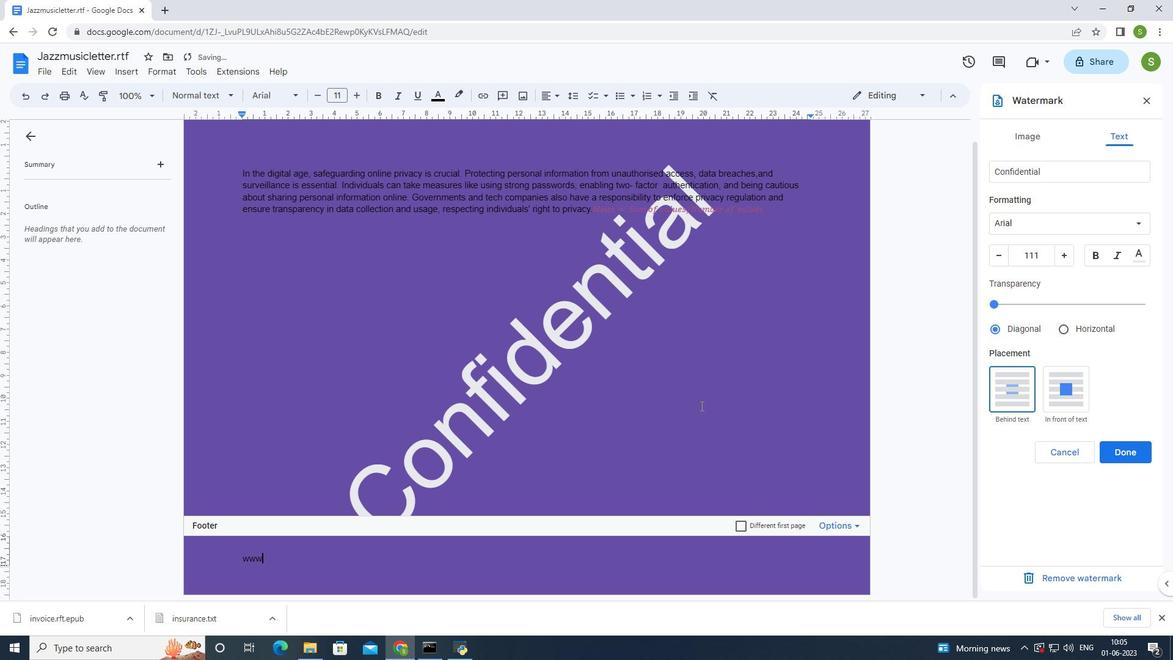 
Action: Key pressed .
Screenshot: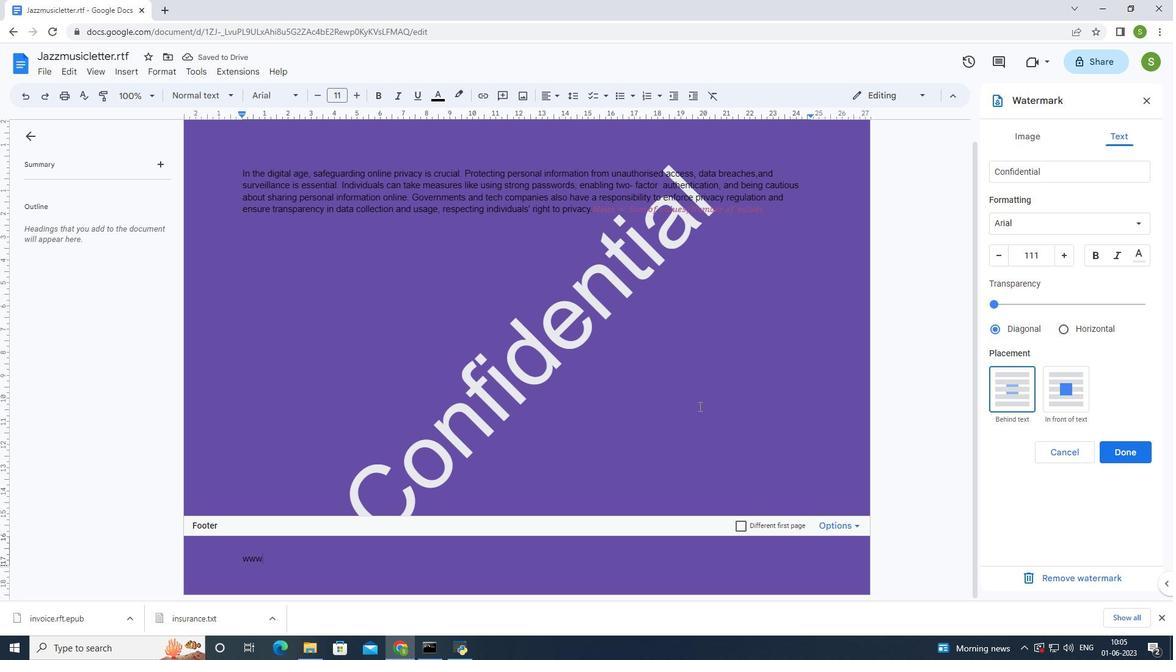 
Action: Mouse moved to (699, 406)
Screenshot: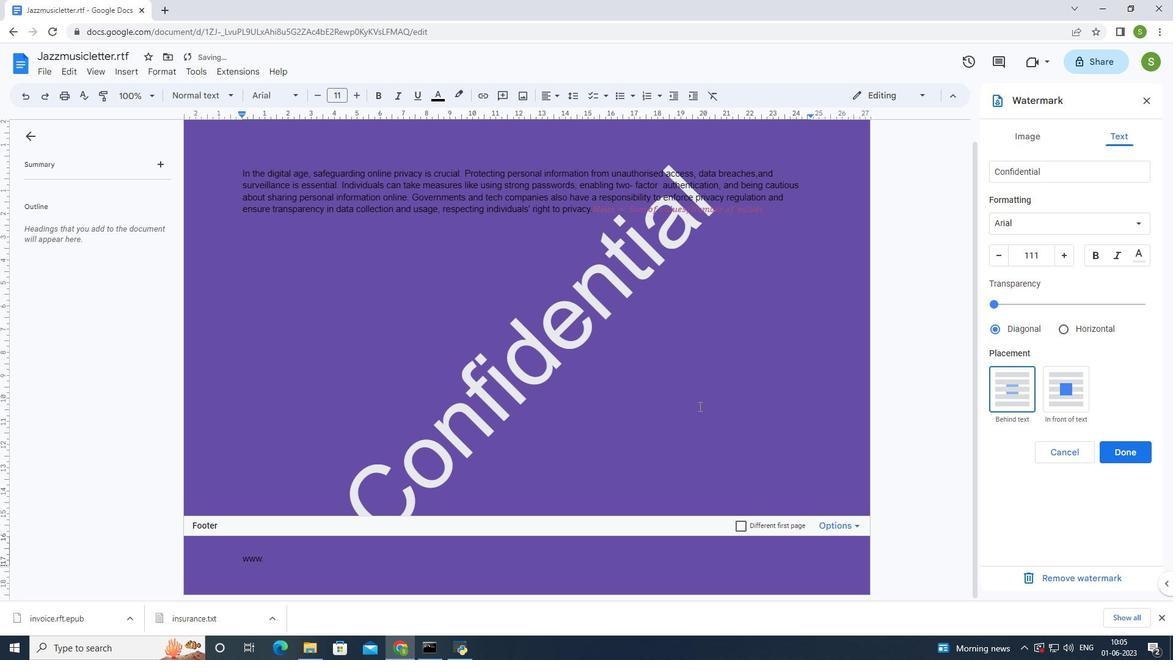 
Action: Key pressed l
Screenshot: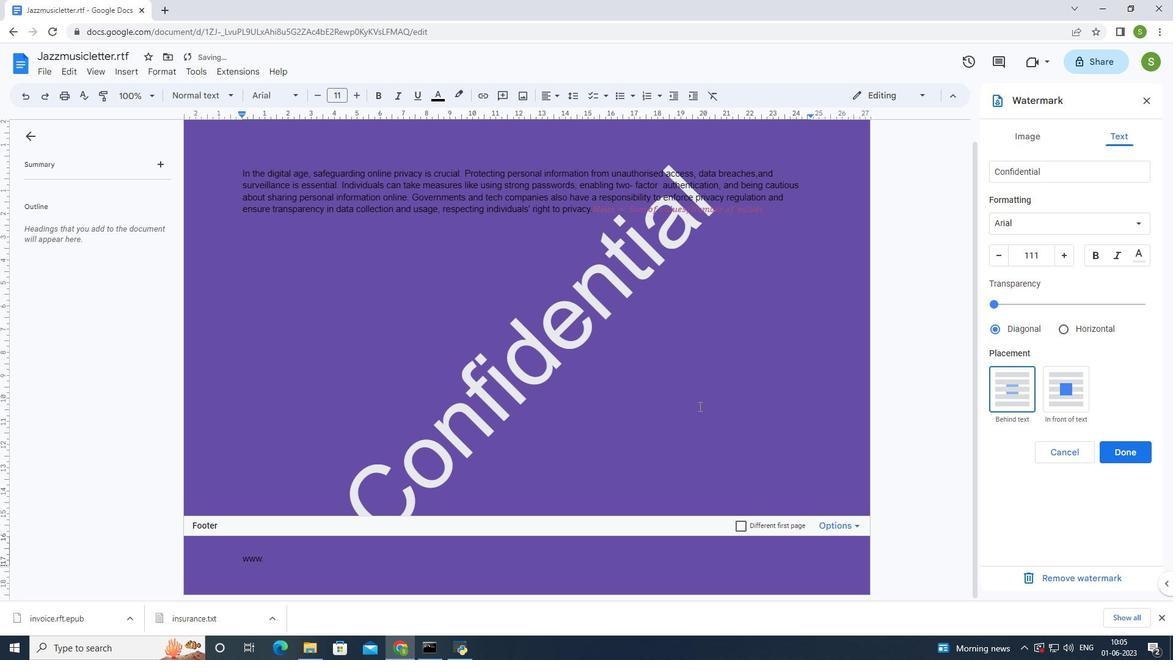 
Action: Mouse moved to (700, 406)
Screenshot: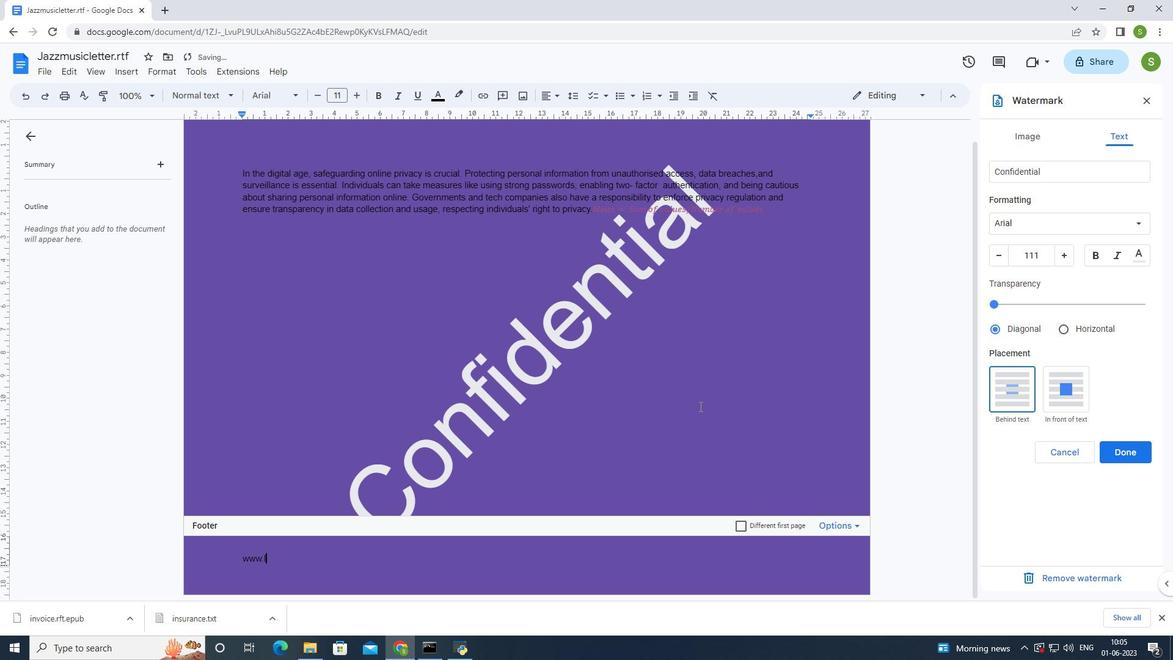
Action: Key pressed u
Screenshot: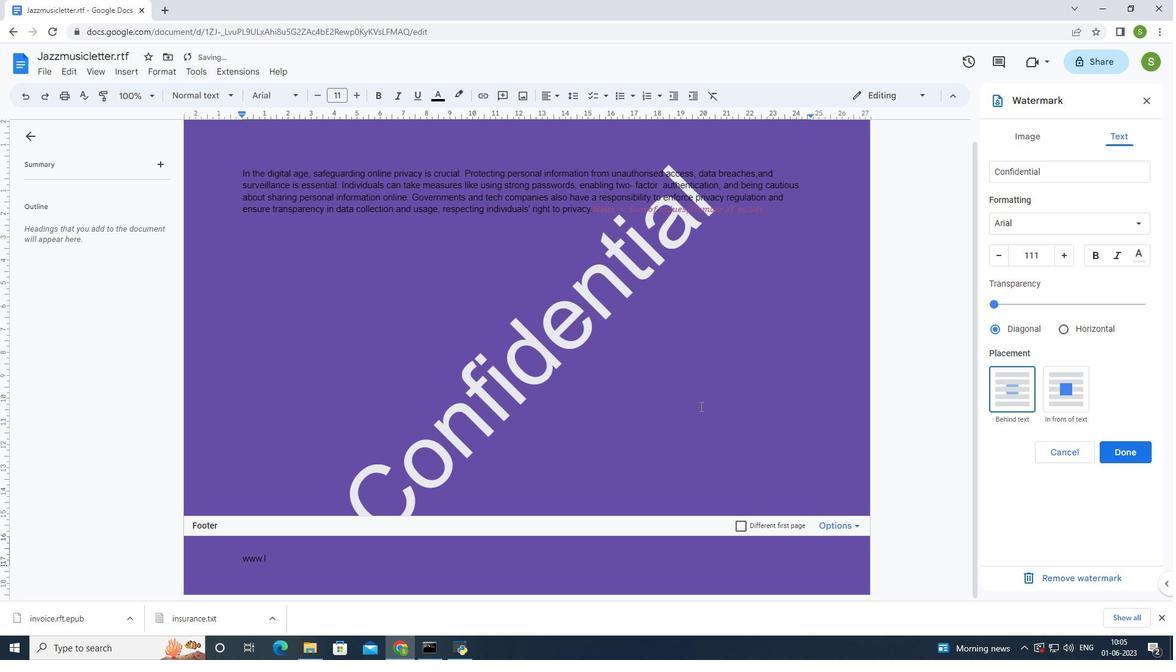 
Action: Mouse moved to (705, 412)
Screenshot: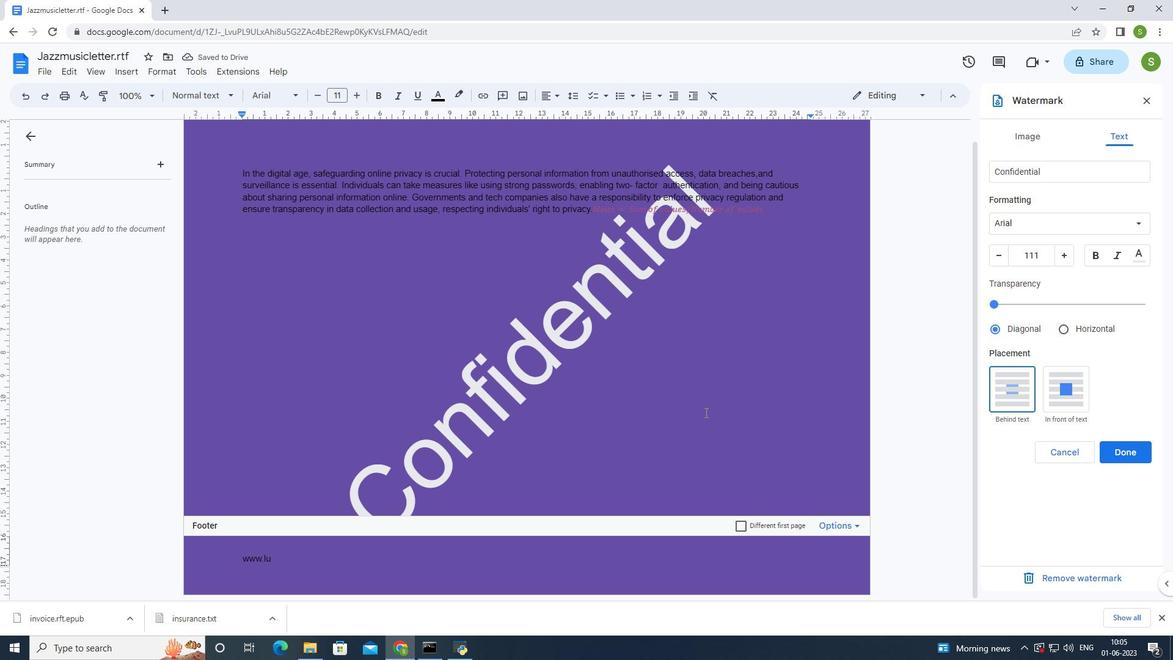 
Action: Key pressed n
Screenshot: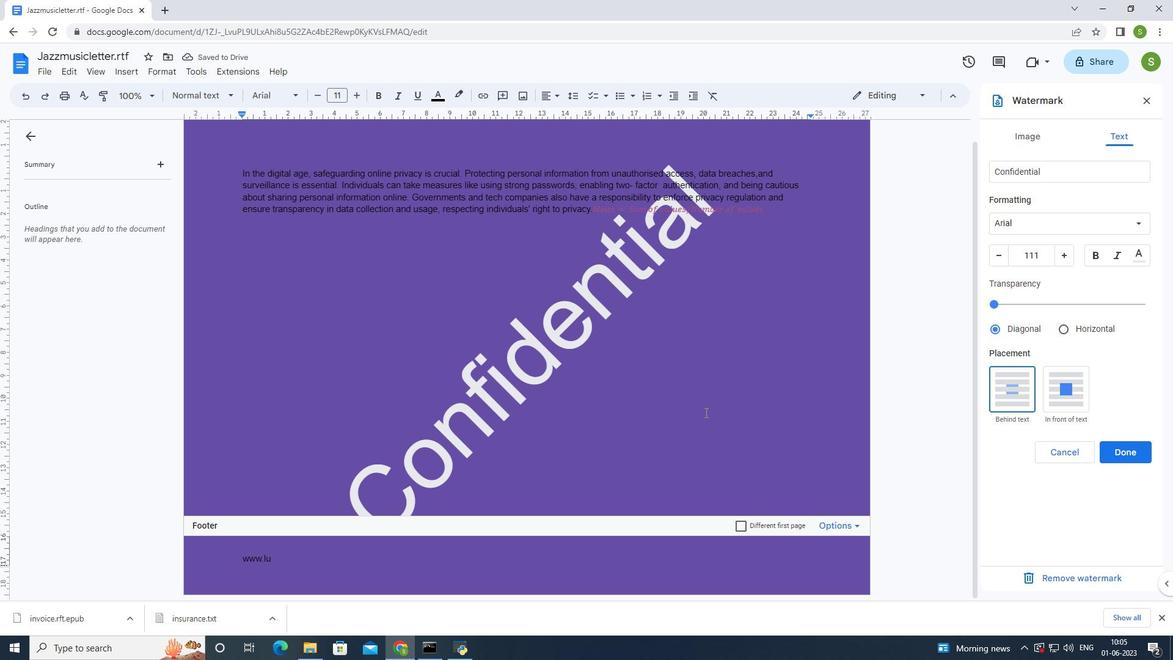
Action: Mouse moved to (706, 412)
Screenshot: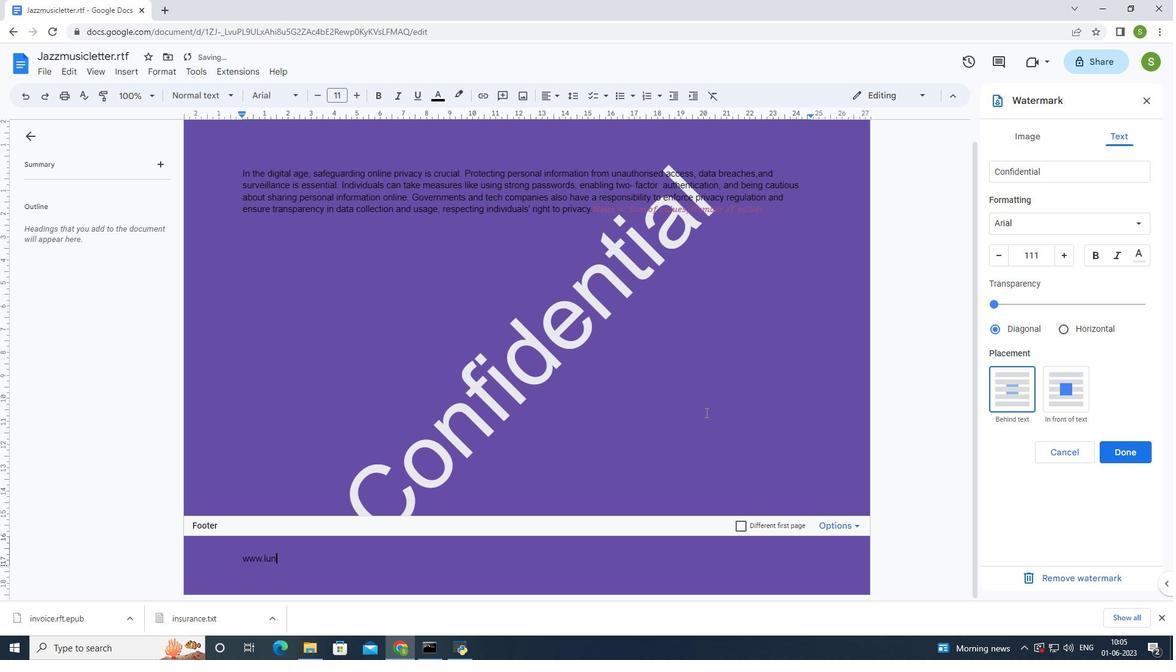 
Action: Key pressed a
Screenshot: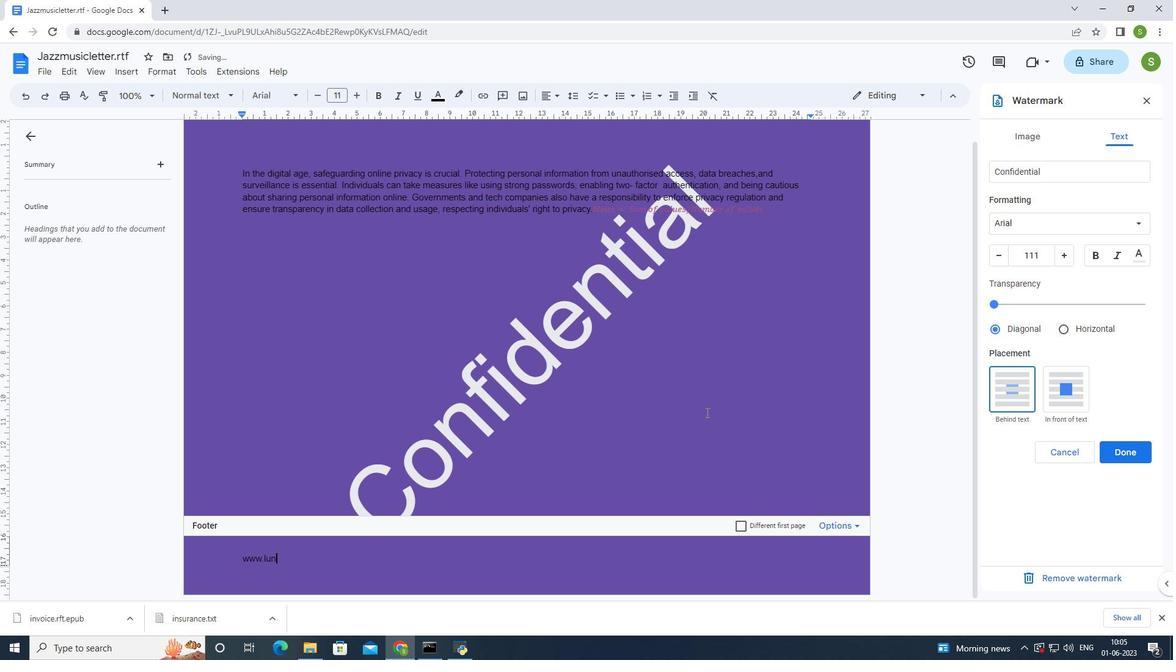 
Action: Mouse moved to (708, 414)
Screenshot: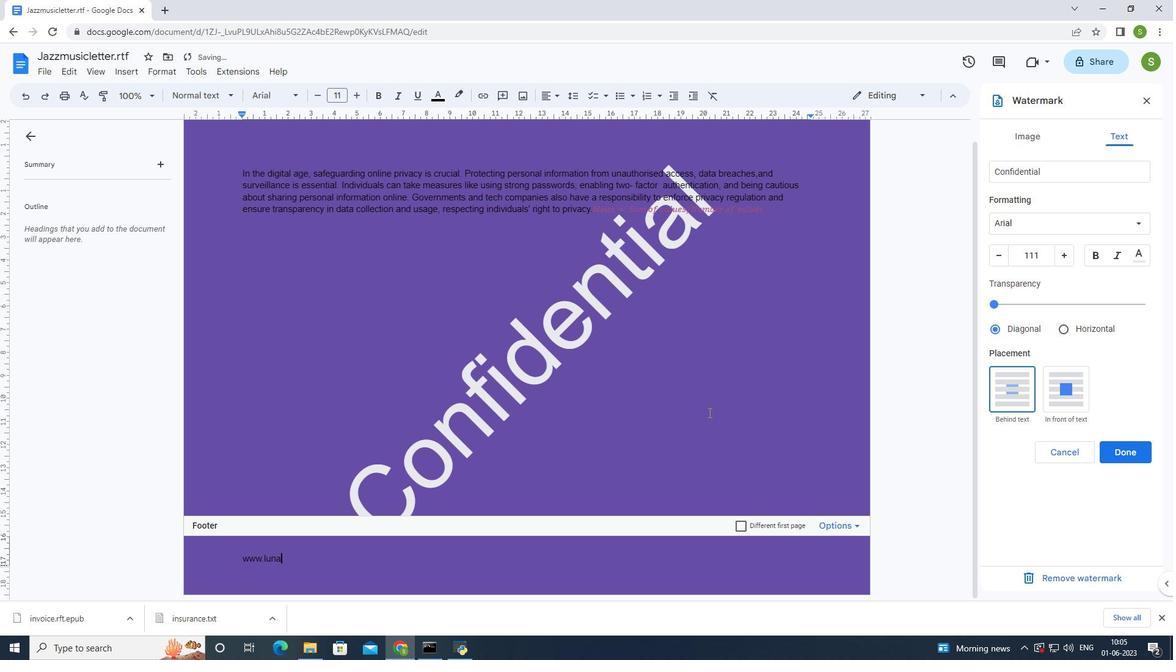 
Action: Key pressed <Key.shift>
Screenshot: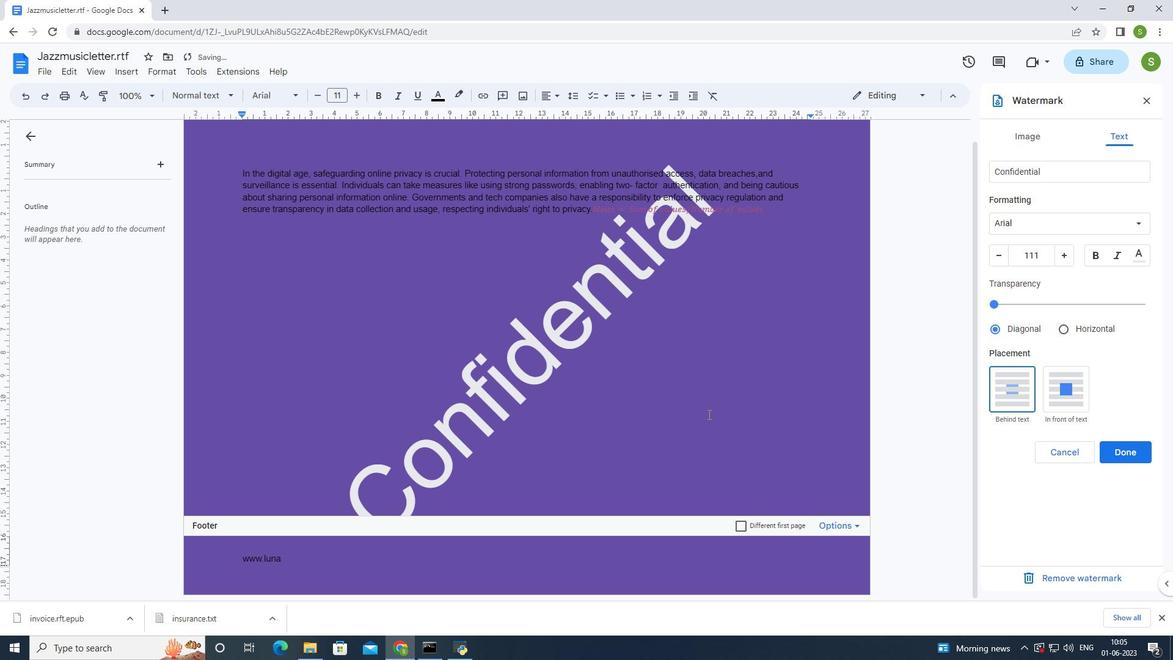 
Action: Mouse moved to (710, 414)
Screenshot: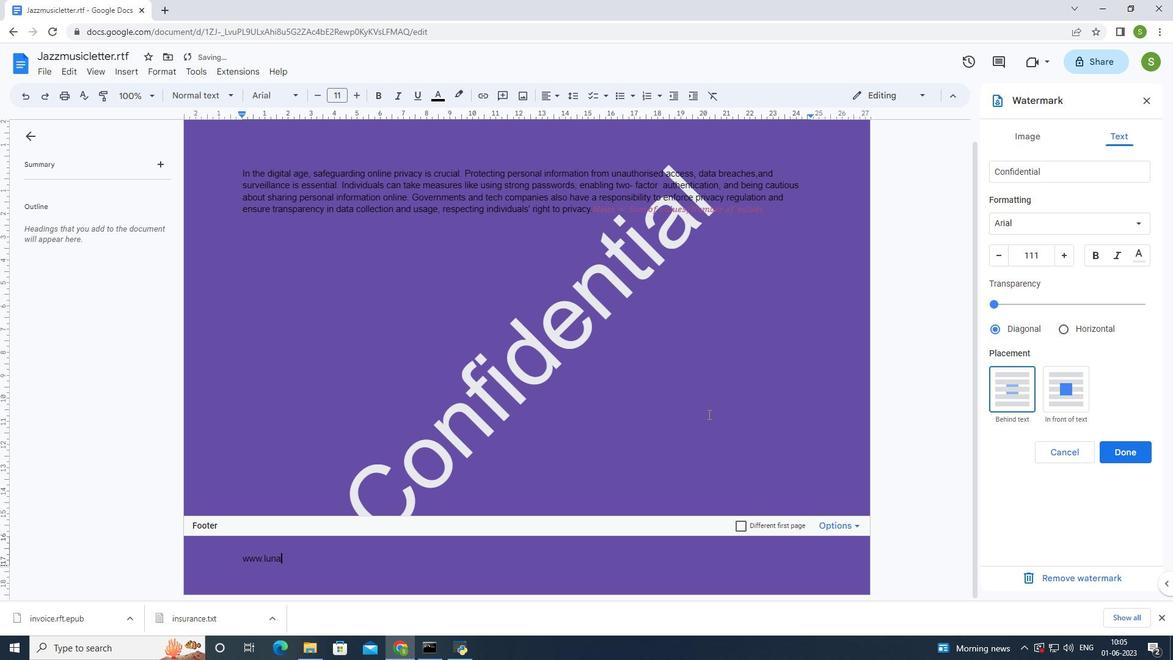 
Action: Key pressed <Key.shift><Key.shift>Te
Screenshot: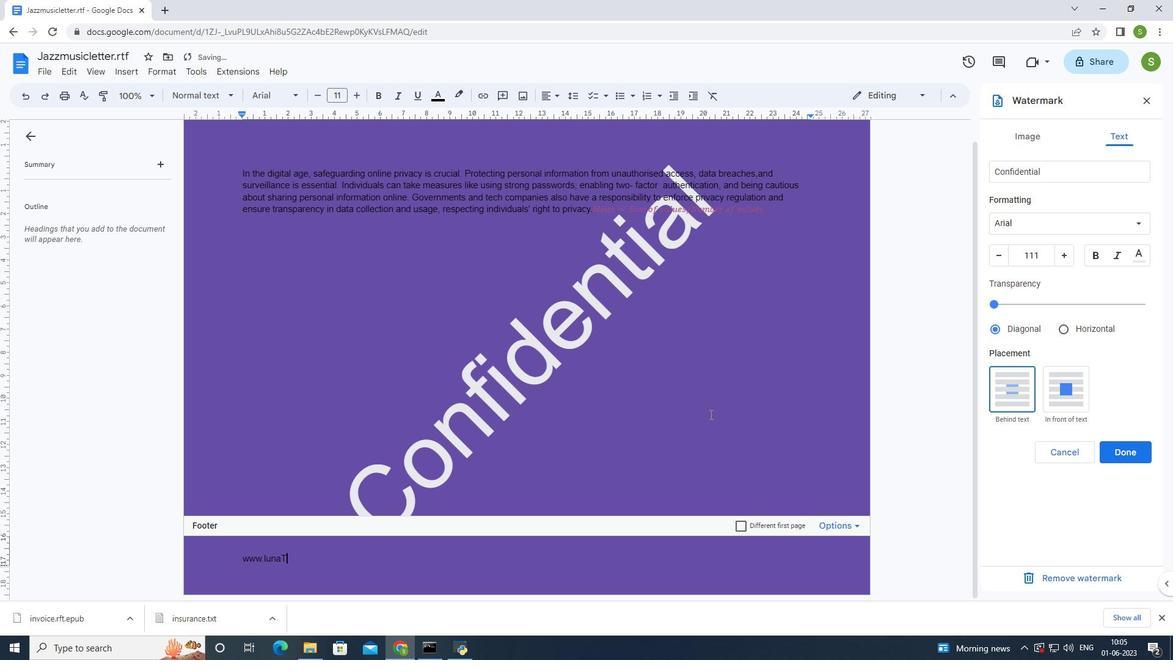 
Action: Mouse moved to (711, 414)
Screenshot: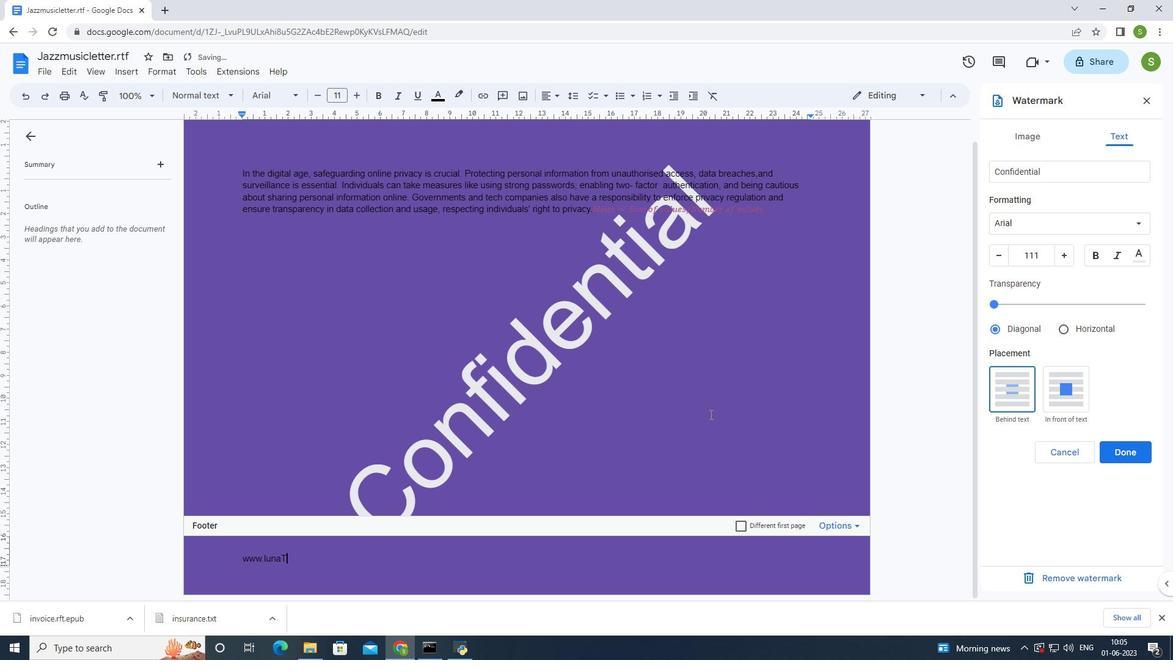 
Action: Key pressed c
Screenshot: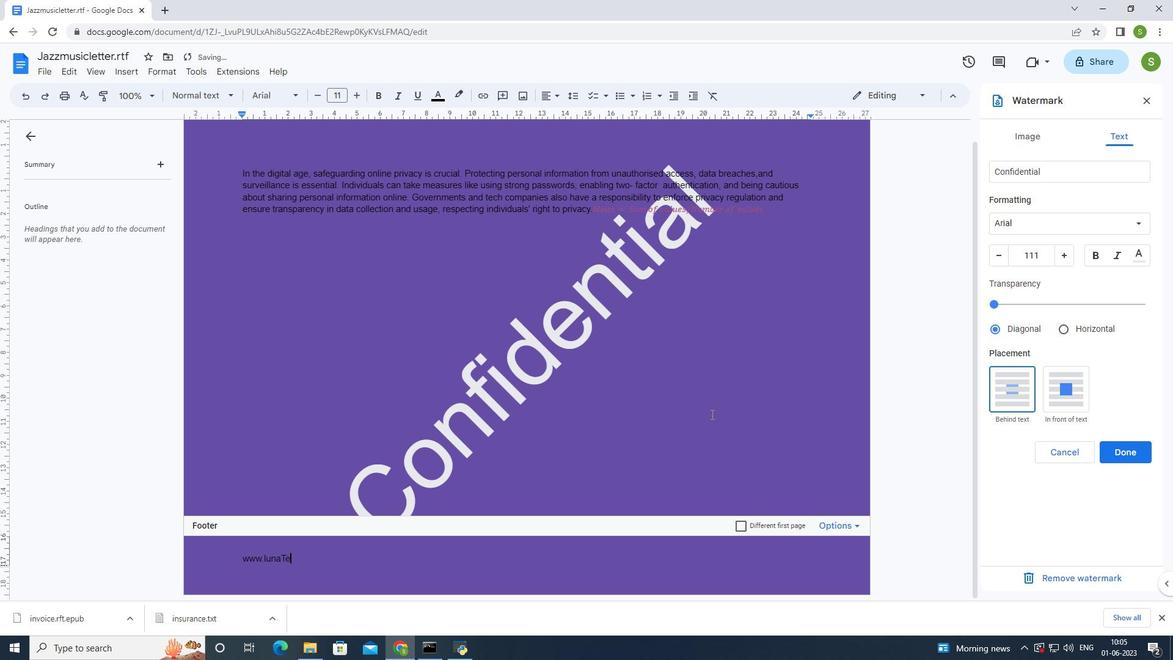 
Action: Mouse moved to (713, 413)
Screenshot: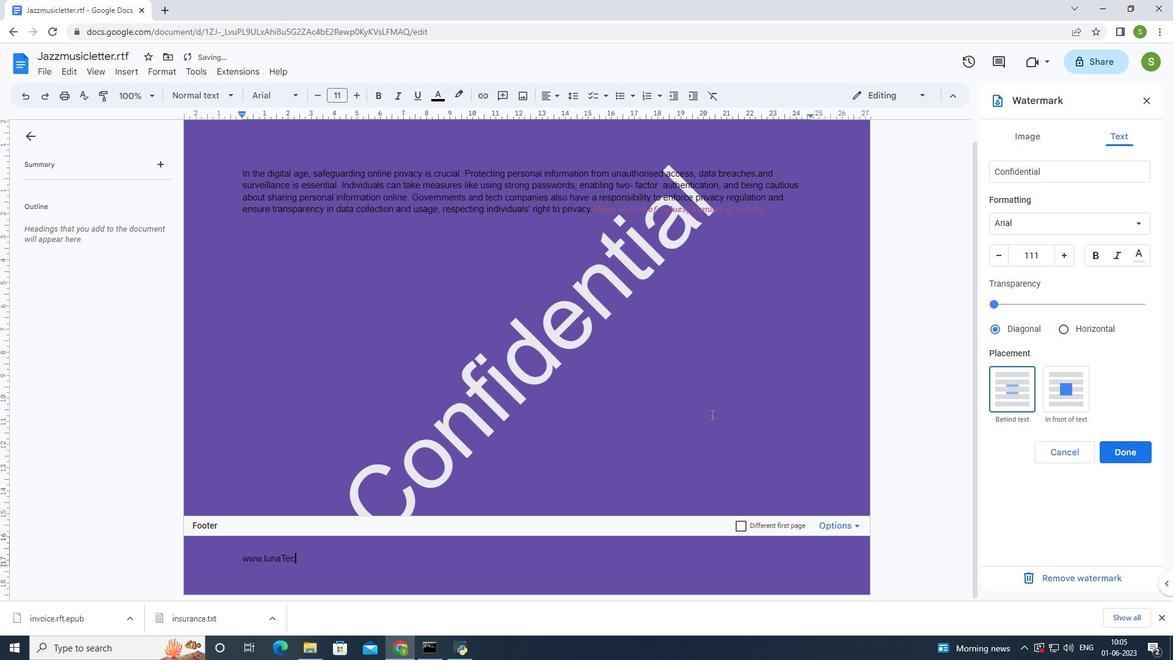 
Action: Key pressed h
Screenshot: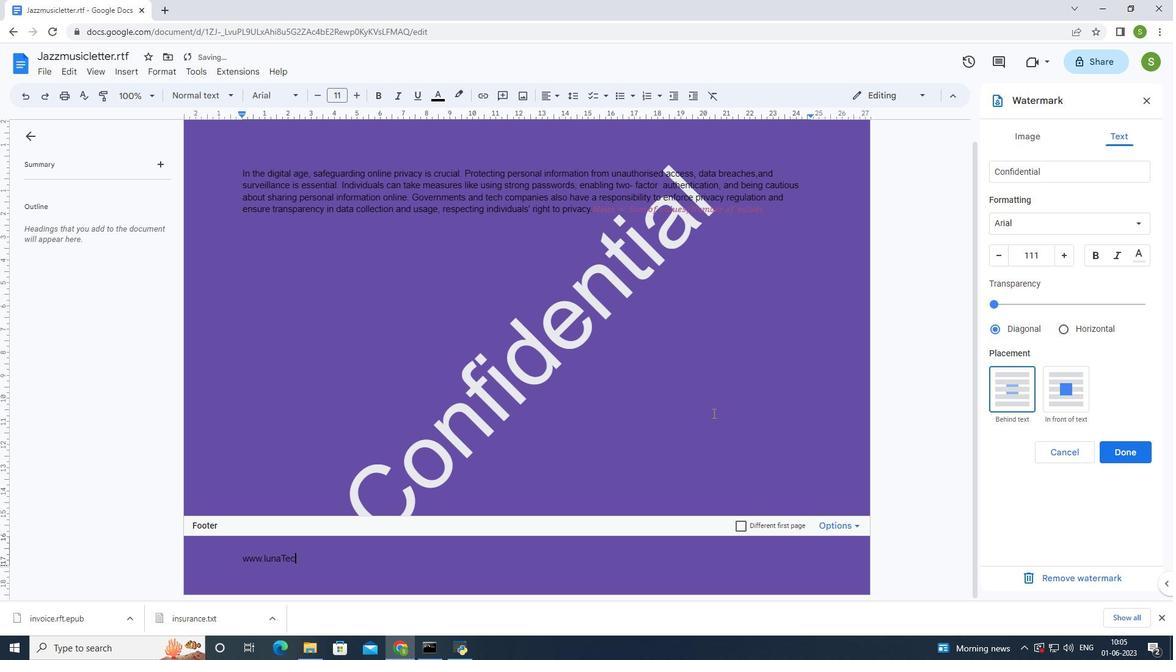 
Action: Mouse moved to (712, 415)
Screenshot: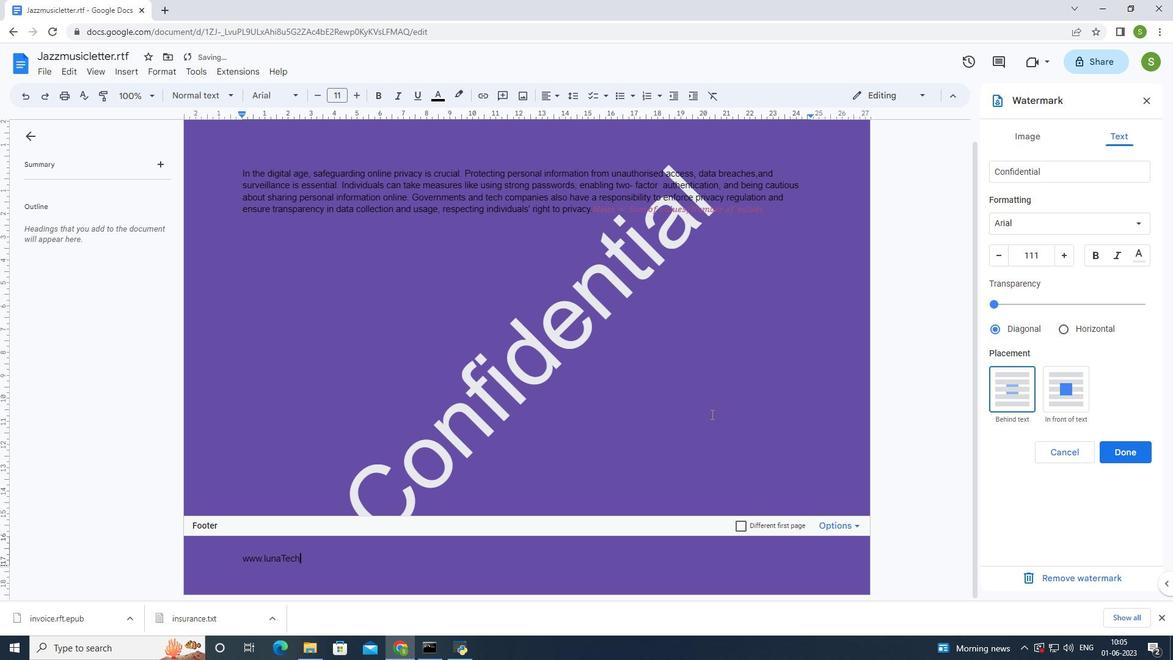 
Action: Key pressed .
Screenshot: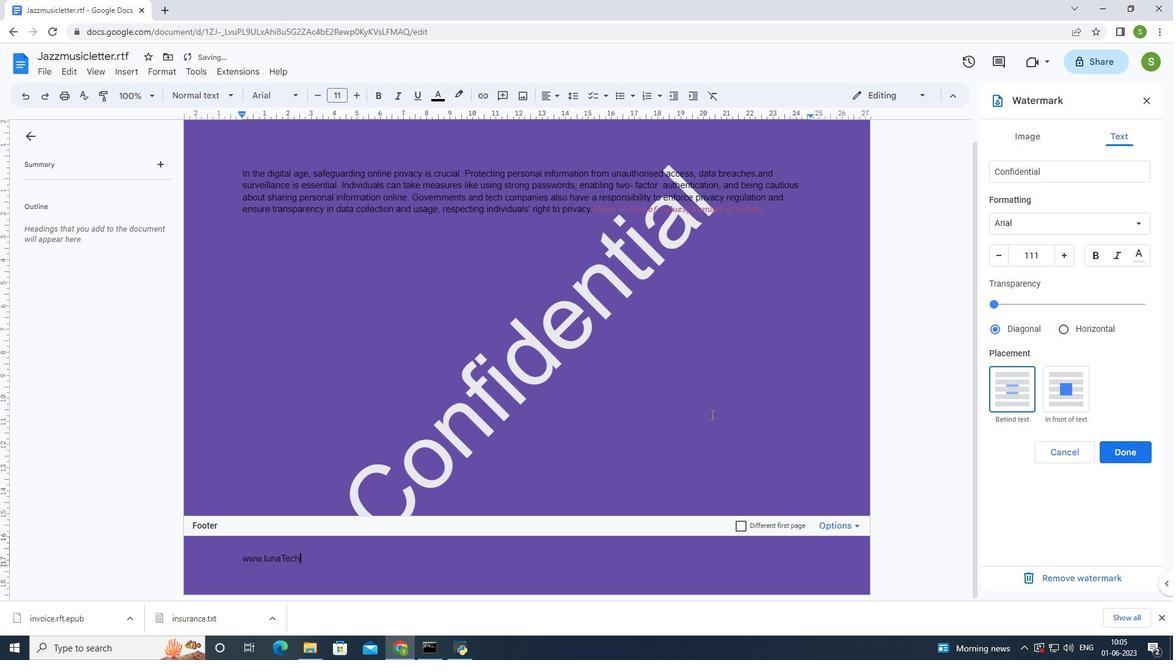 
Action: Mouse moved to (712, 414)
Screenshot: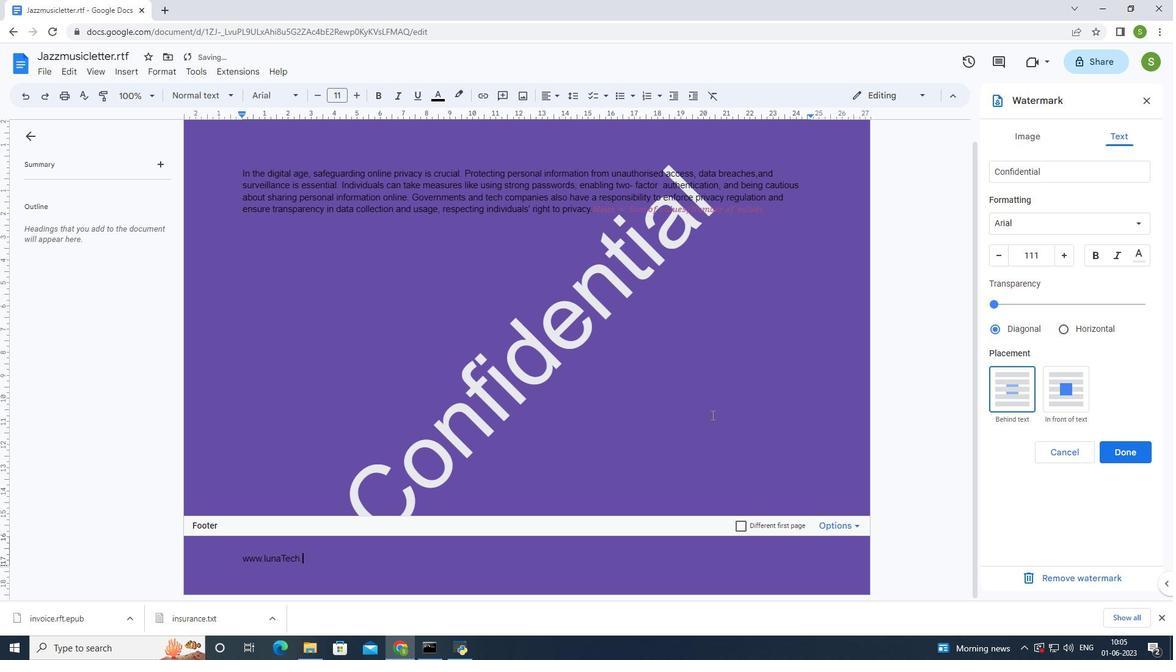 
Action: Key pressed c
Screenshot: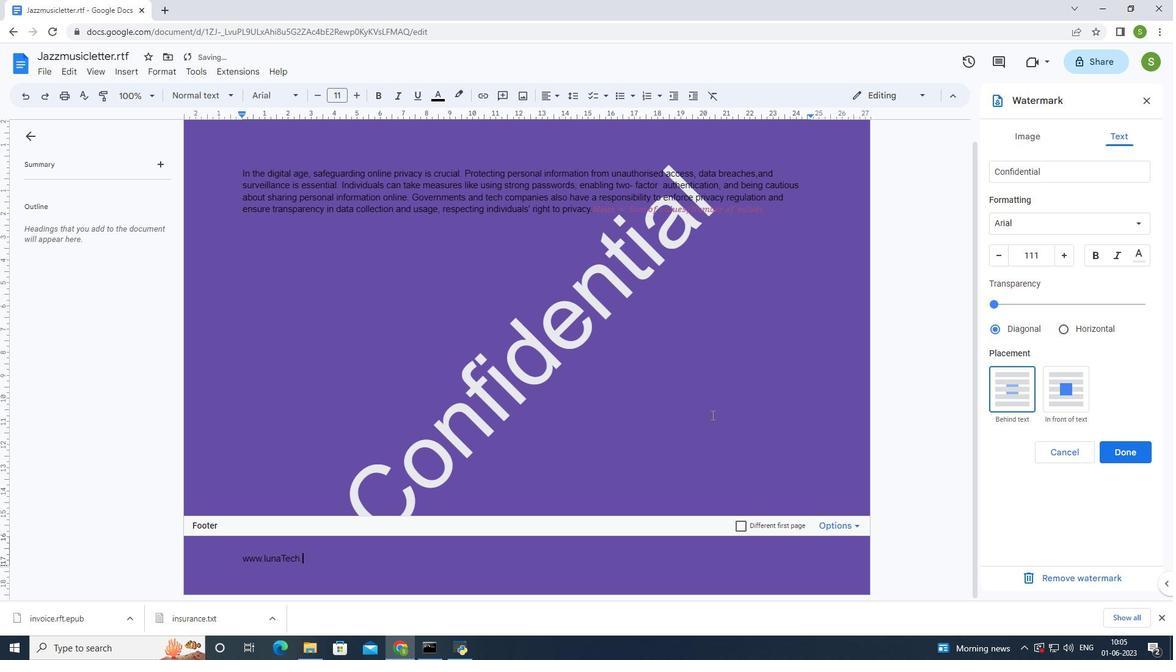 
Action: Mouse moved to (713, 414)
Screenshot: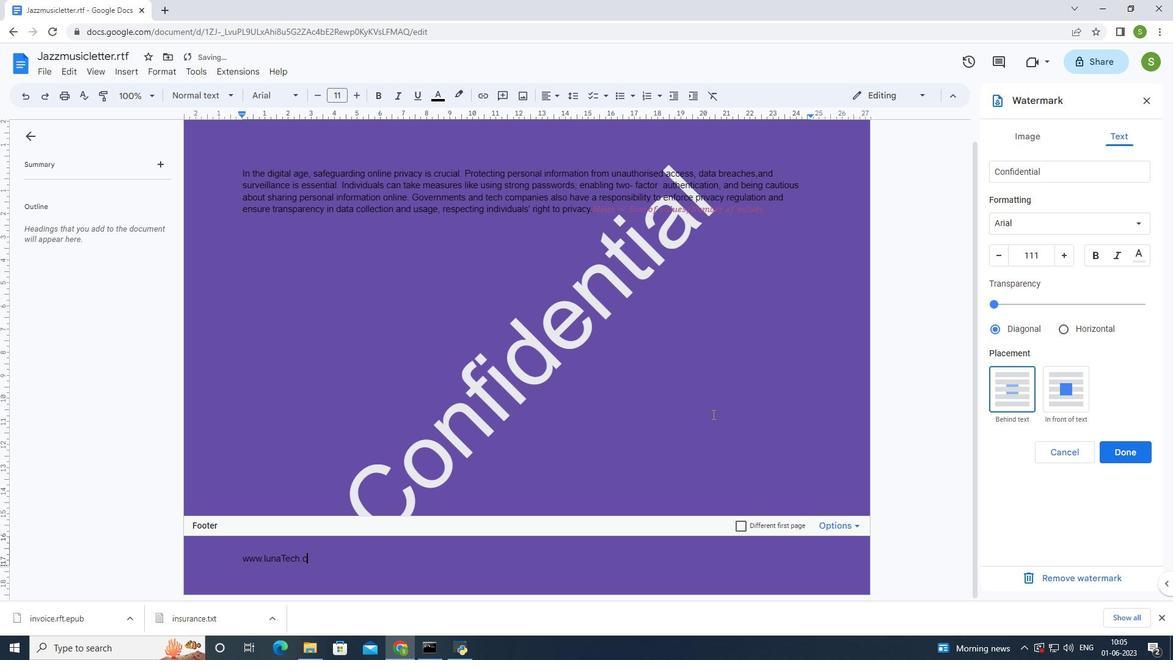 
Action: Key pressed o
Screenshot: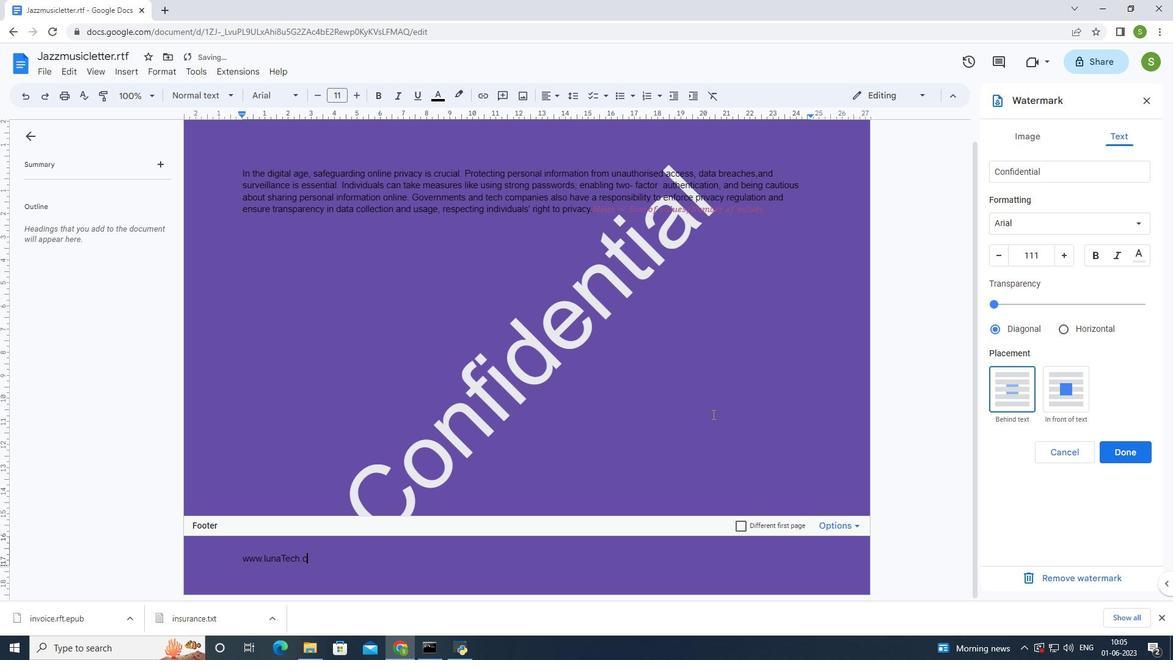 
Action: Mouse moved to (713, 413)
Screenshot: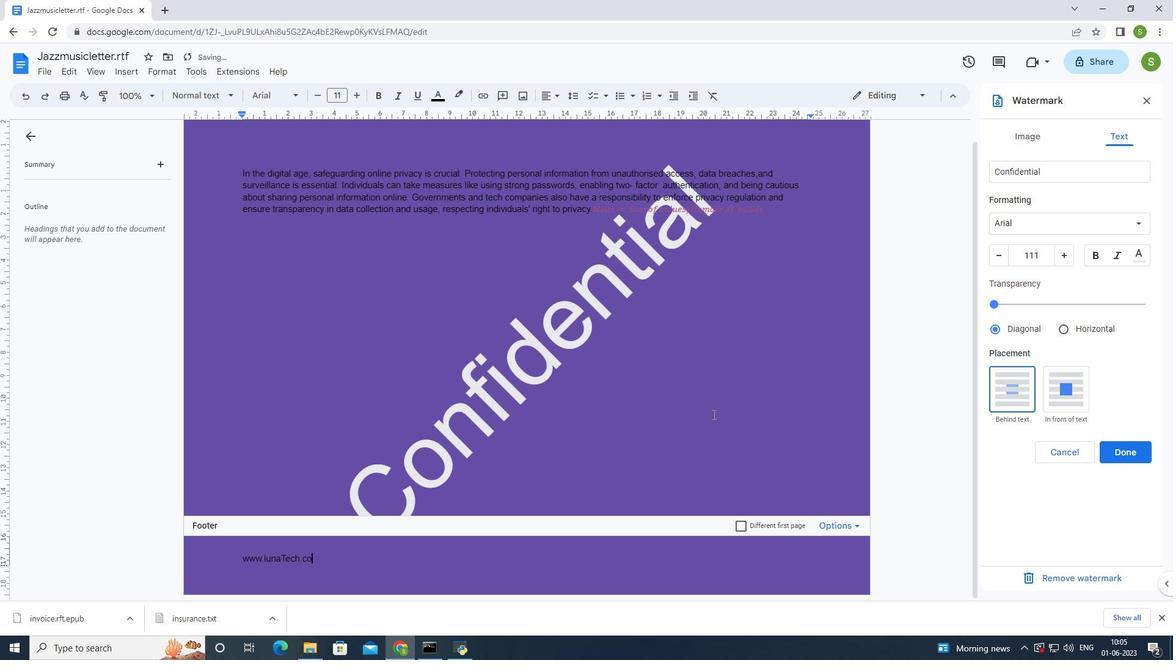 
Action: Key pressed m
Screenshot: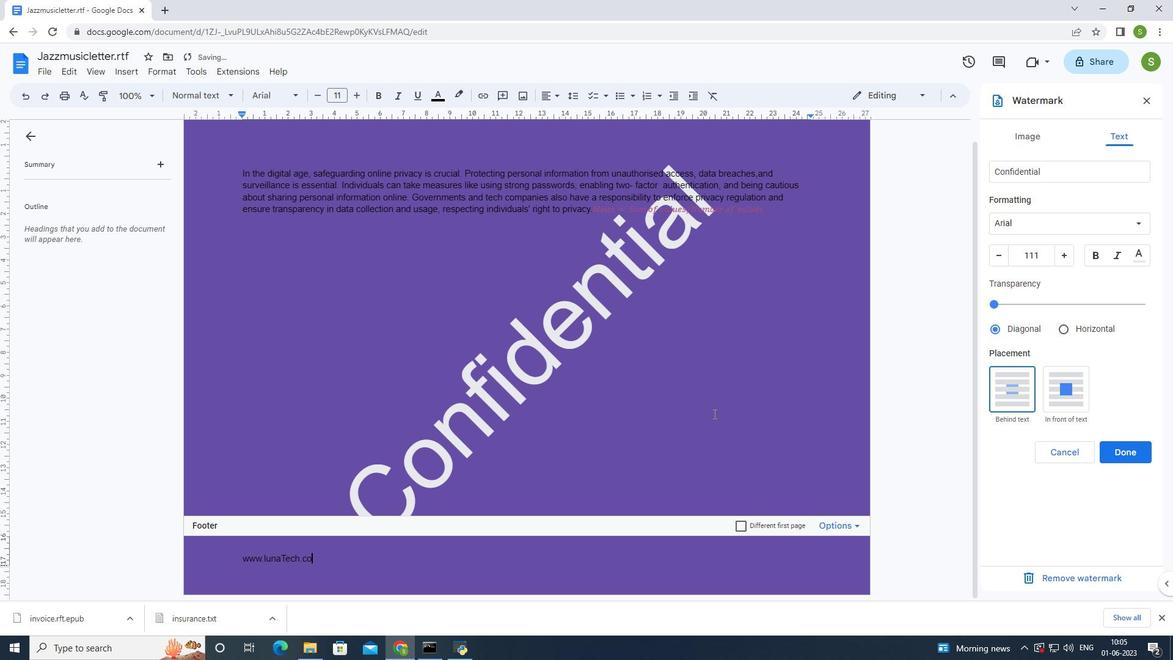 
Action: Mouse moved to (713, 414)
Screenshot: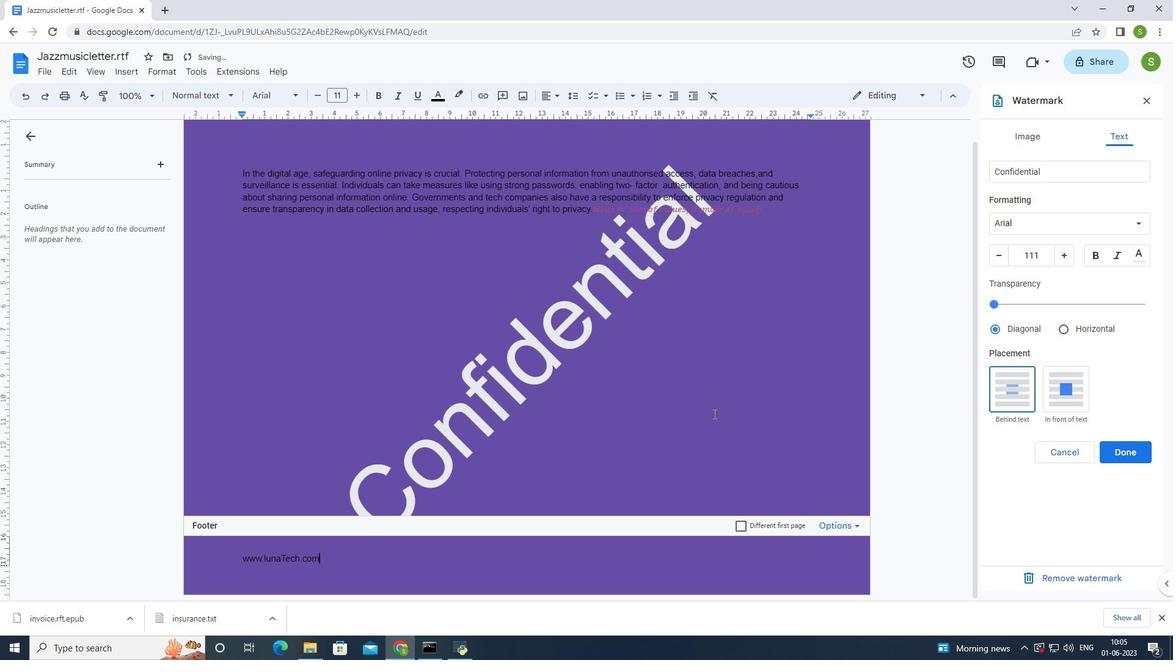 
Action: Key pressed <Key.enter>
Screenshot: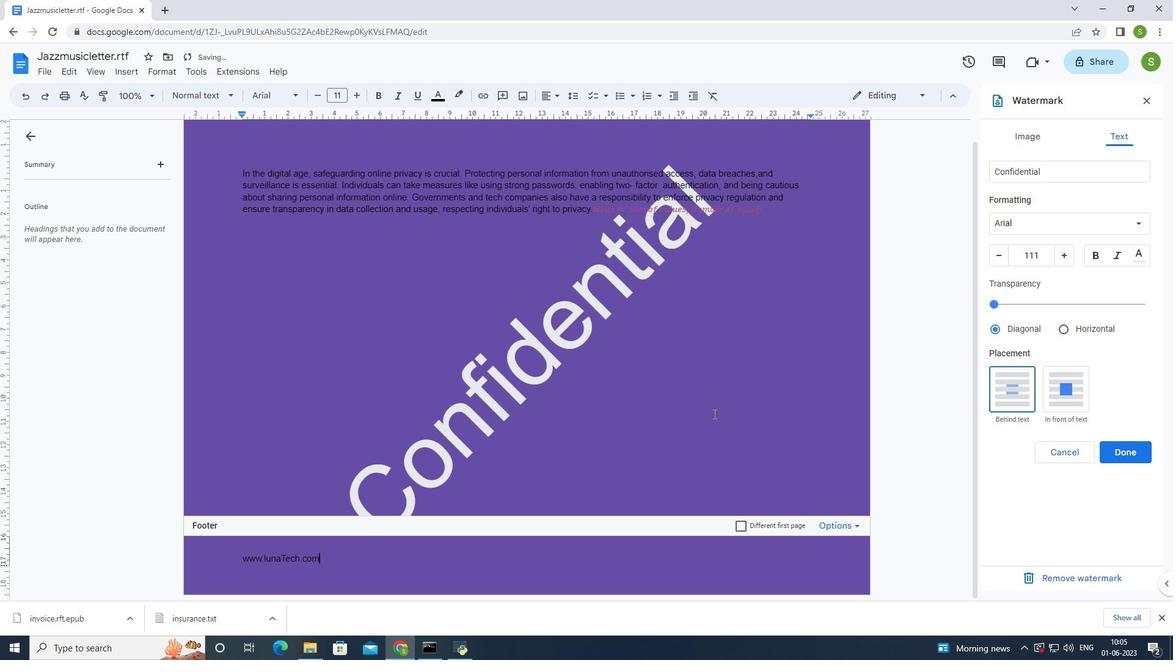 
Action: Mouse moved to (707, 426)
Screenshot: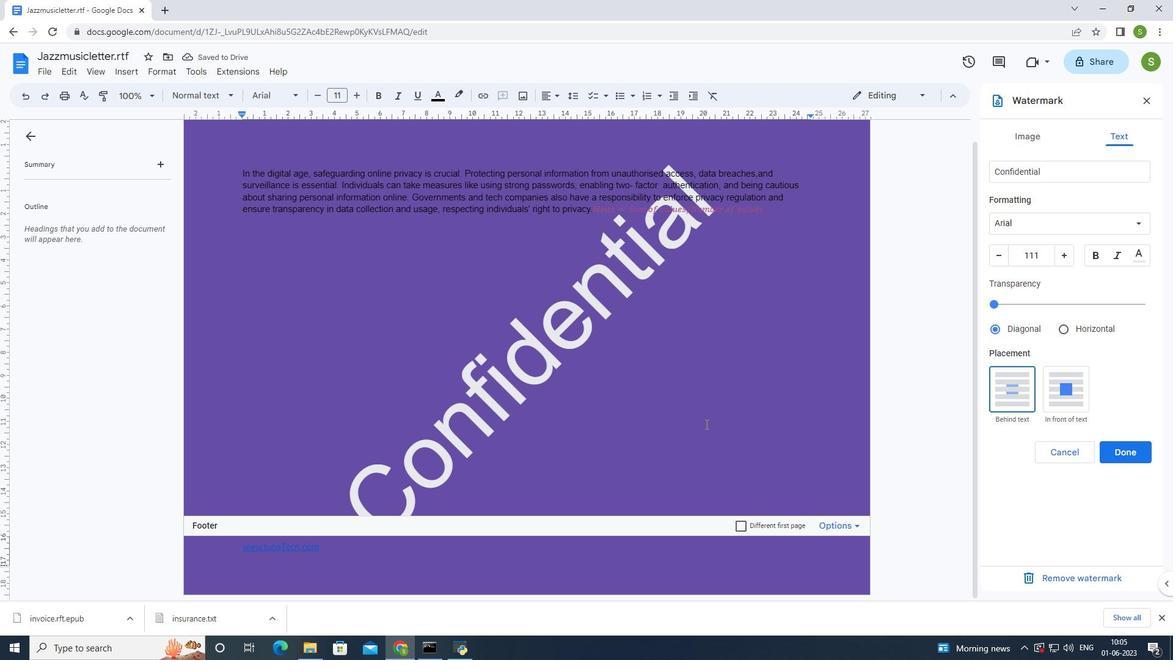 
Action: Mouse pressed left at (707, 426)
Screenshot: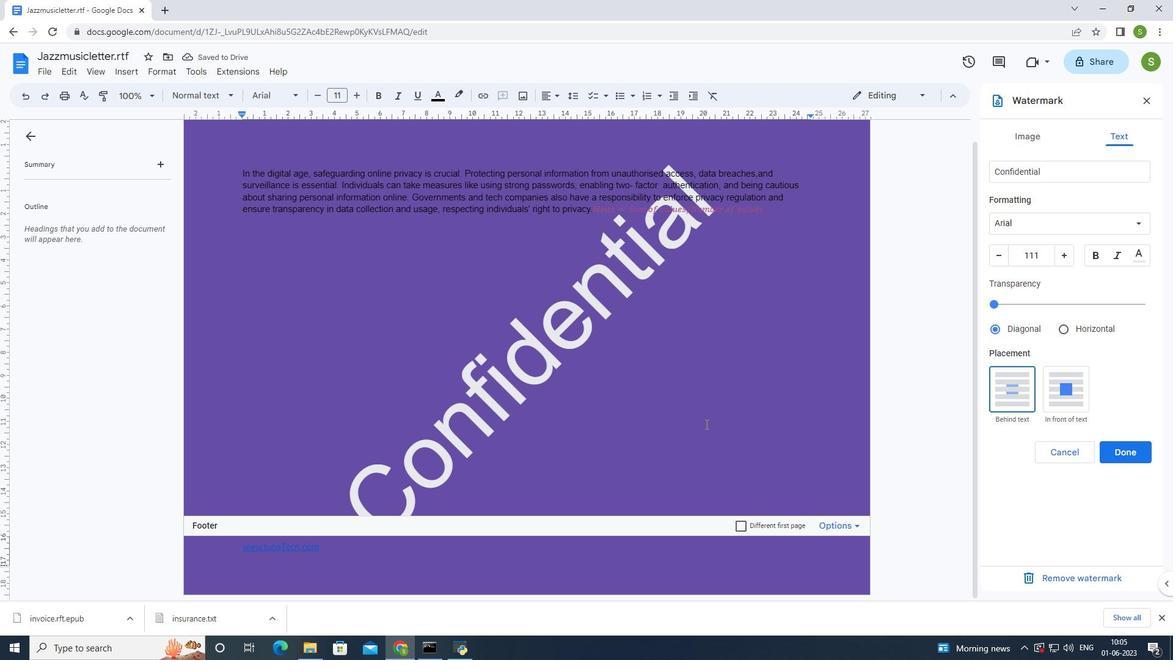 
Action: Mouse moved to (745, 426)
Screenshot: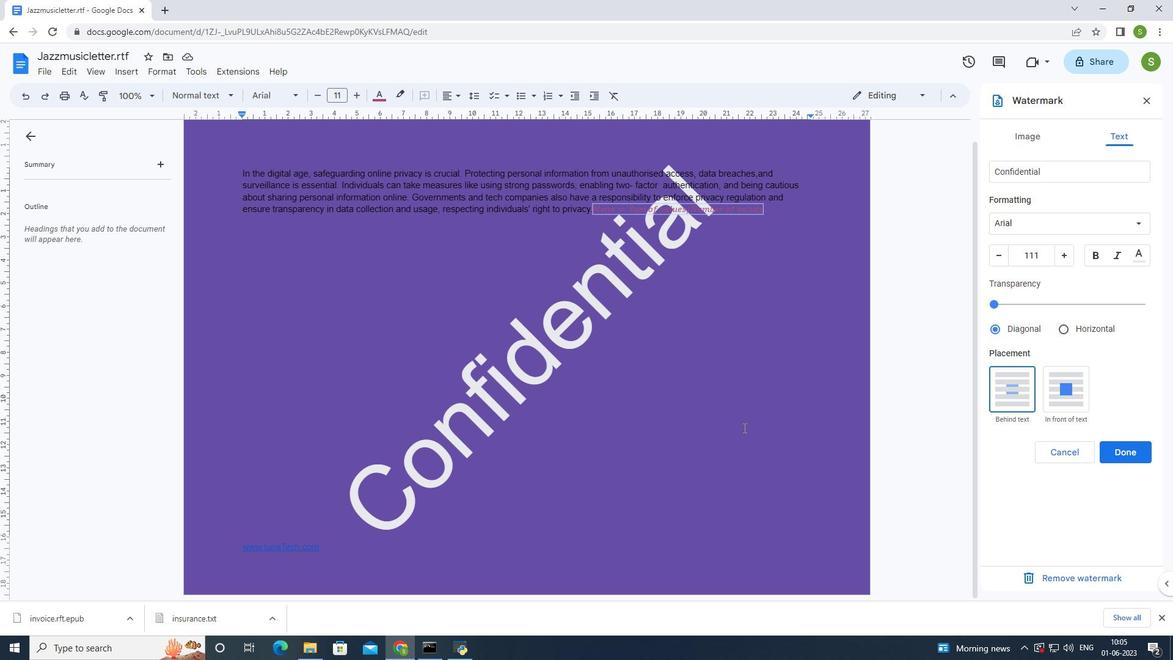 
Action: Key pressed ctrl+S
Screenshot: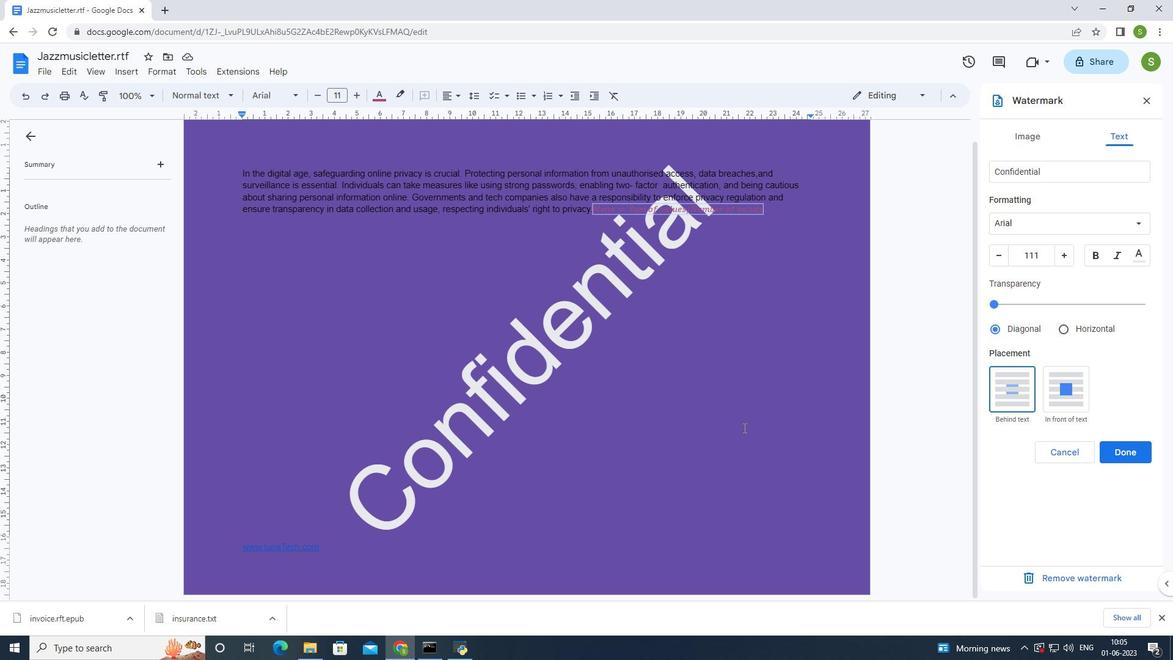 
Action: Mouse moved to (745, 426)
Screenshot: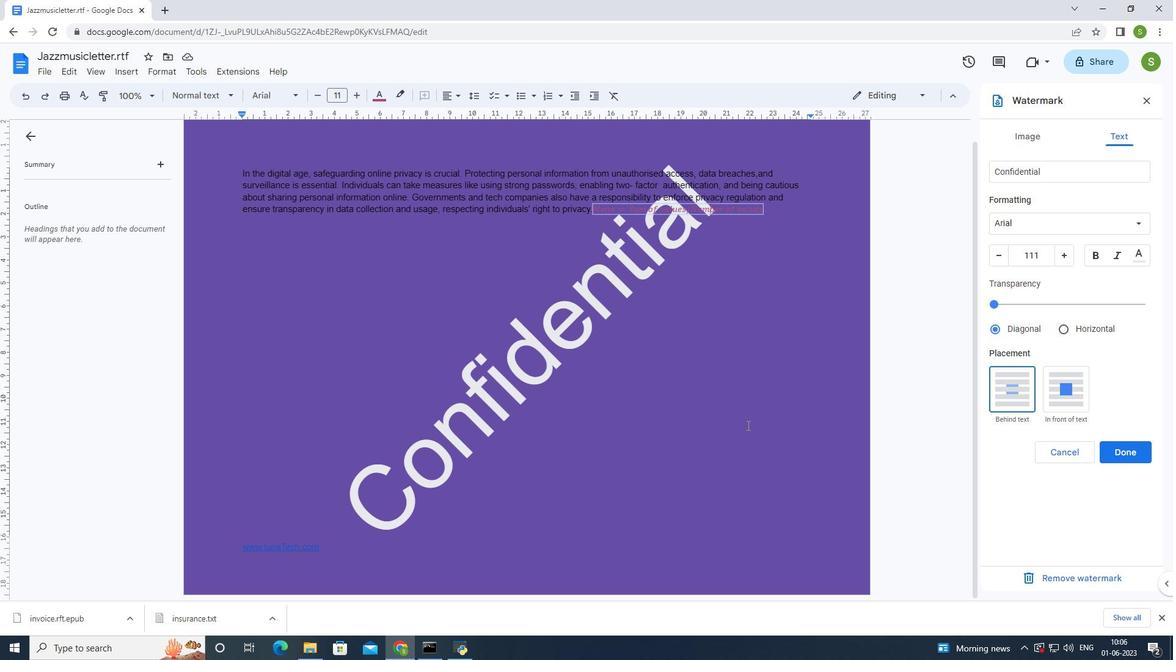 
